 Task: Search one way flight ticket for 2 adults, 4 children and 1 infant on lap in business from Dallas: Dallas Love Field to Evansville: Evansville Regional Airport on 8-3-2023. Number of bags: 8 checked bags. Price is upto 20000. Outbound departure time preference is 6:15.
Action: Mouse moved to (395, 166)
Screenshot: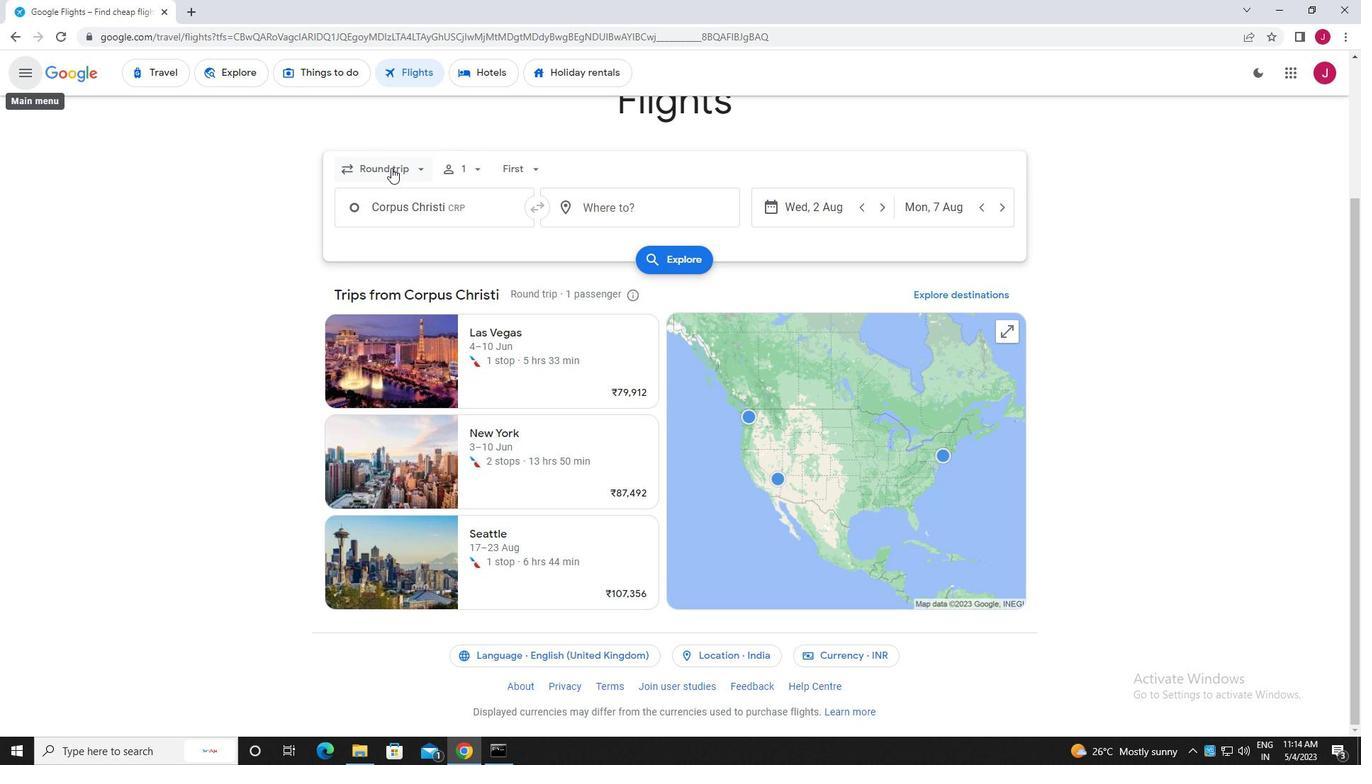 
Action: Mouse pressed left at (395, 166)
Screenshot: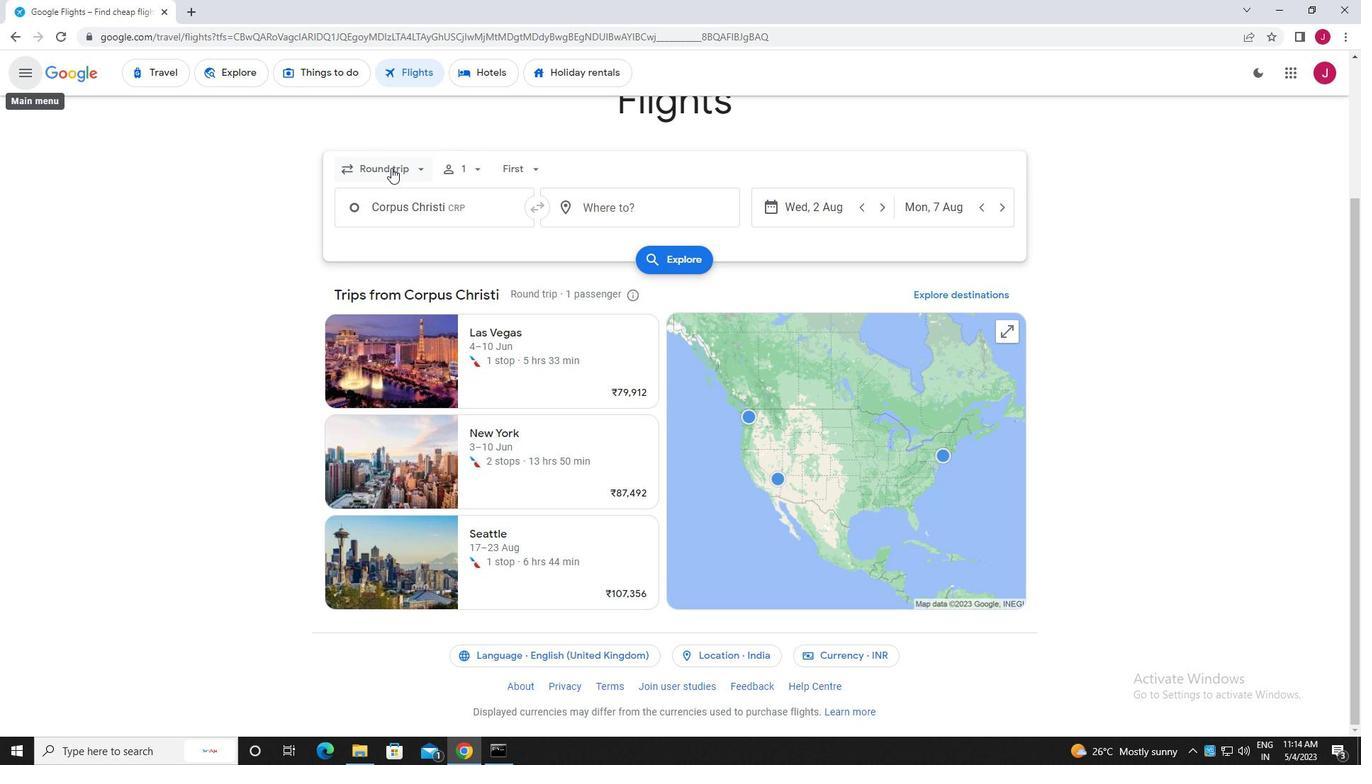 
Action: Mouse moved to (413, 238)
Screenshot: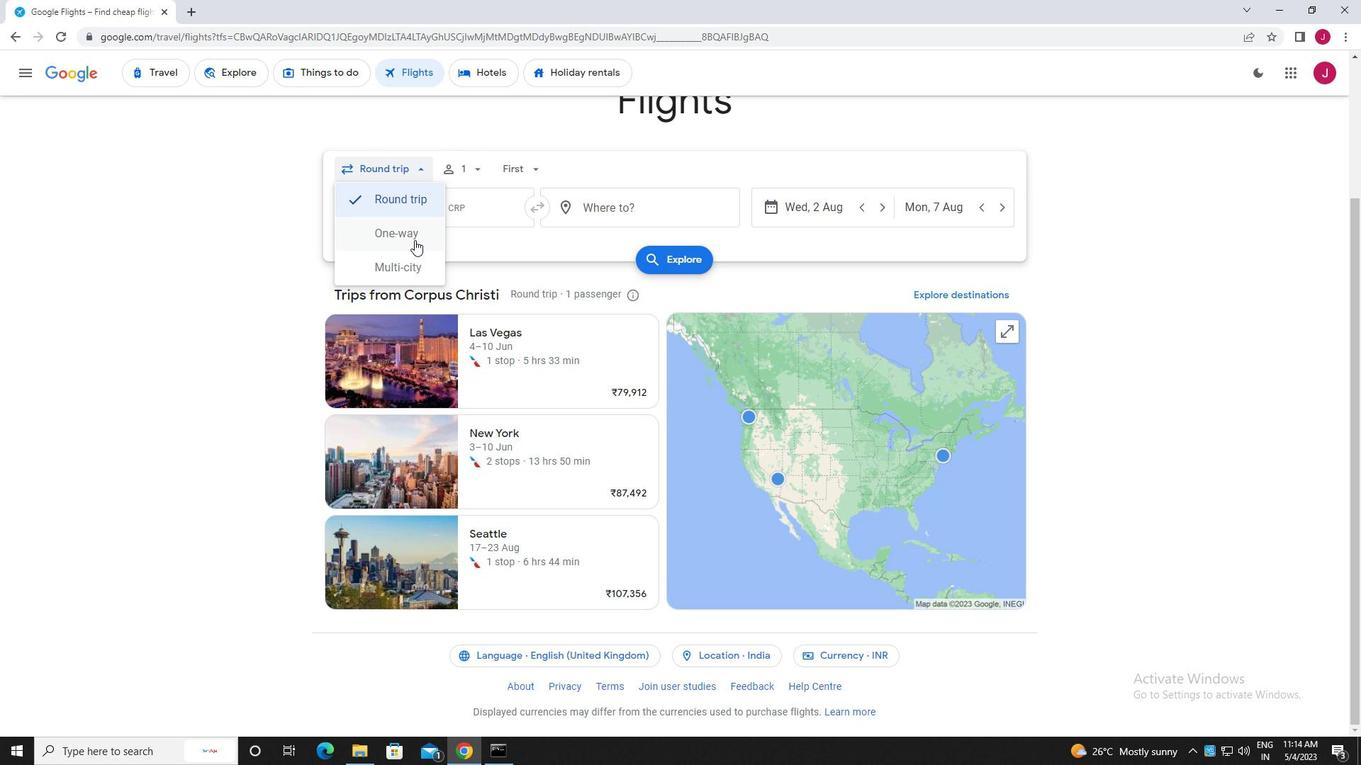 
Action: Mouse pressed left at (413, 238)
Screenshot: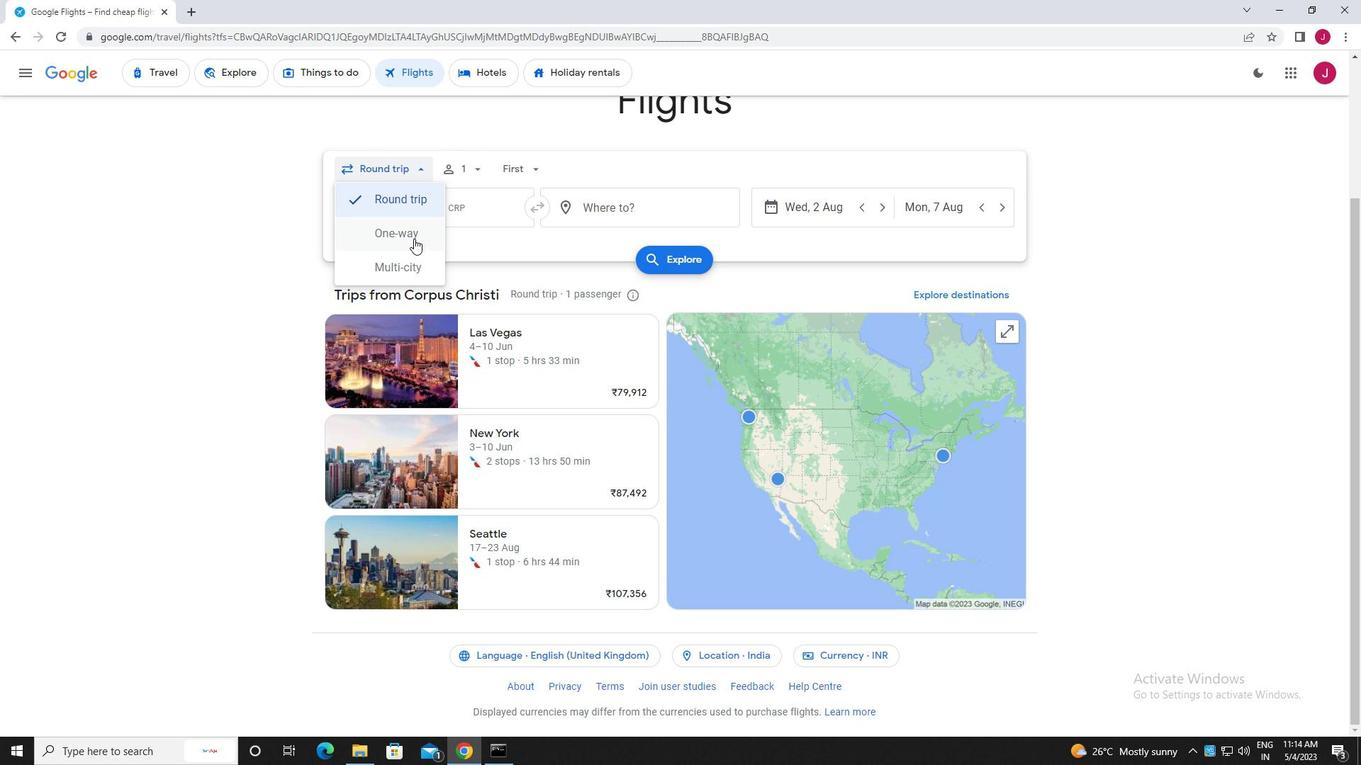 
Action: Mouse moved to (468, 167)
Screenshot: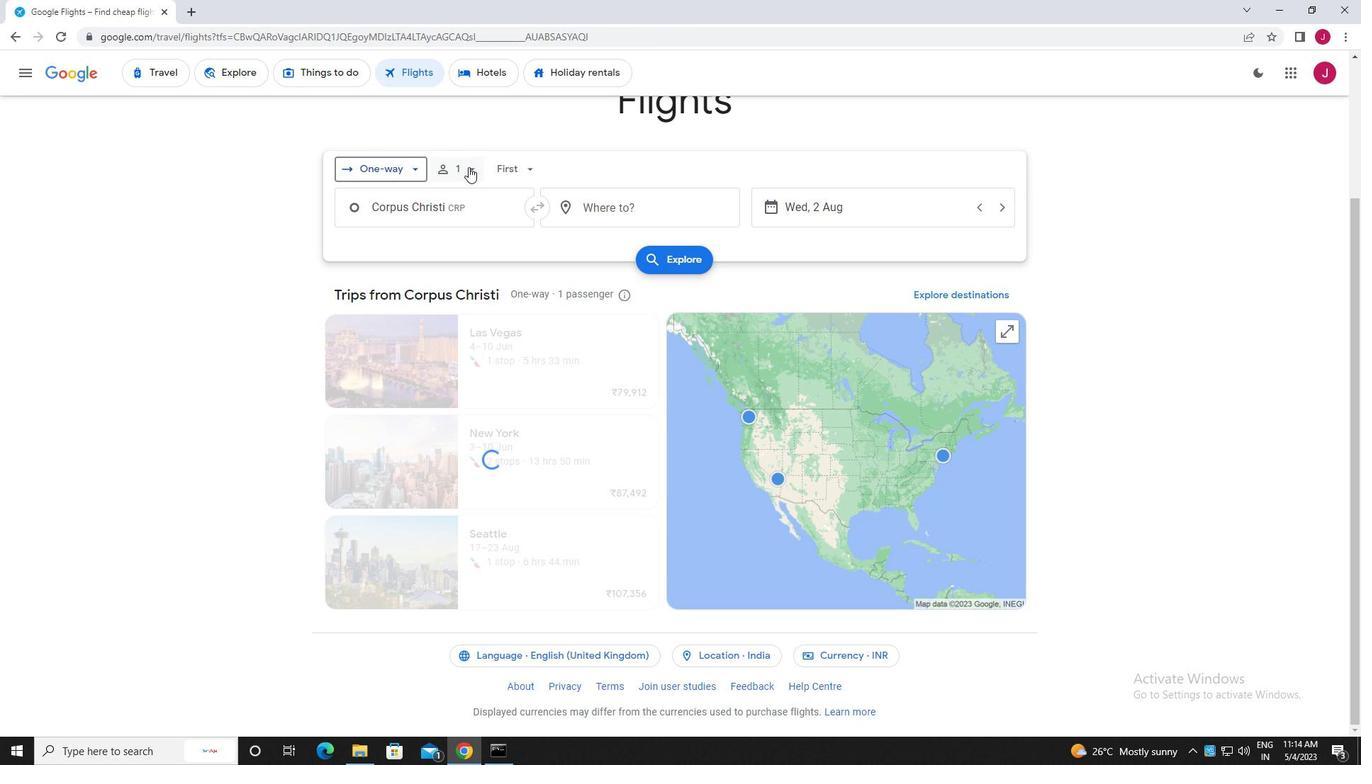 
Action: Mouse pressed left at (468, 167)
Screenshot: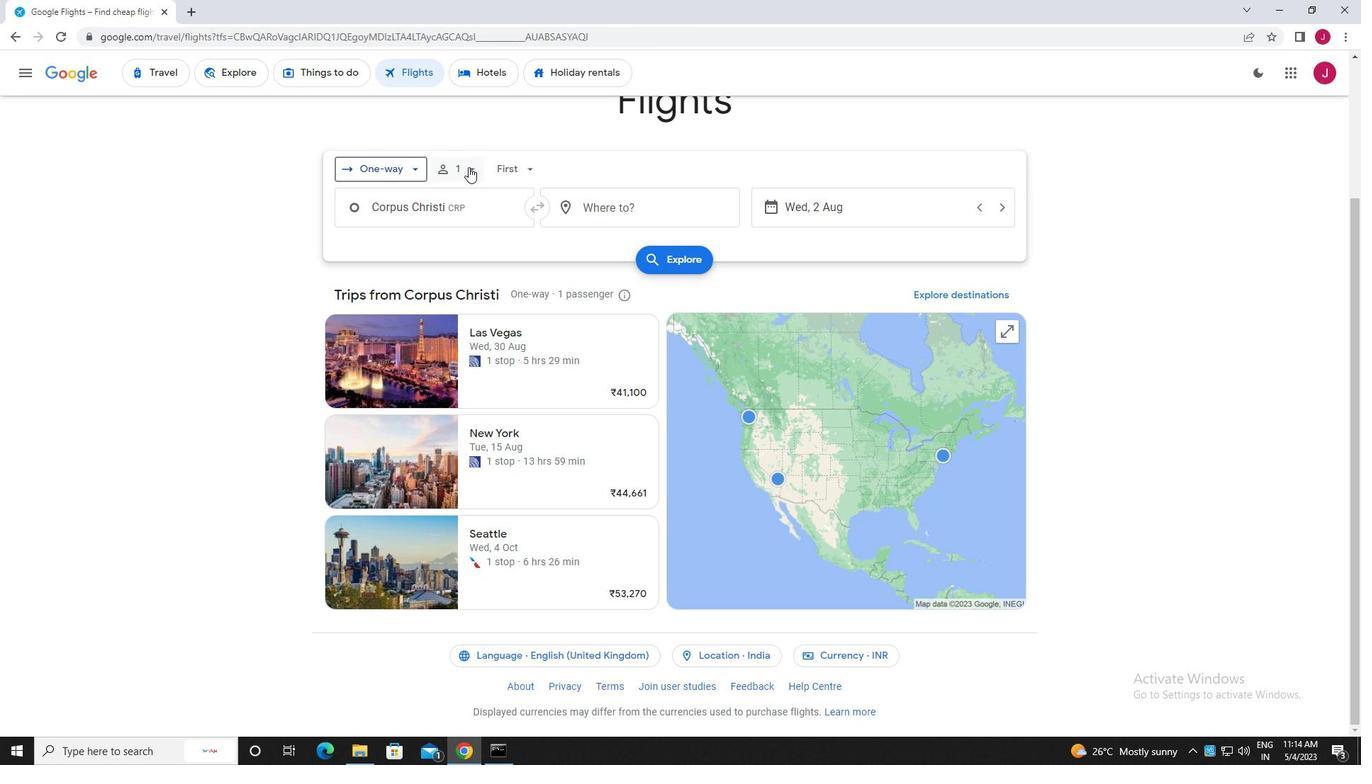 
Action: Mouse moved to (585, 201)
Screenshot: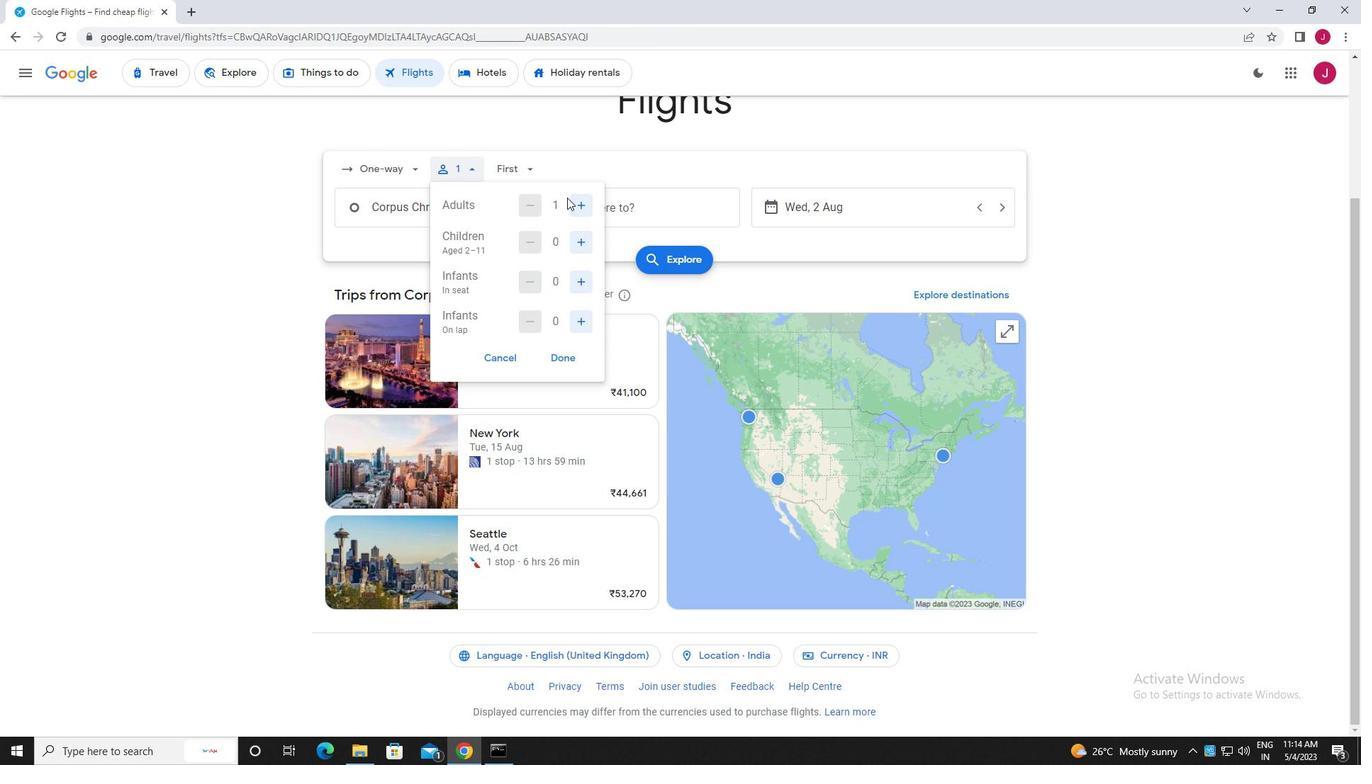 
Action: Mouse pressed left at (585, 201)
Screenshot: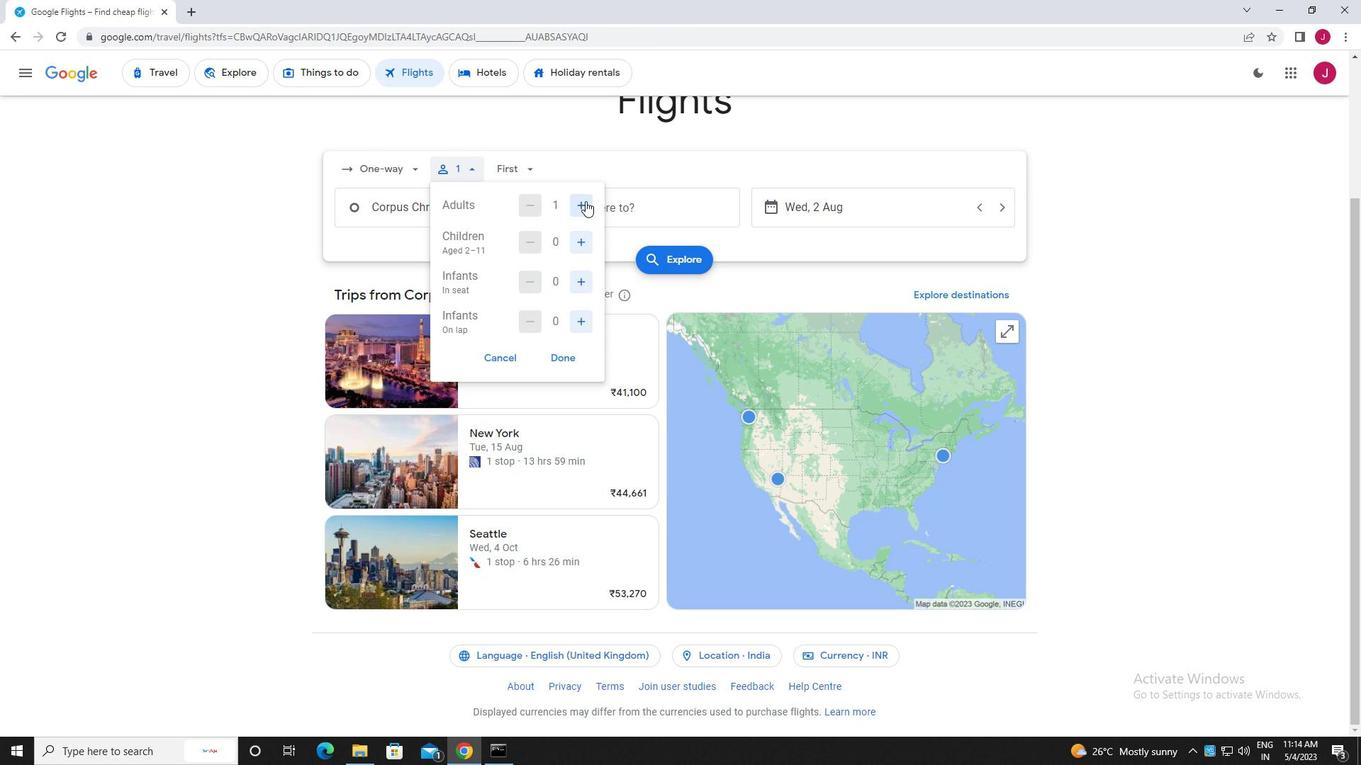 
Action: Mouse moved to (582, 243)
Screenshot: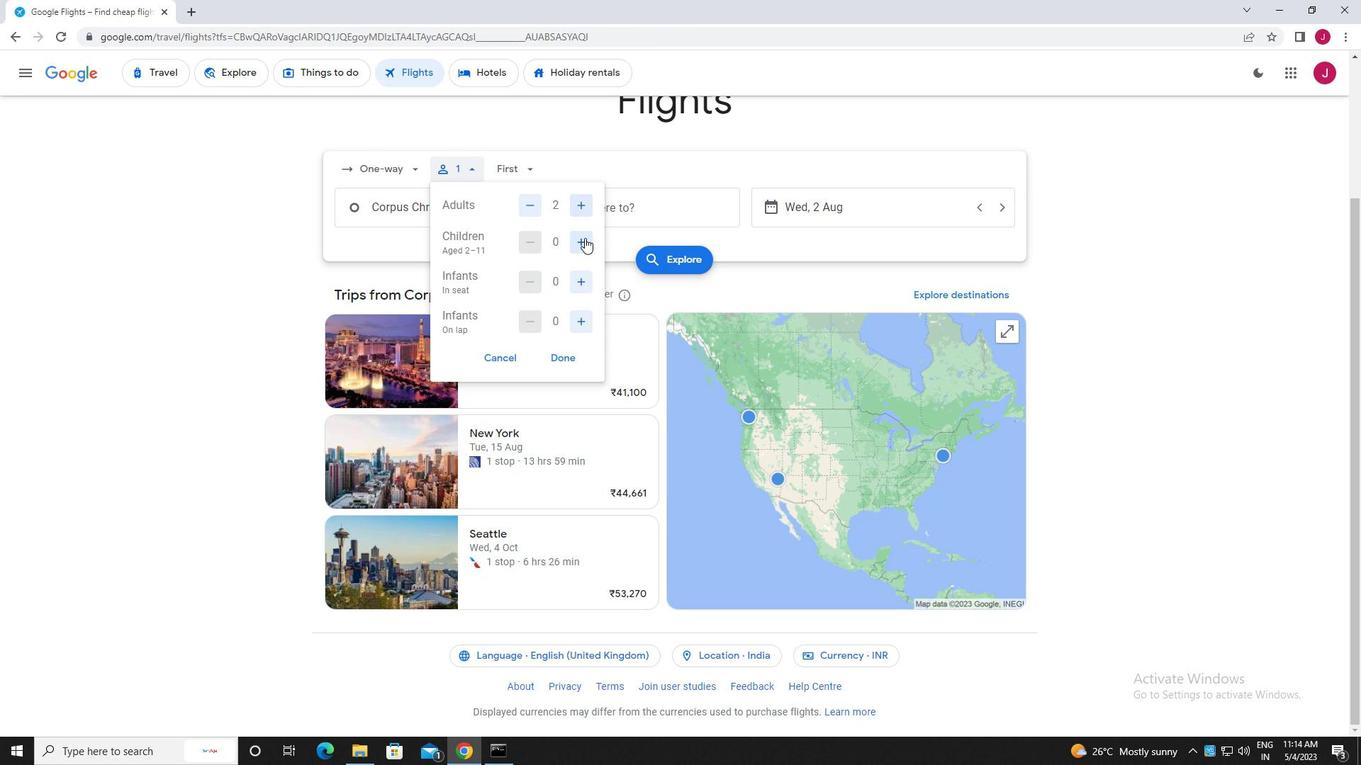 
Action: Mouse pressed left at (582, 243)
Screenshot: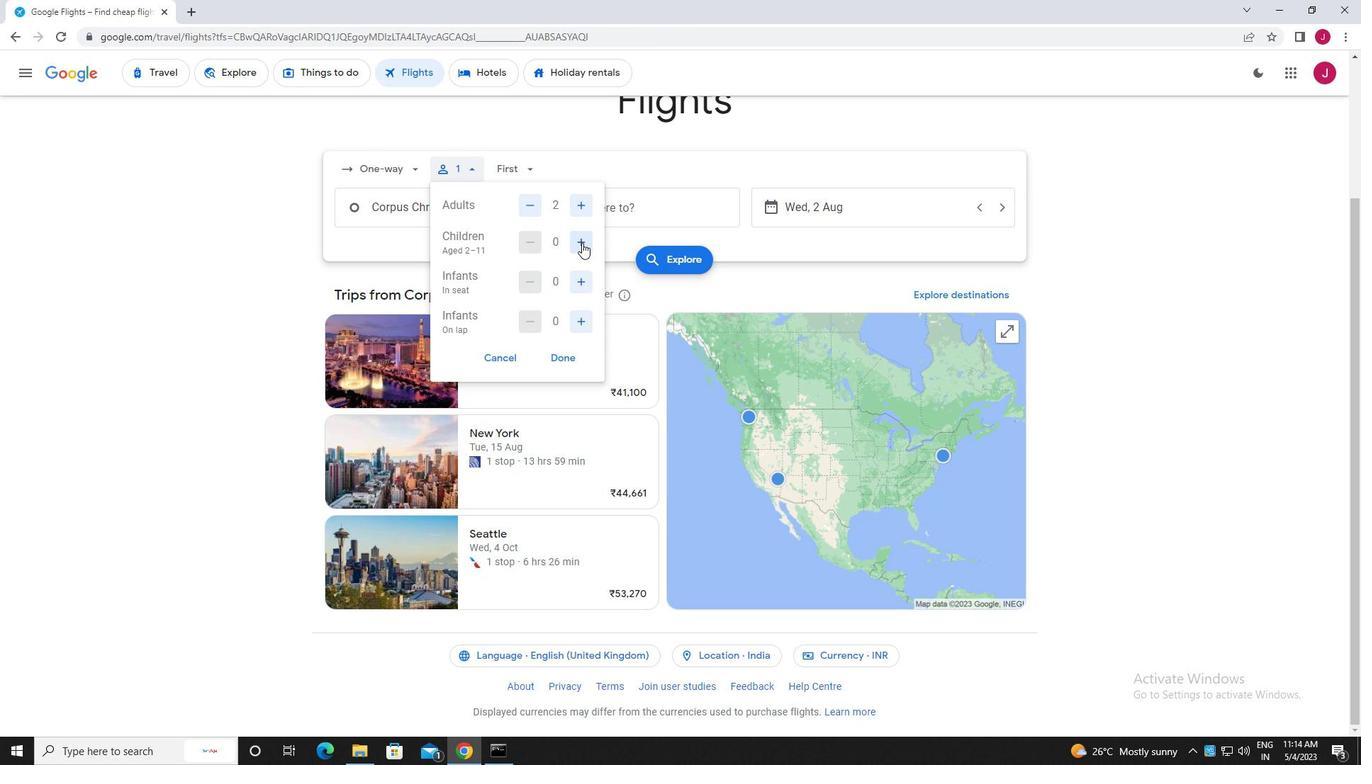
Action: Mouse pressed left at (582, 243)
Screenshot: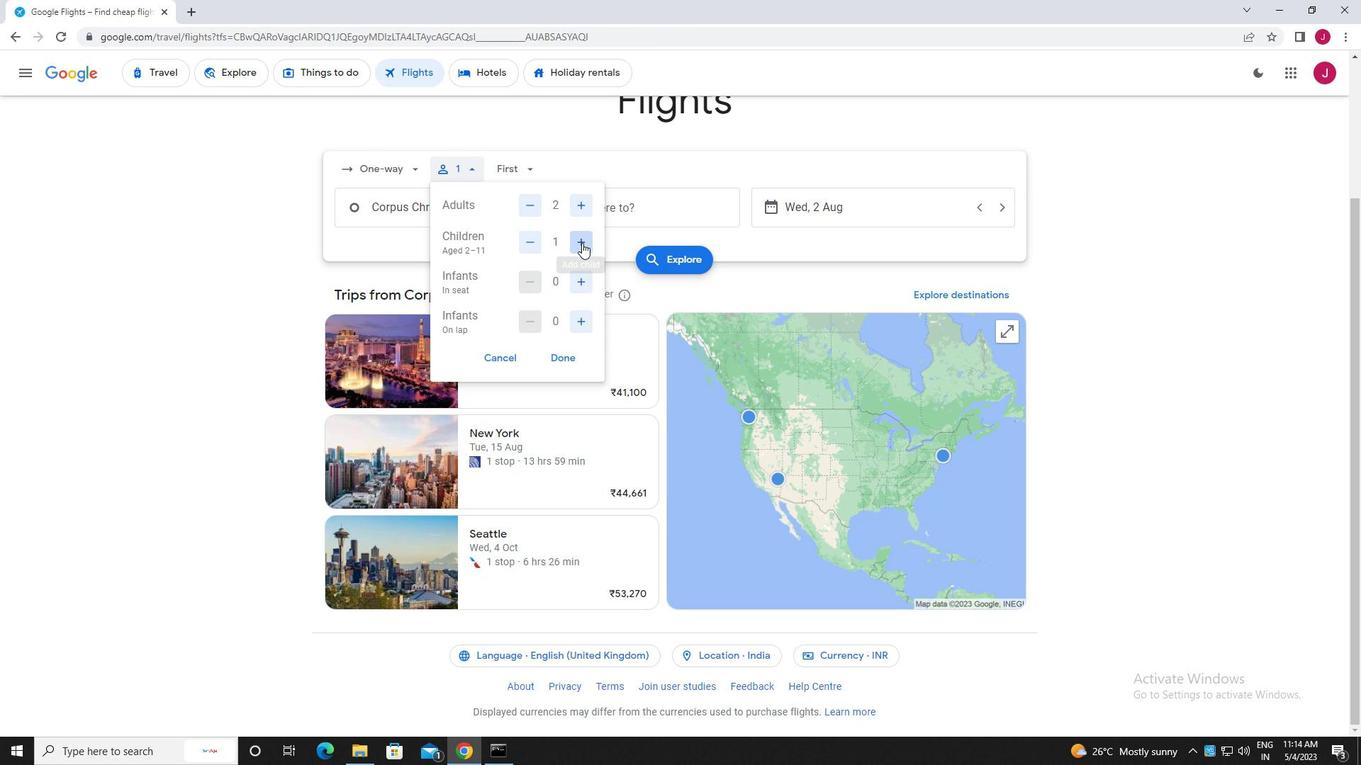
Action: Mouse moved to (582, 243)
Screenshot: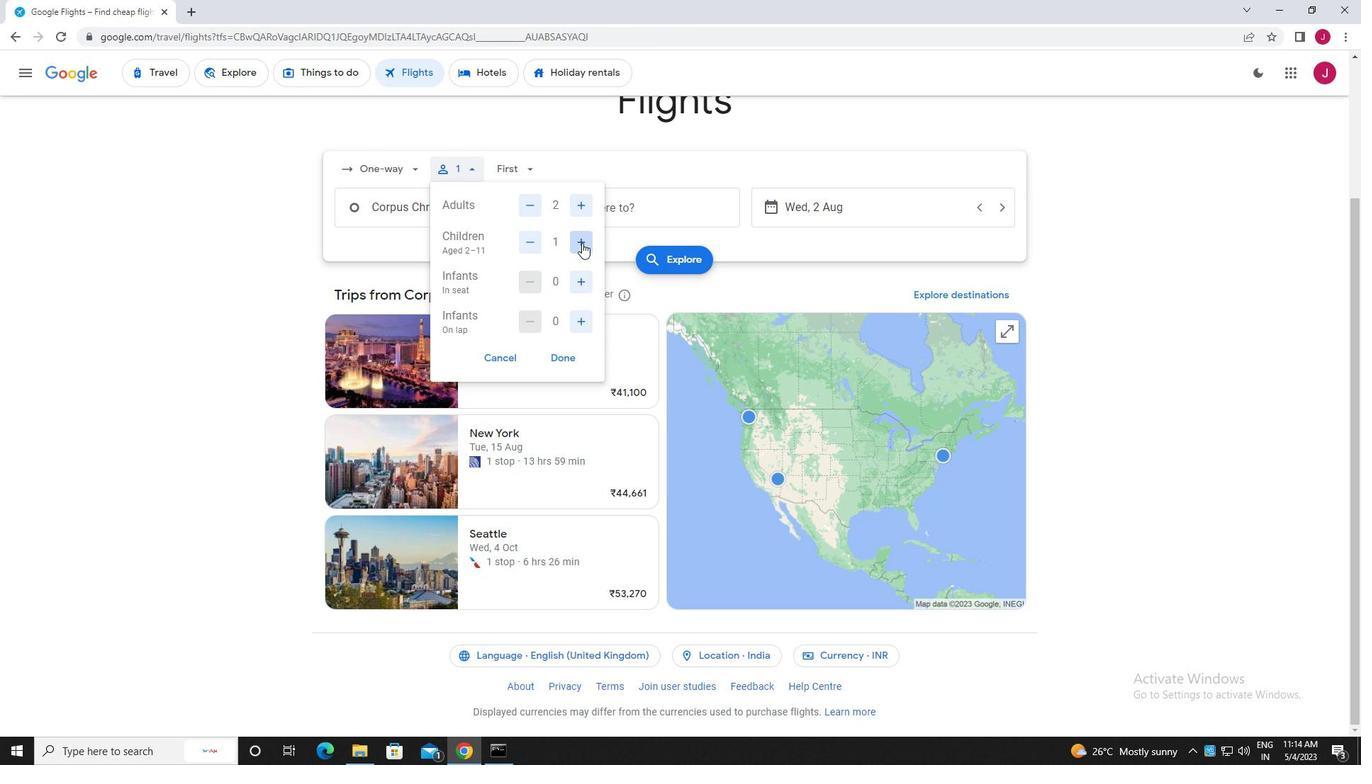 
Action: Mouse pressed left at (582, 243)
Screenshot: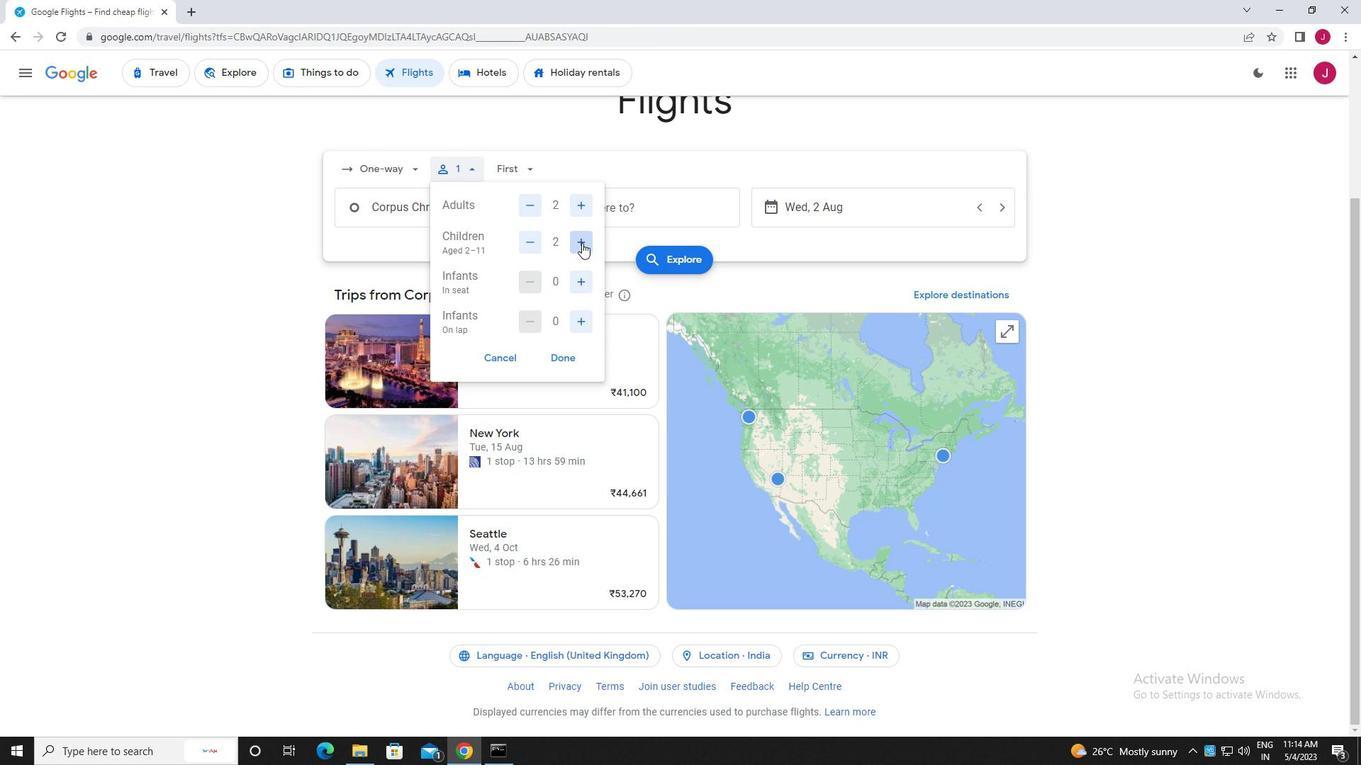 
Action: Mouse pressed left at (582, 243)
Screenshot: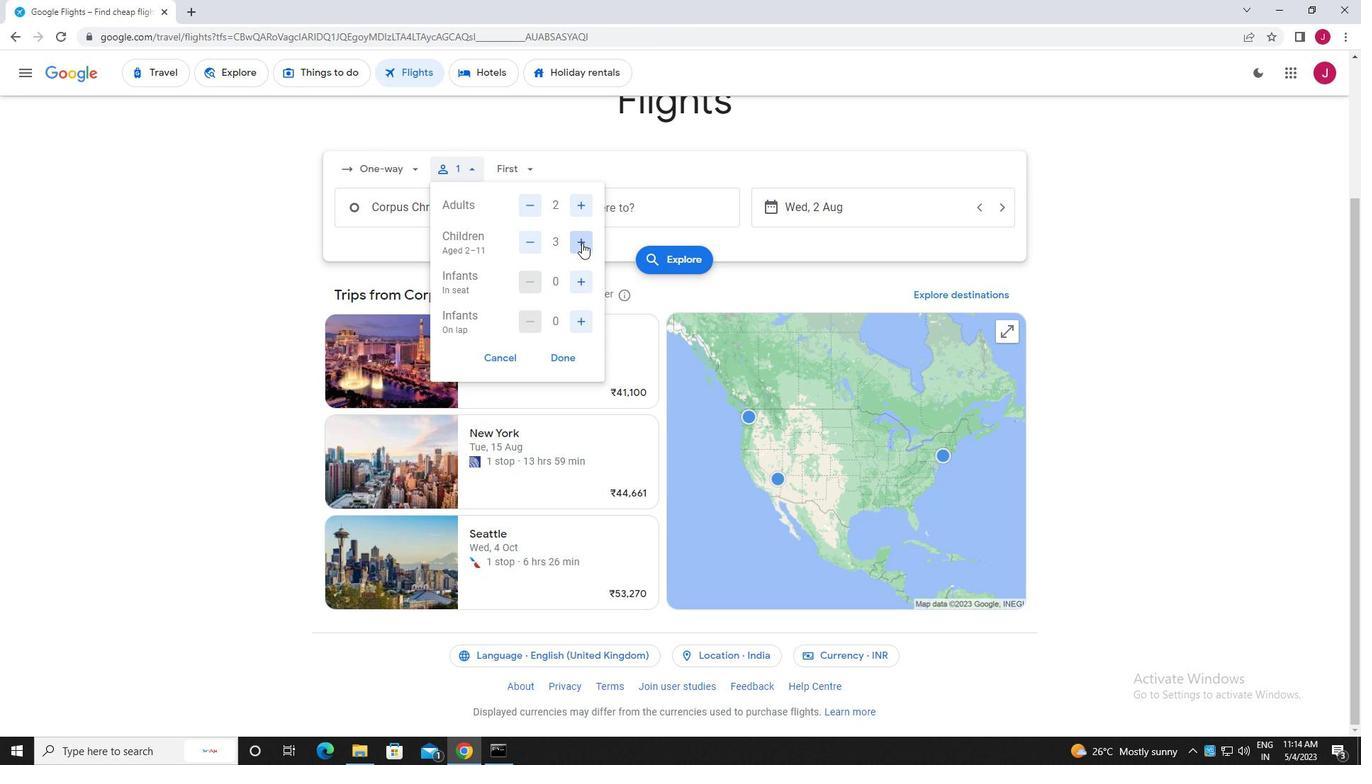 
Action: Mouse moved to (579, 322)
Screenshot: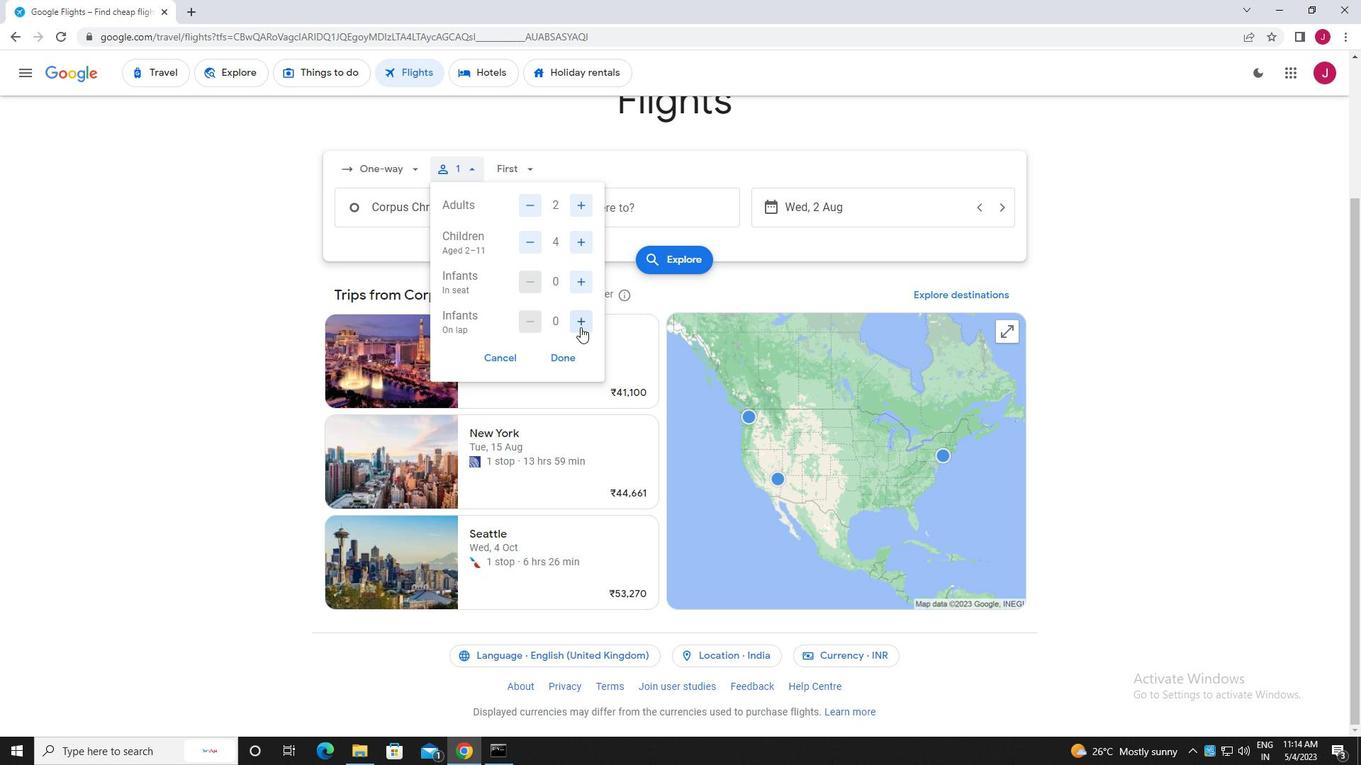 
Action: Mouse pressed left at (579, 322)
Screenshot: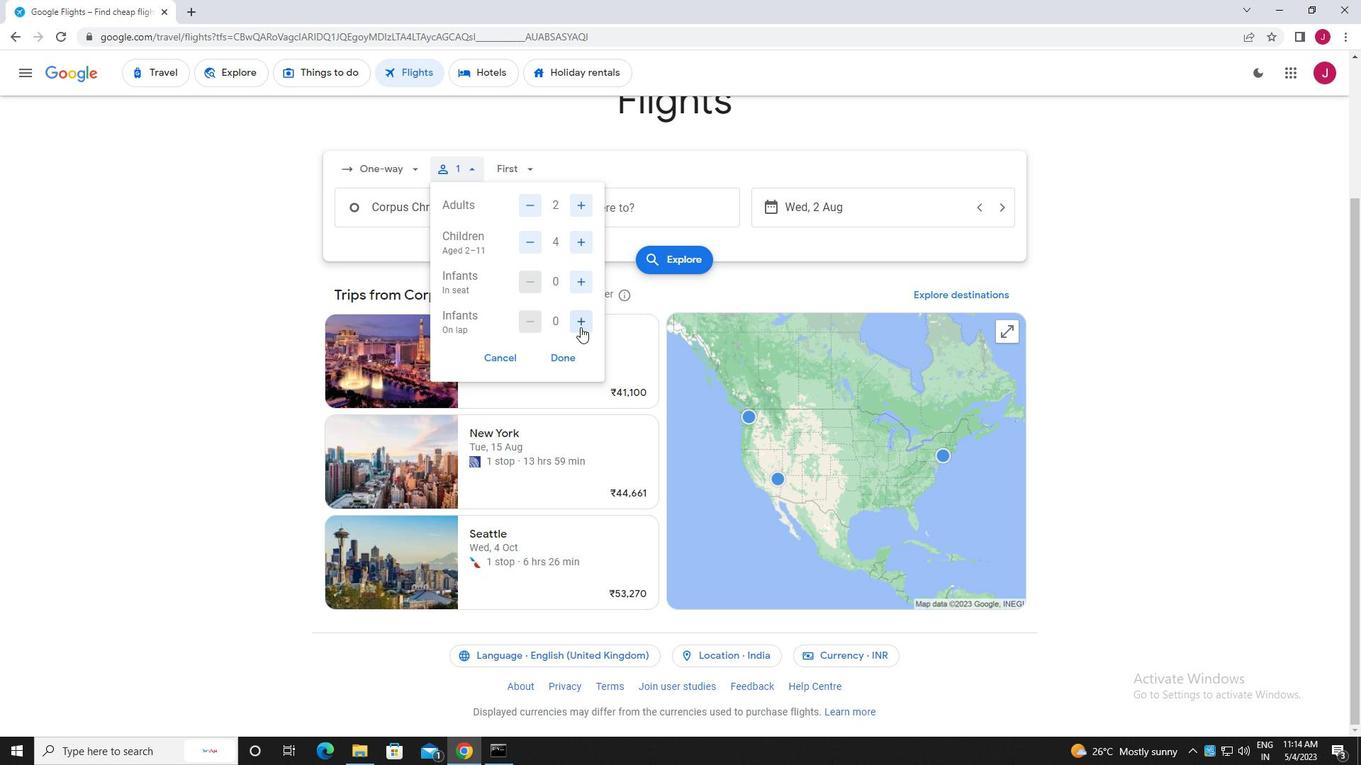 
Action: Mouse moved to (563, 360)
Screenshot: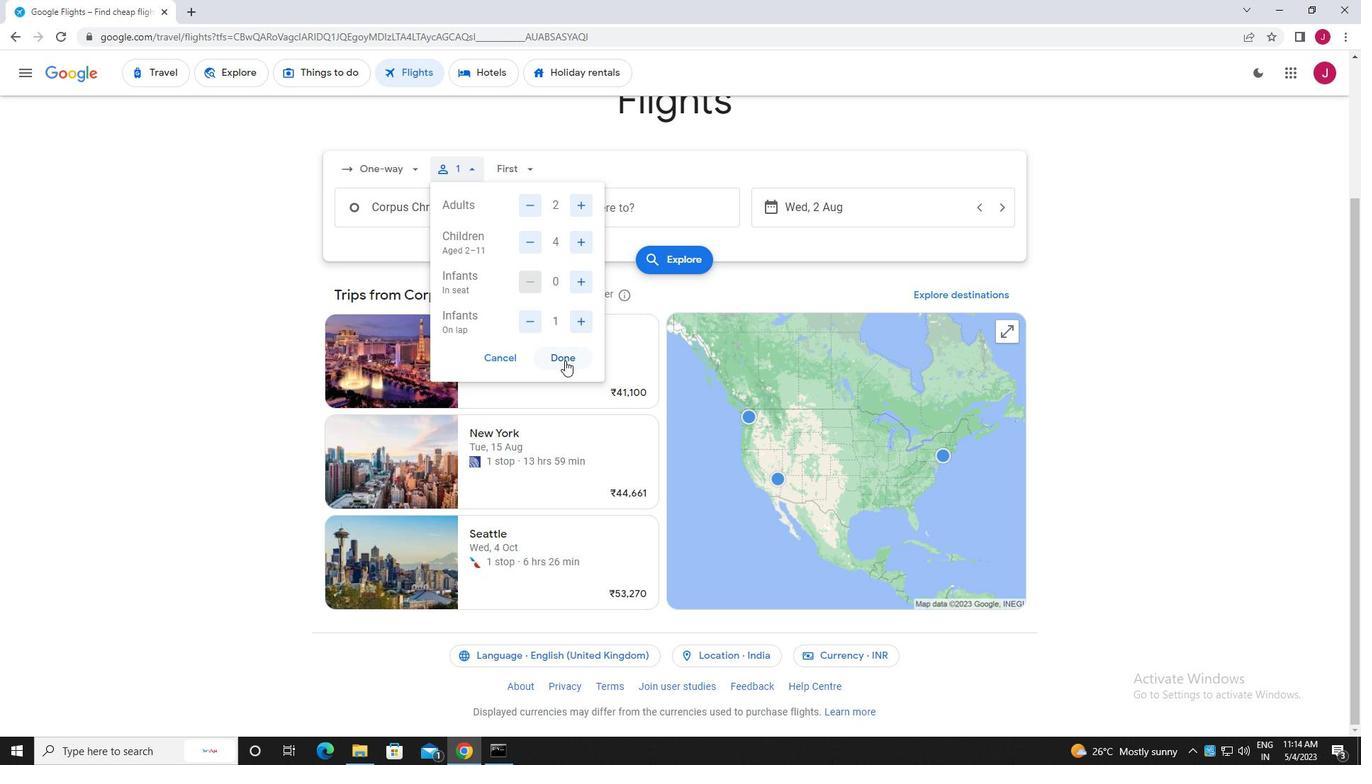 
Action: Mouse pressed left at (563, 360)
Screenshot: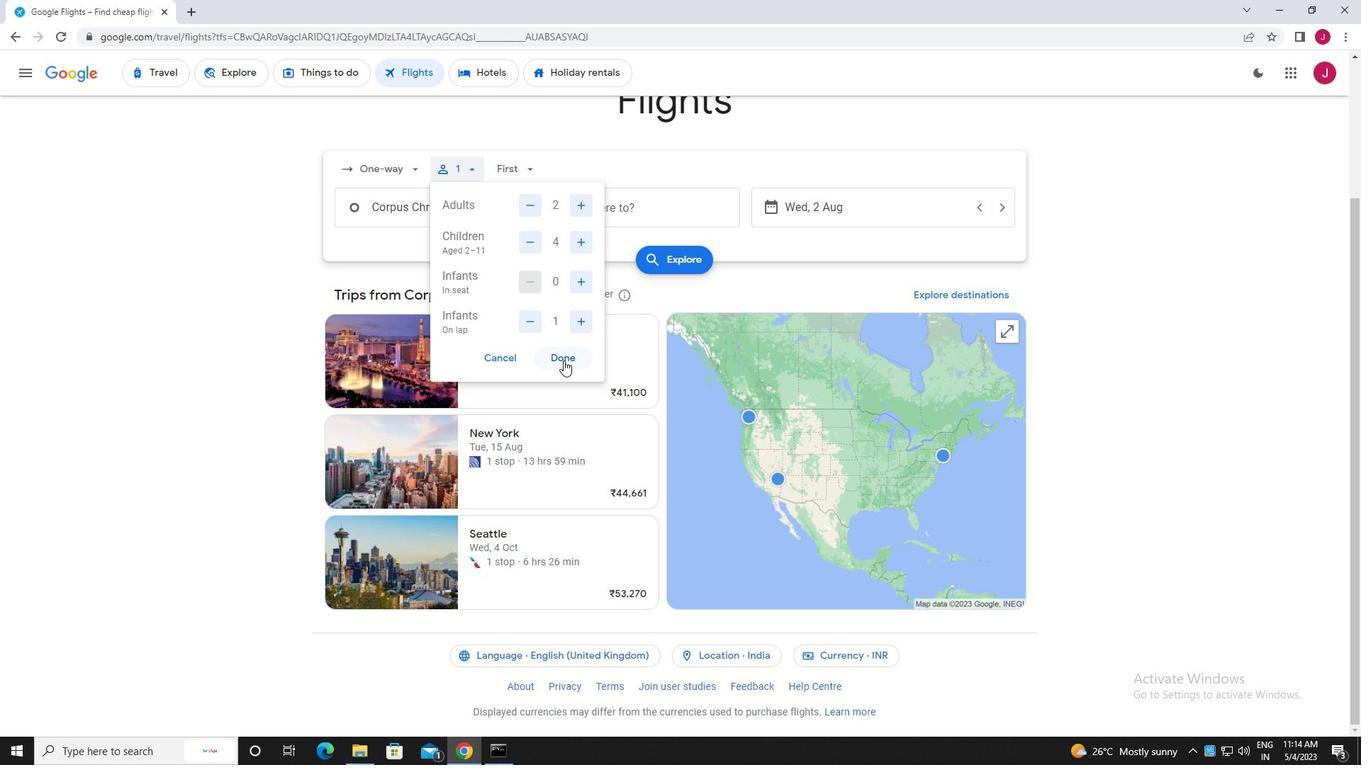 
Action: Mouse moved to (516, 166)
Screenshot: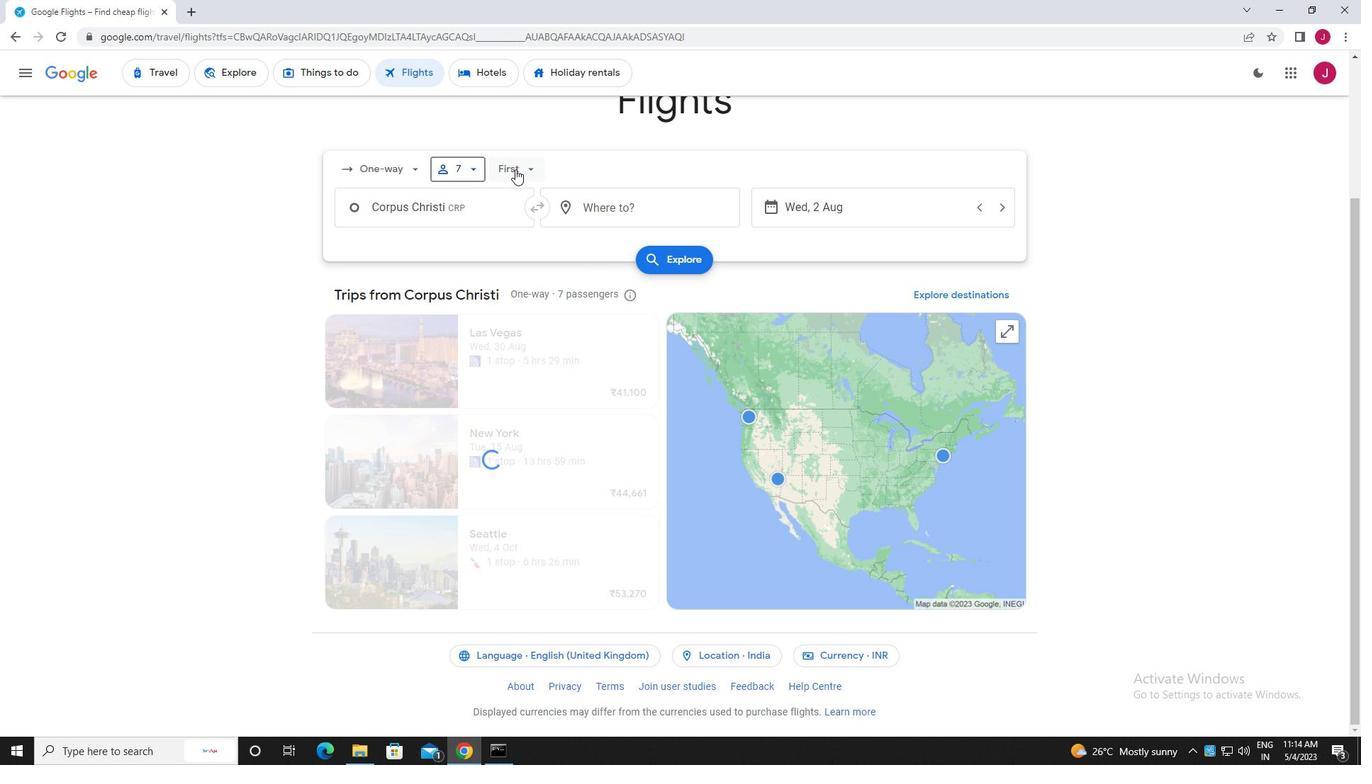 
Action: Mouse pressed left at (516, 166)
Screenshot: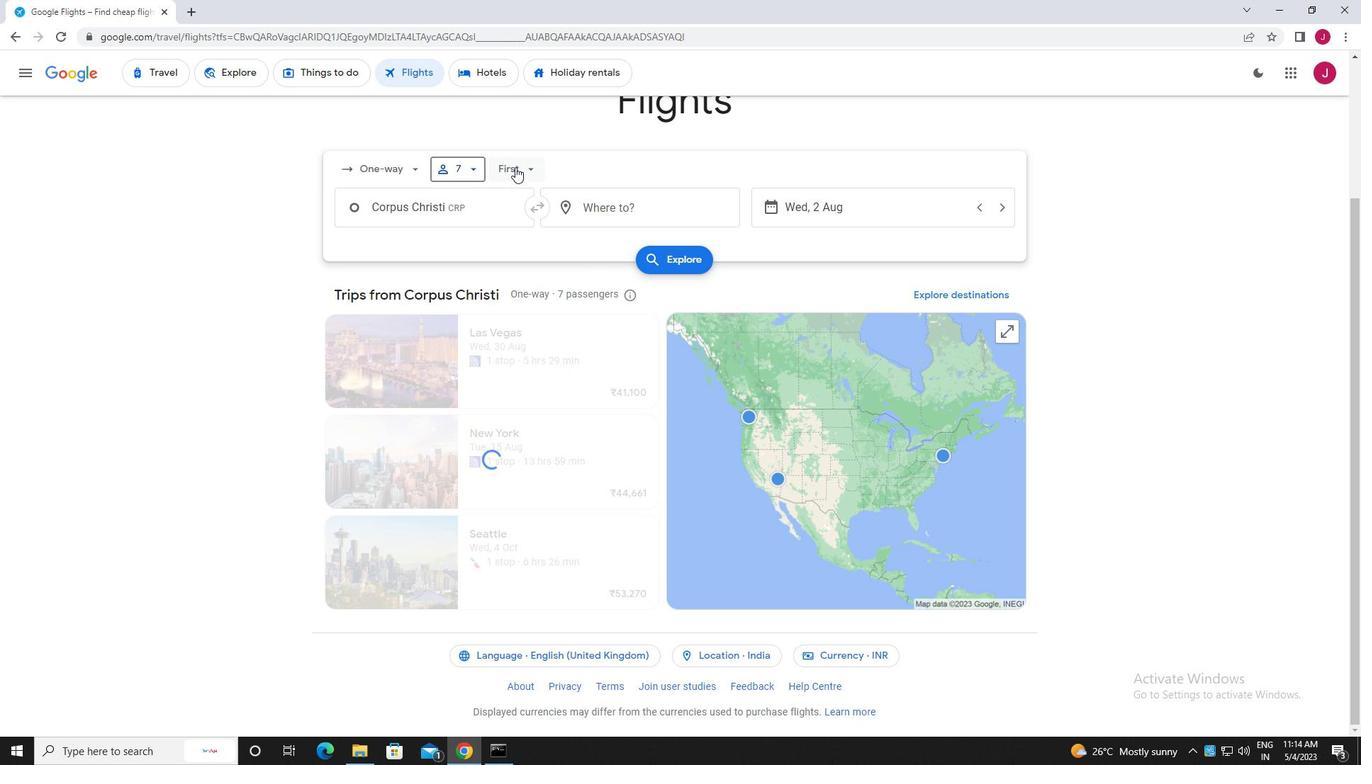 
Action: Mouse moved to (546, 265)
Screenshot: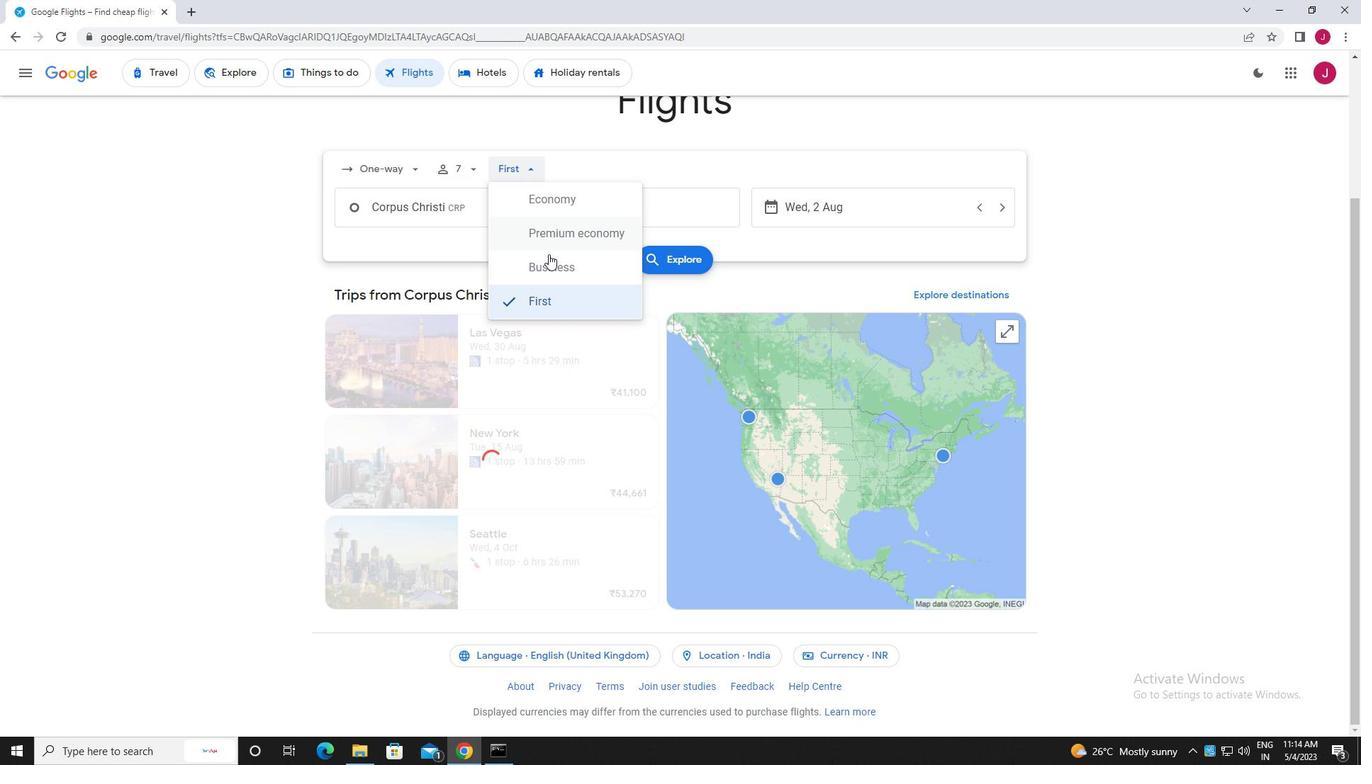 
Action: Mouse pressed left at (546, 265)
Screenshot: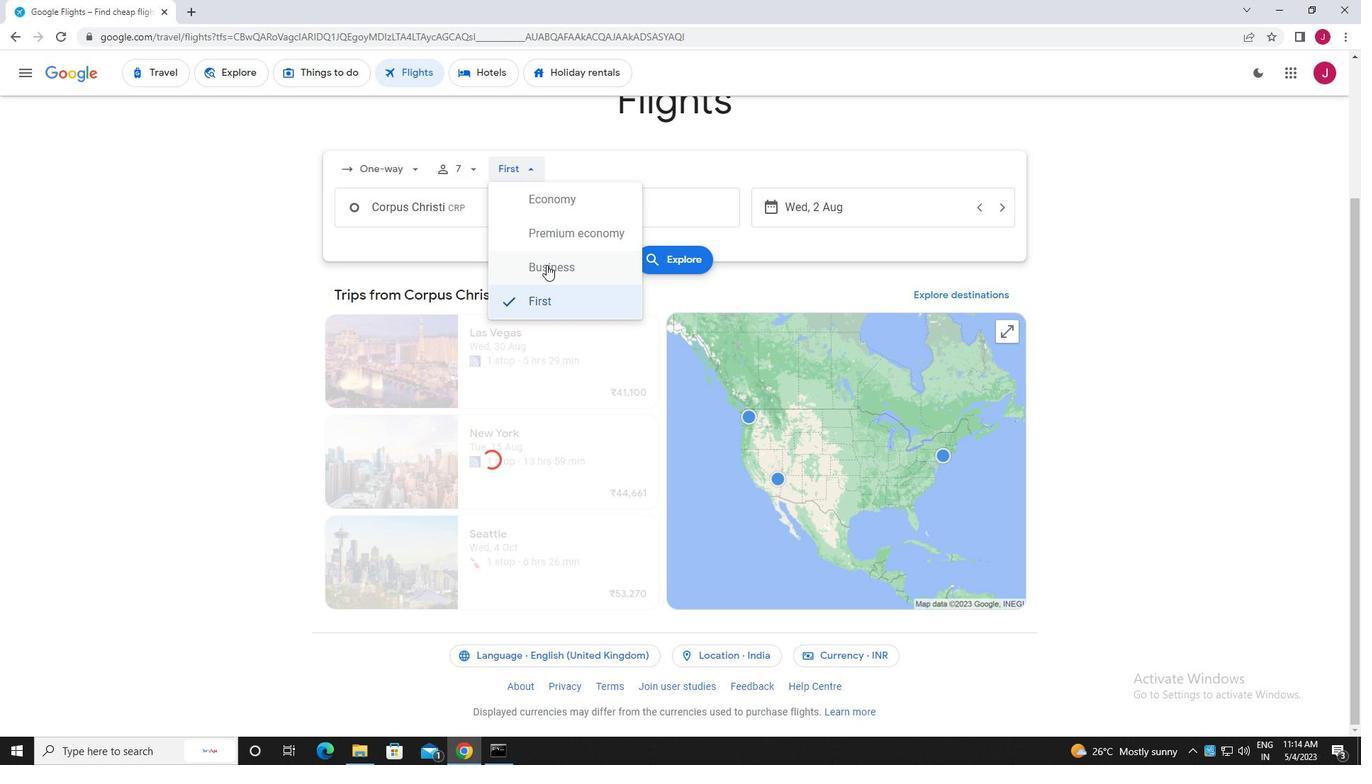 
Action: Mouse moved to (473, 209)
Screenshot: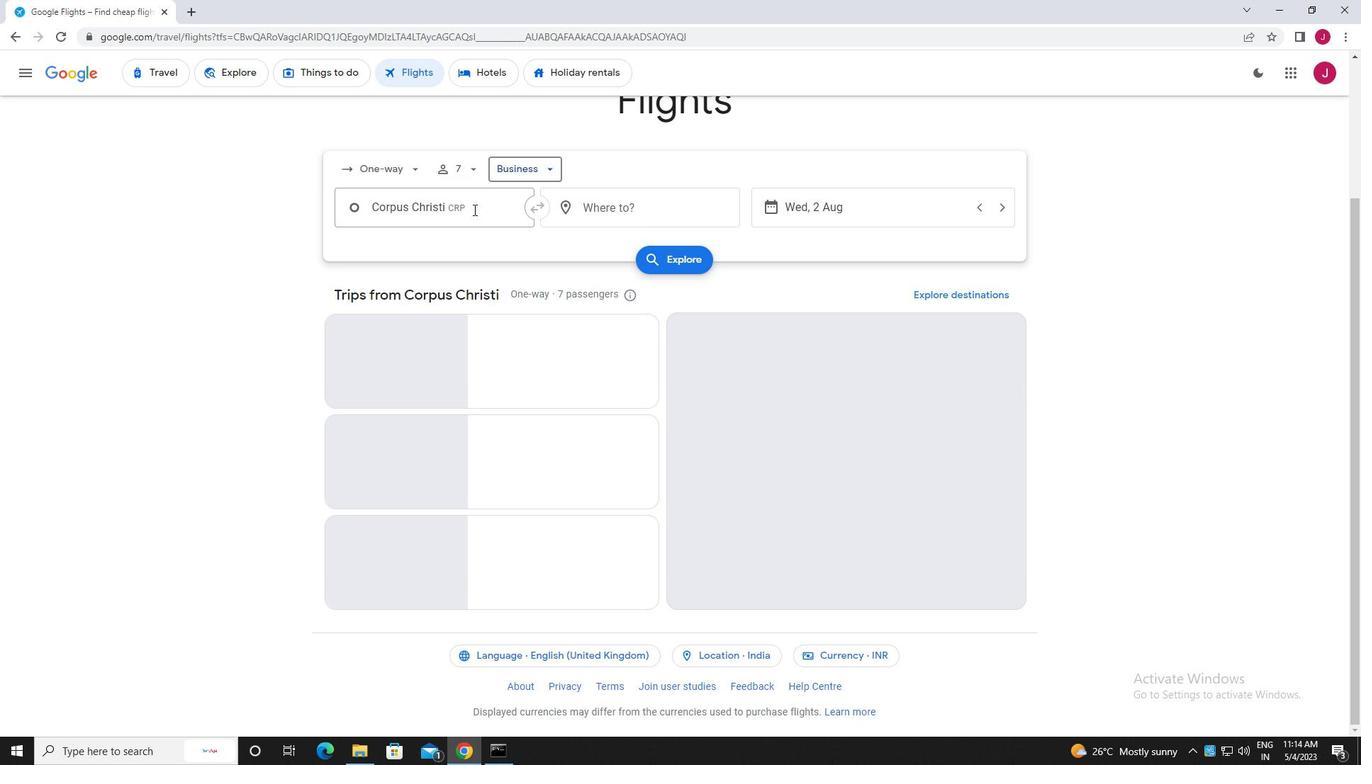 
Action: Mouse pressed left at (473, 209)
Screenshot: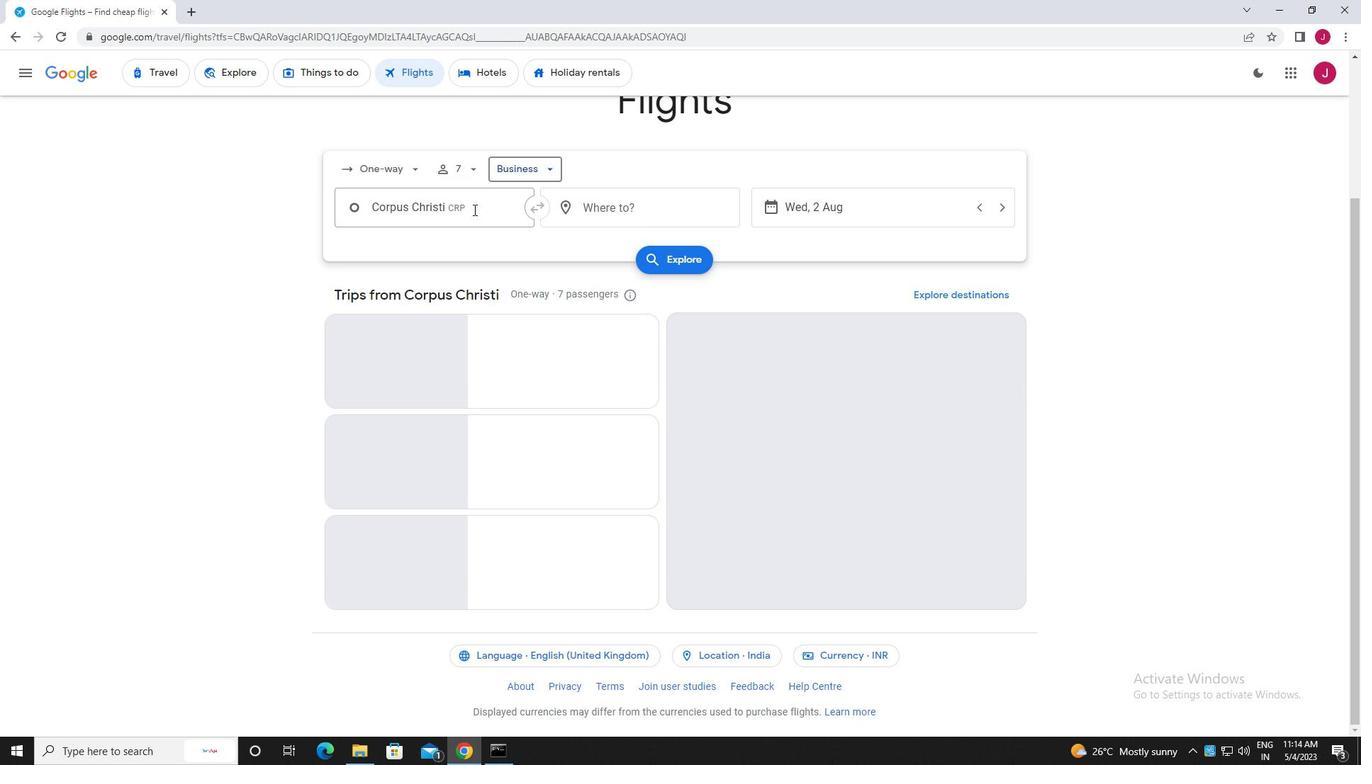 
Action: Mouse moved to (485, 206)
Screenshot: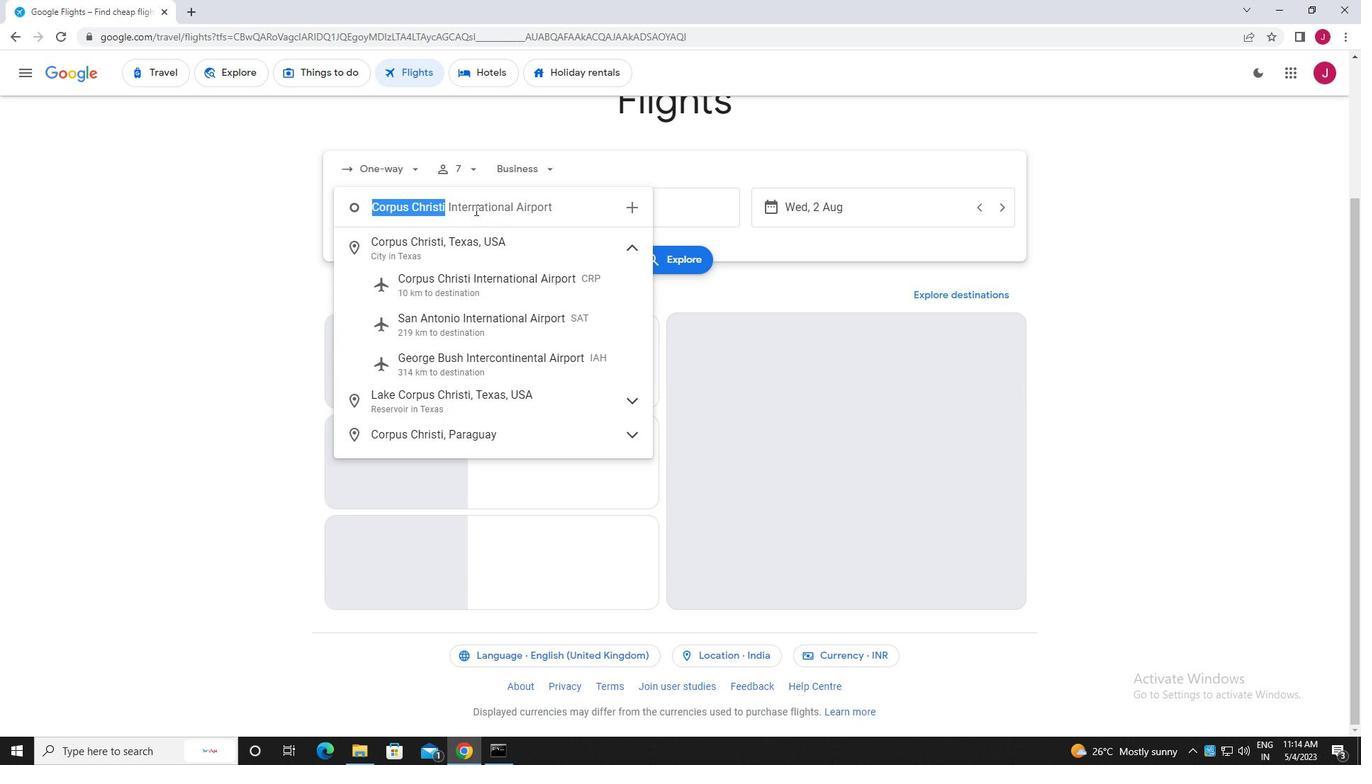 
Action: Key pressed dallas
Screenshot: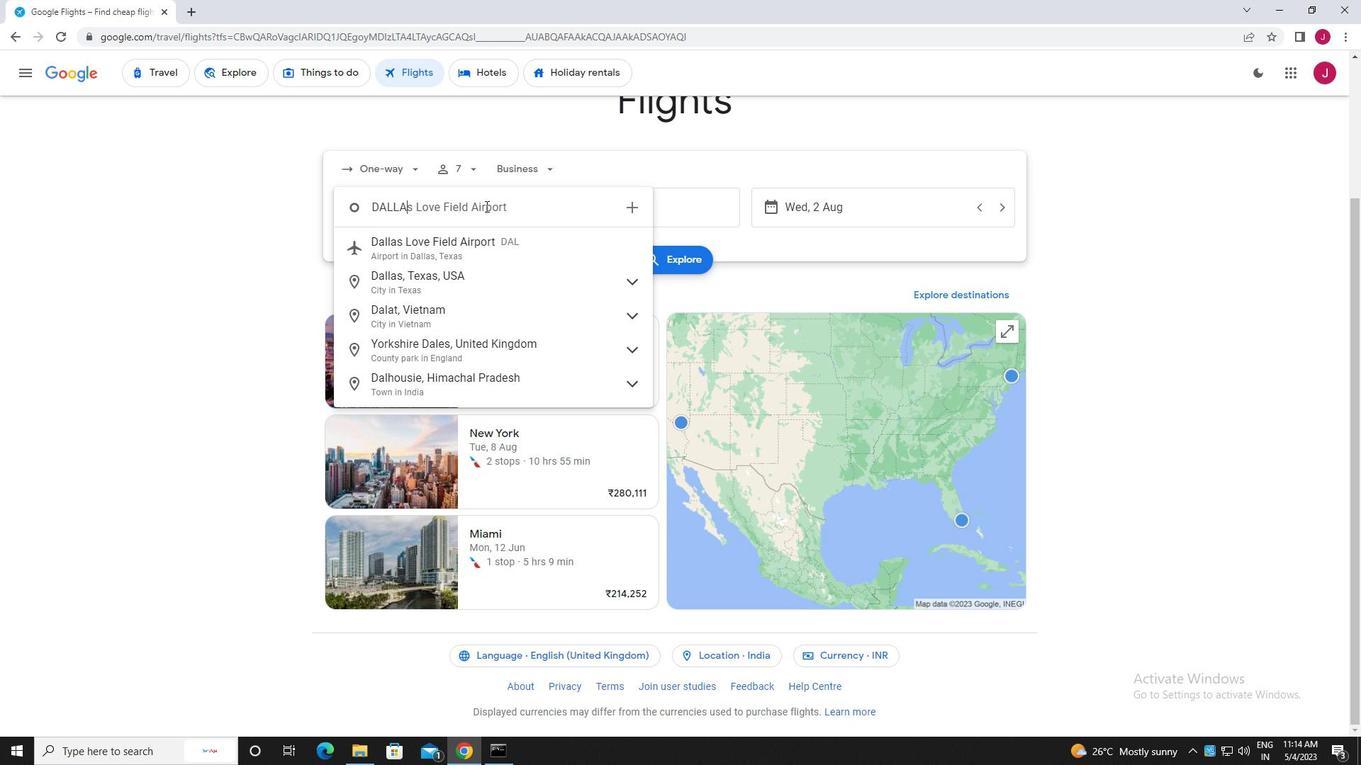 
Action: Mouse moved to (490, 331)
Screenshot: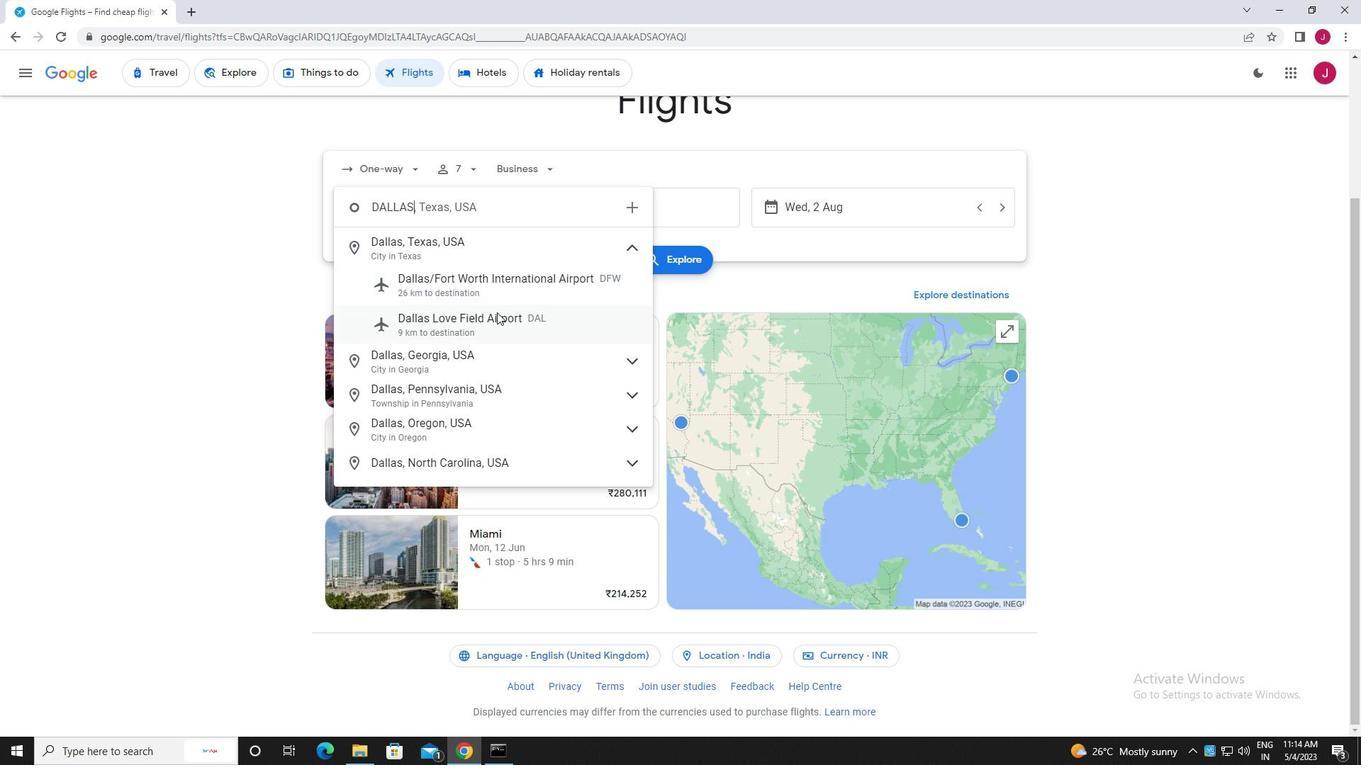 
Action: Mouse pressed left at (490, 331)
Screenshot: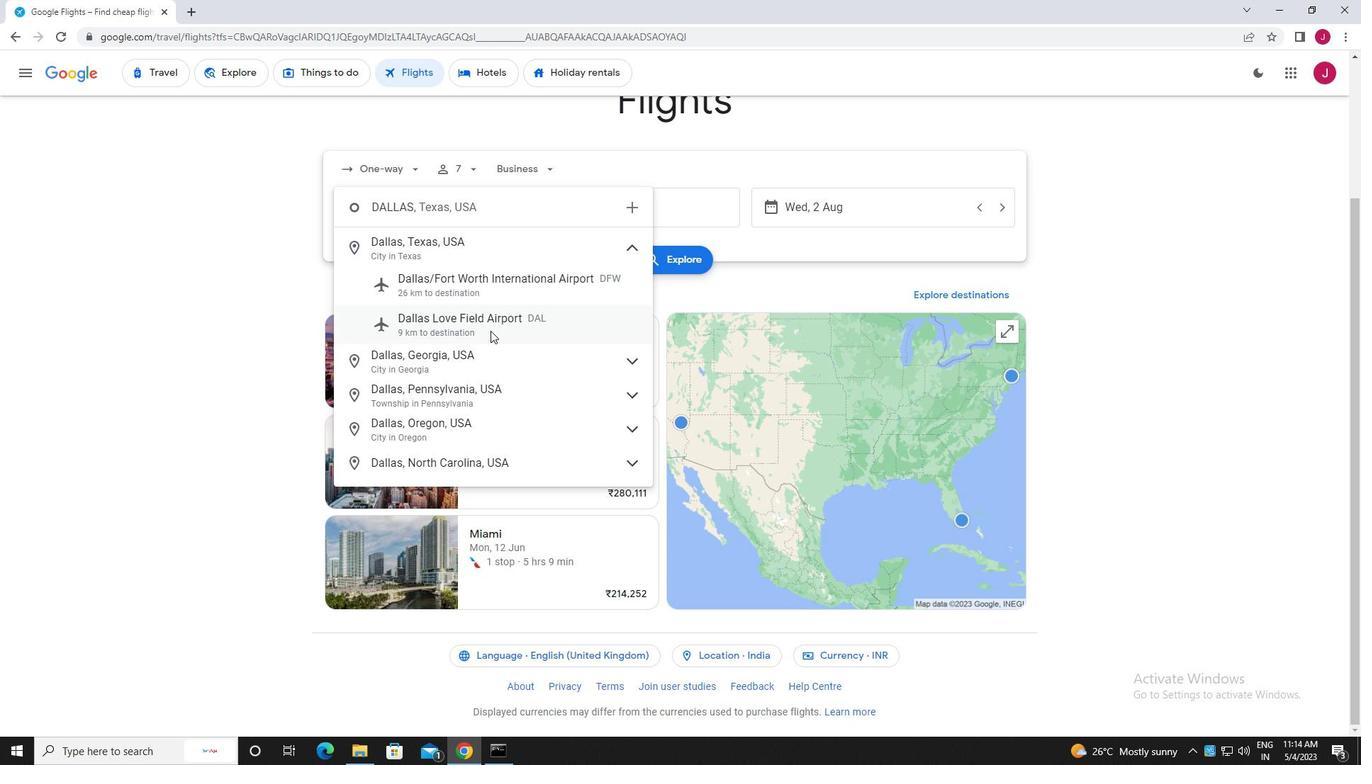 
Action: Mouse moved to (623, 212)
Screenshot: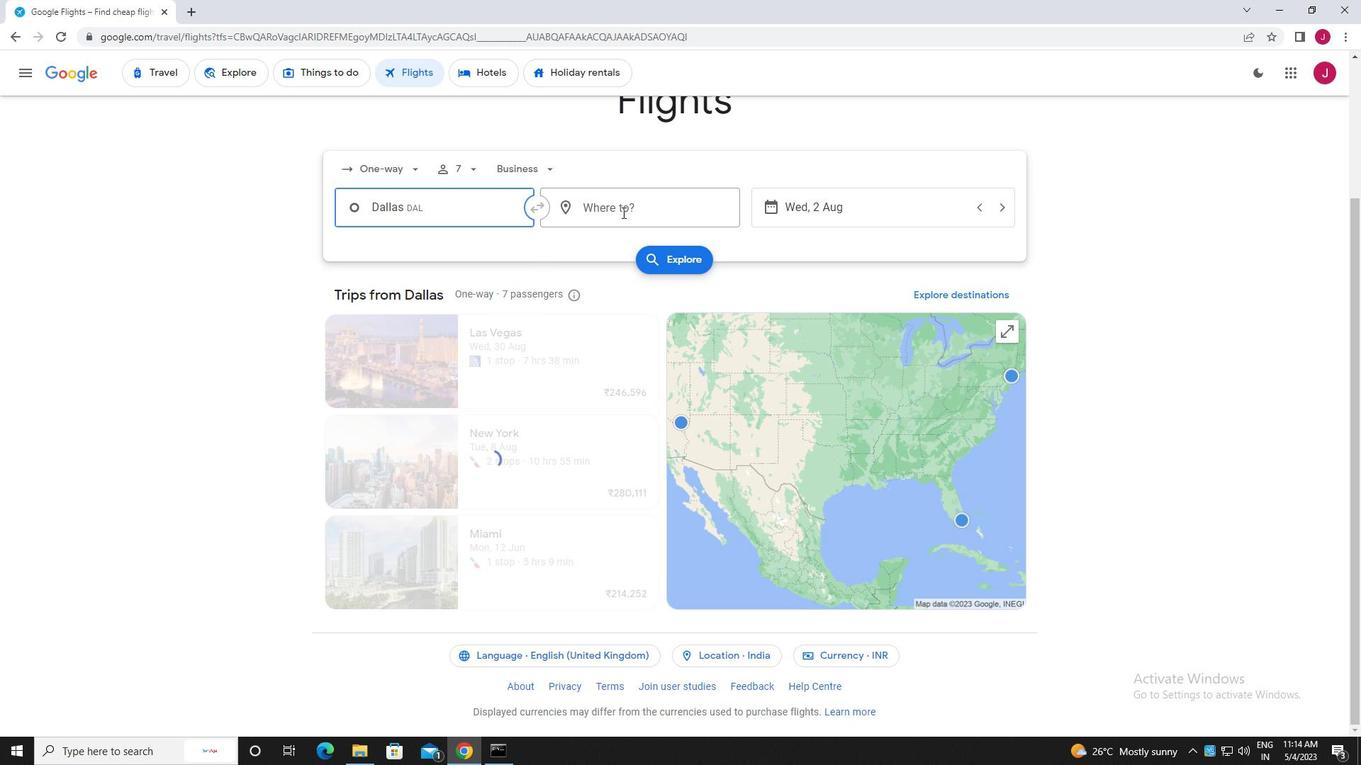 
Action: Mouse pressed left at (623, 212)
Screenshot: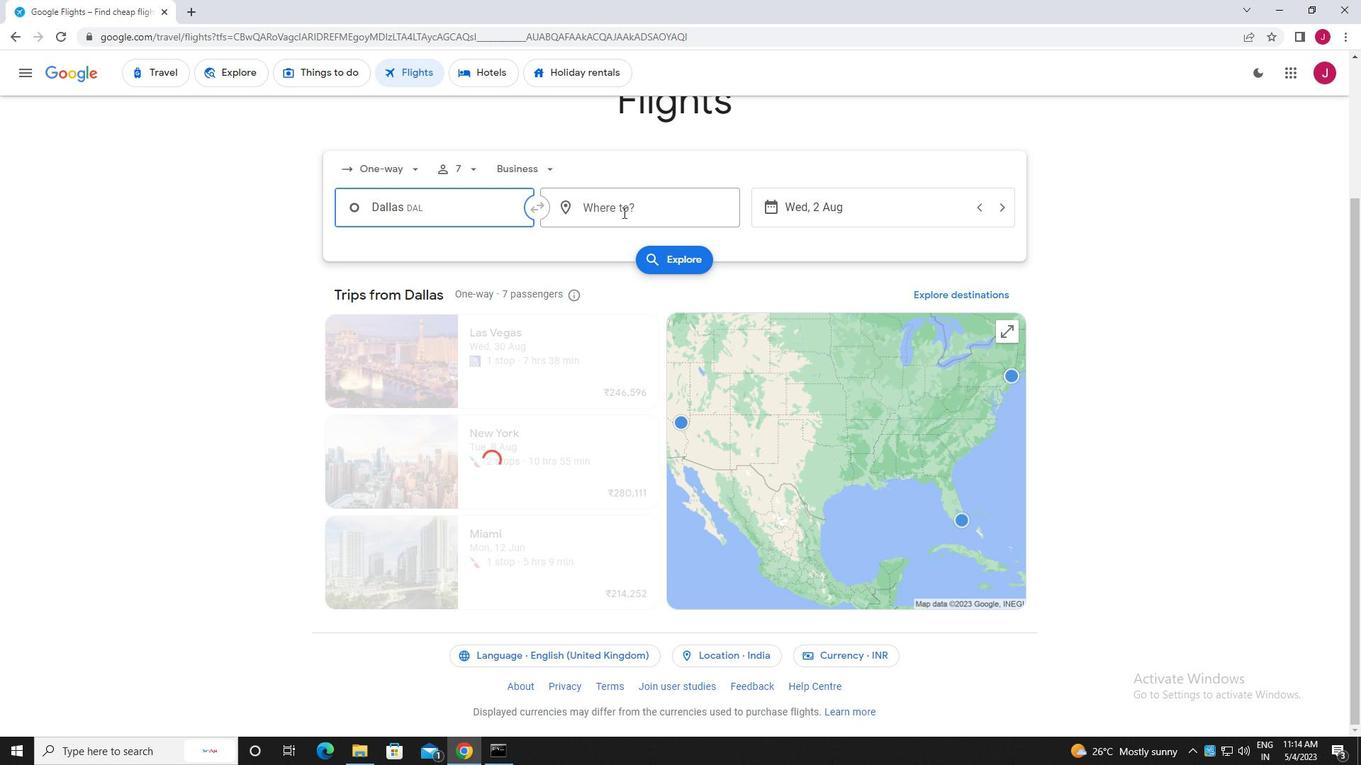 
Action: Mouse moved to (616, 212)
Screenshot: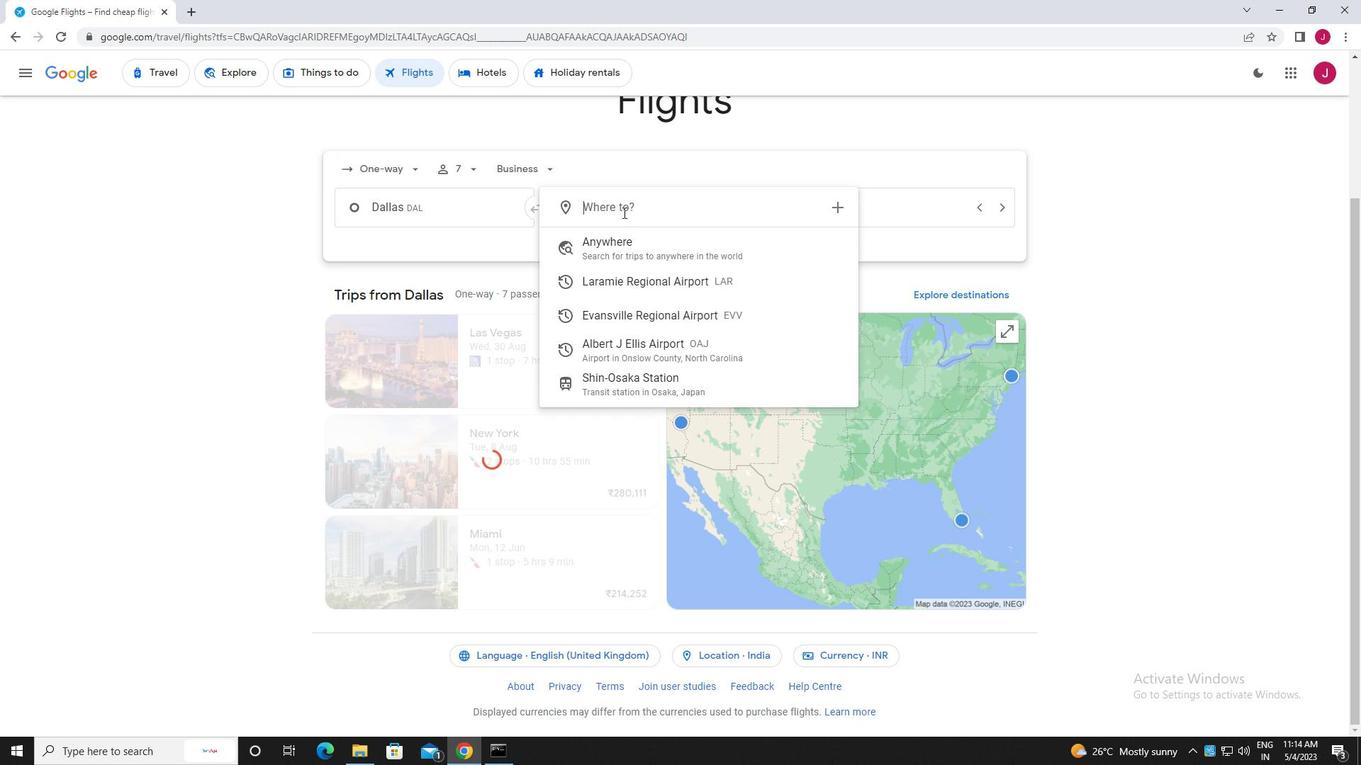 
Action: Key pressed a<Key.backspace>evans
Screenshot: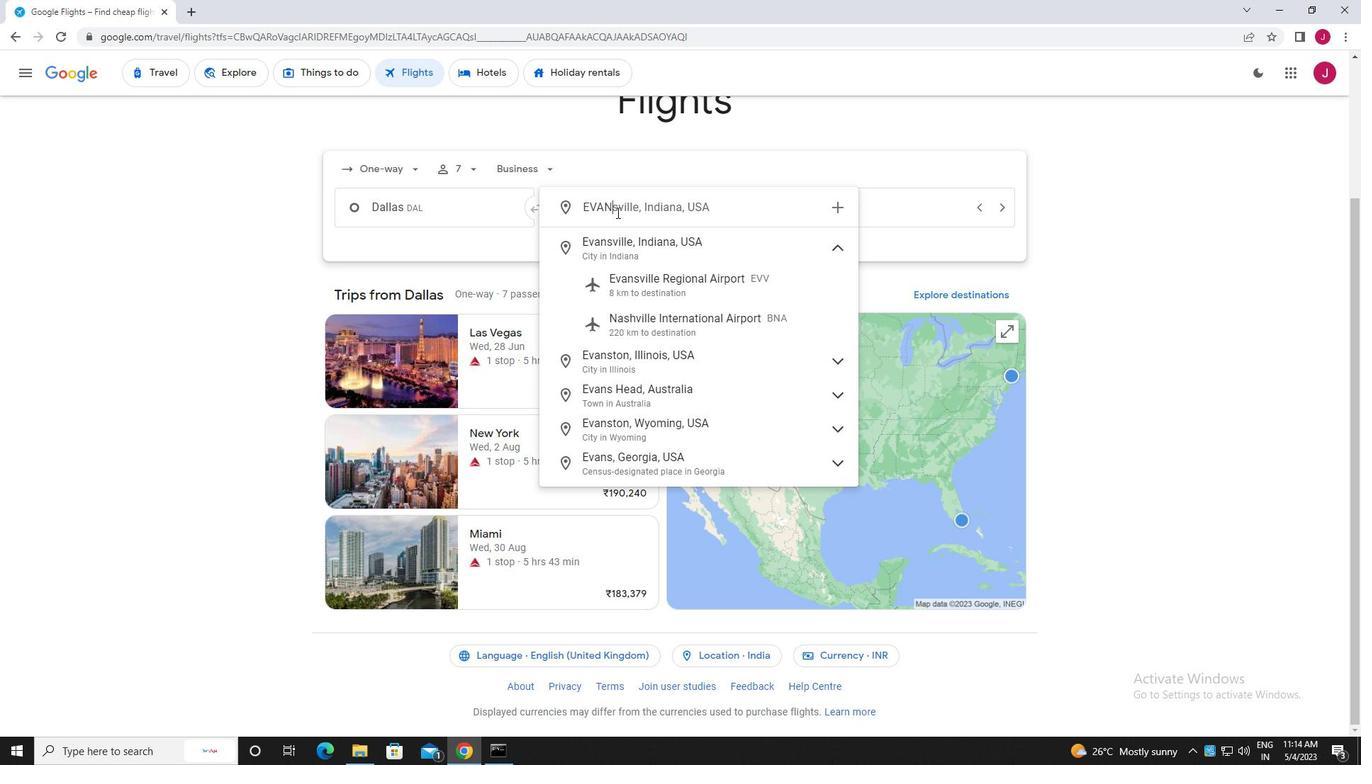 
Action: Mouse moved to (677, 275)
Screenshot: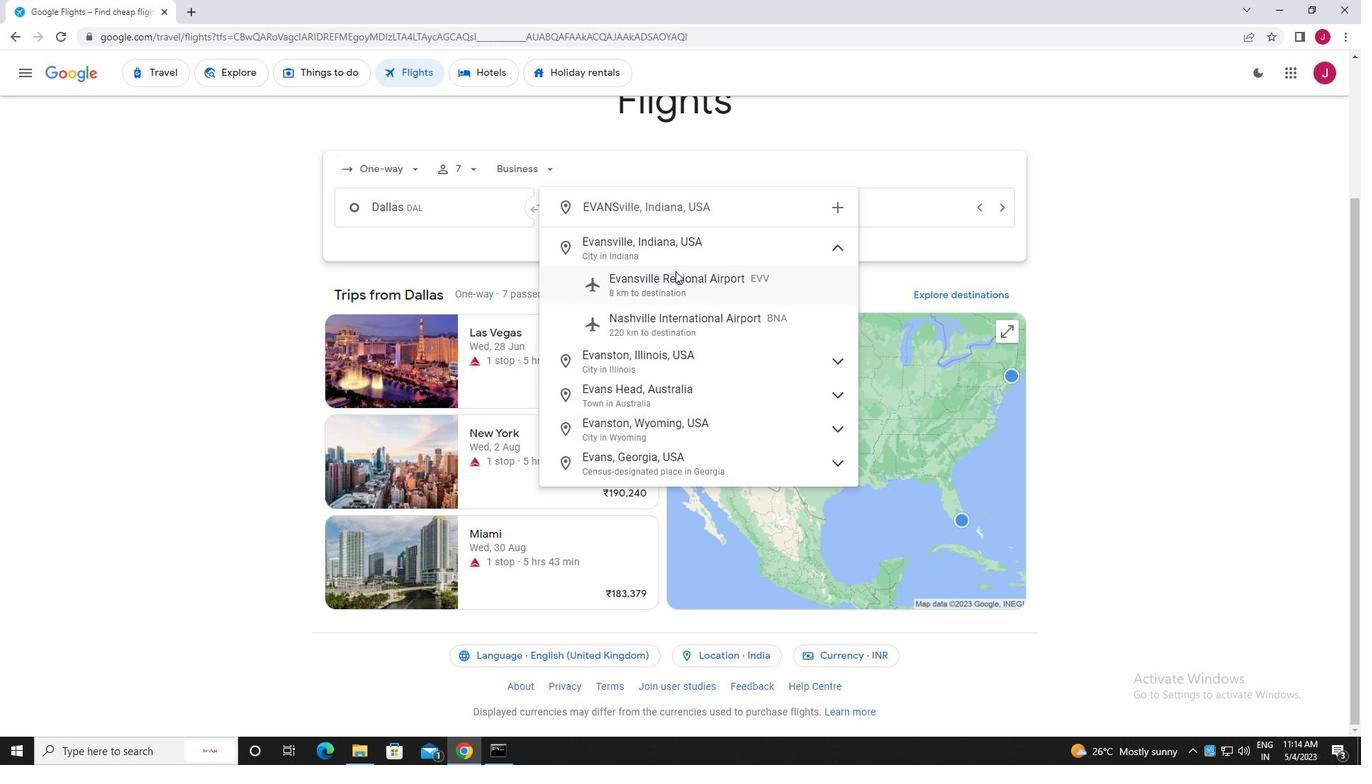 
Action: Mouse pressed left at (677, 275)
Screenshot: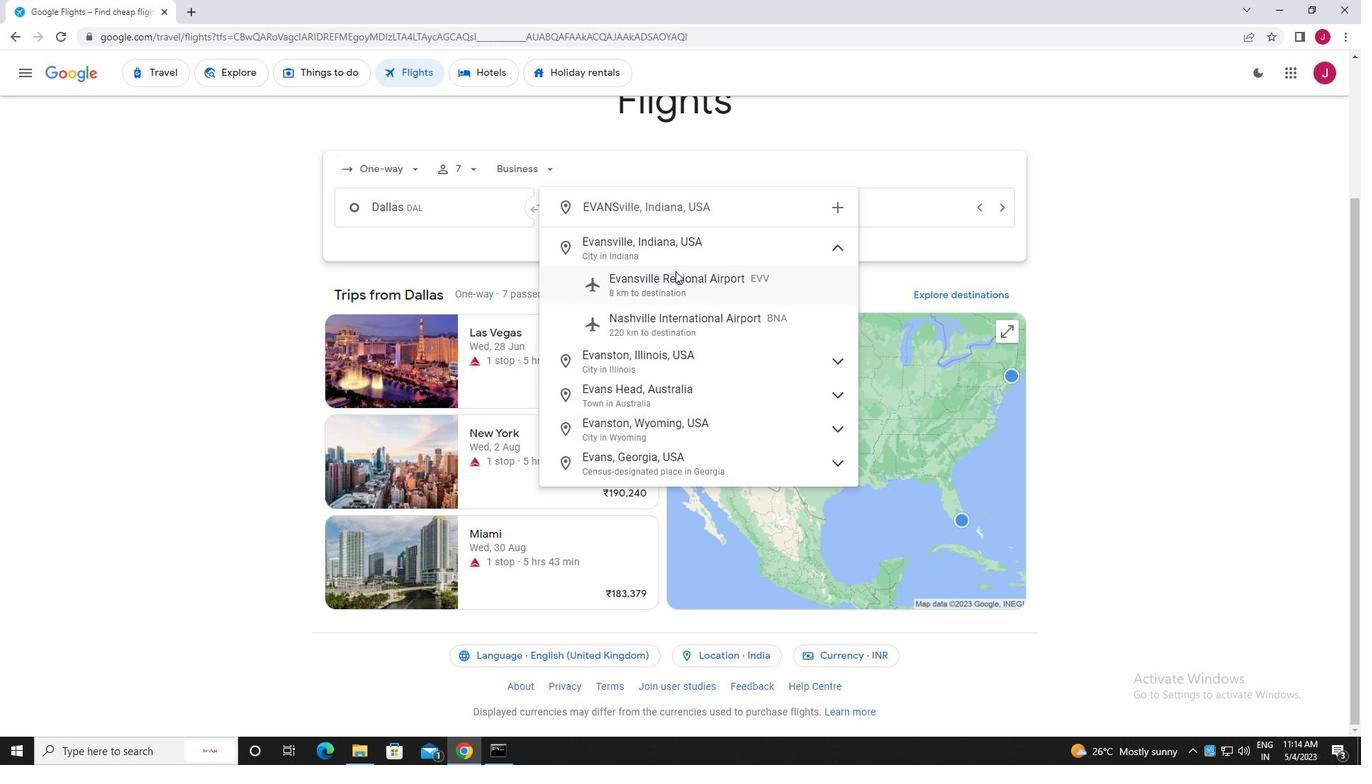 
Action: Mouse moved to (825, 210)
Screenshot: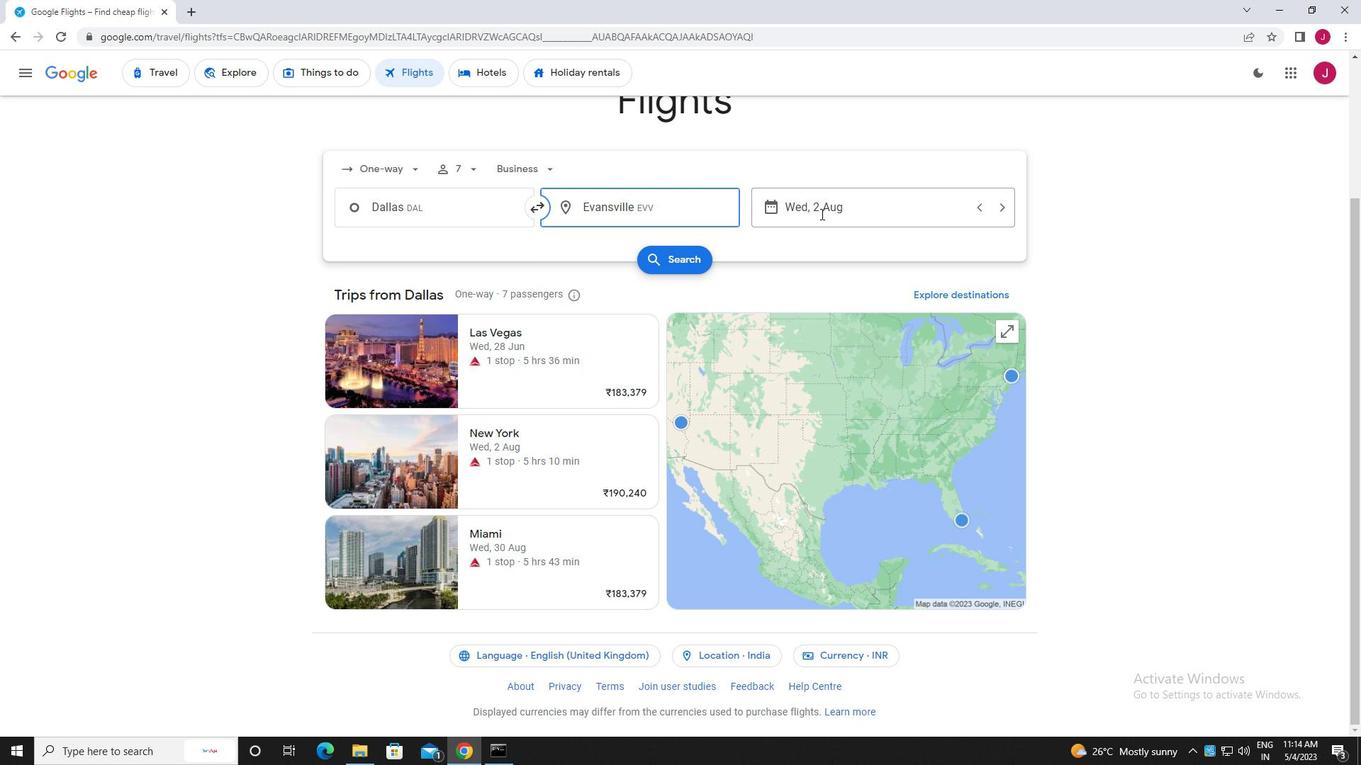 
Action: Mouse pressed left at (825, 210)
Screenshot: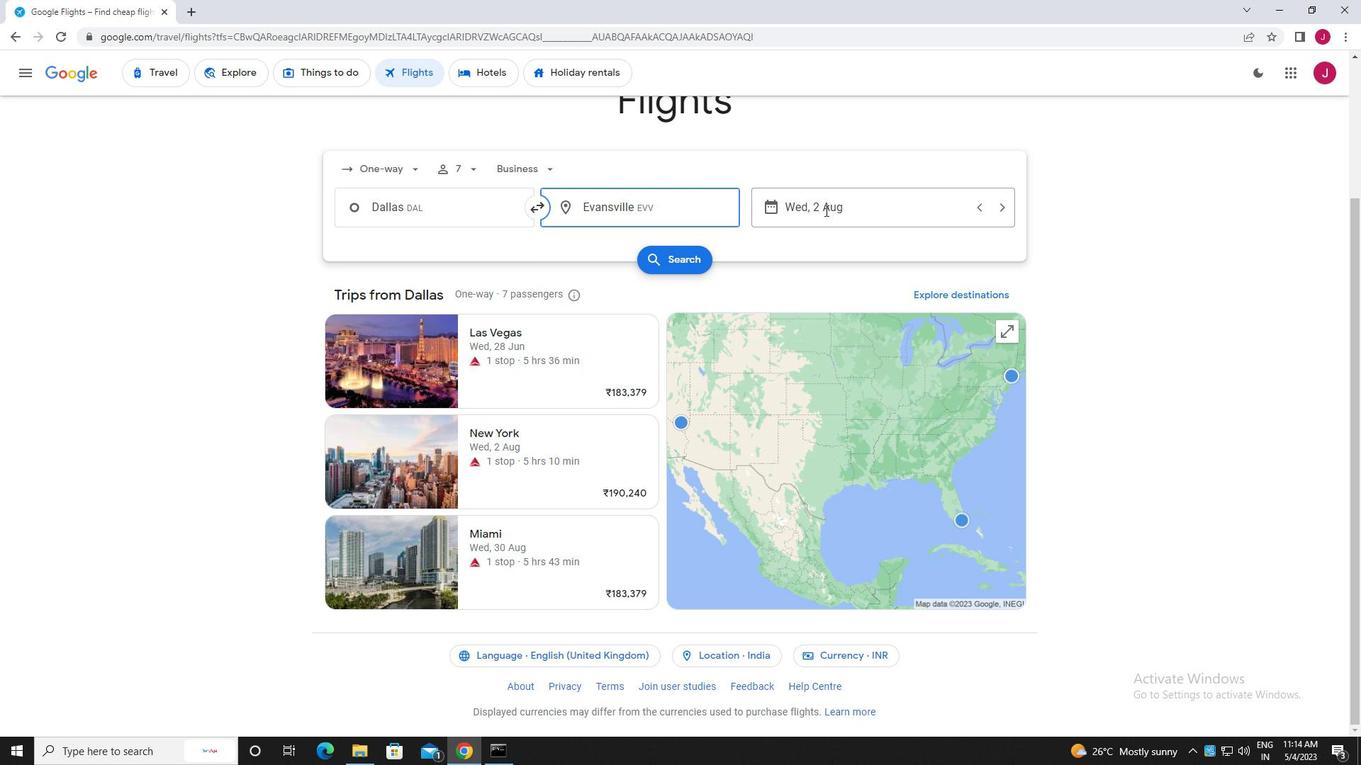 
Action: Mouse moved to (647, 316)
Screenshot: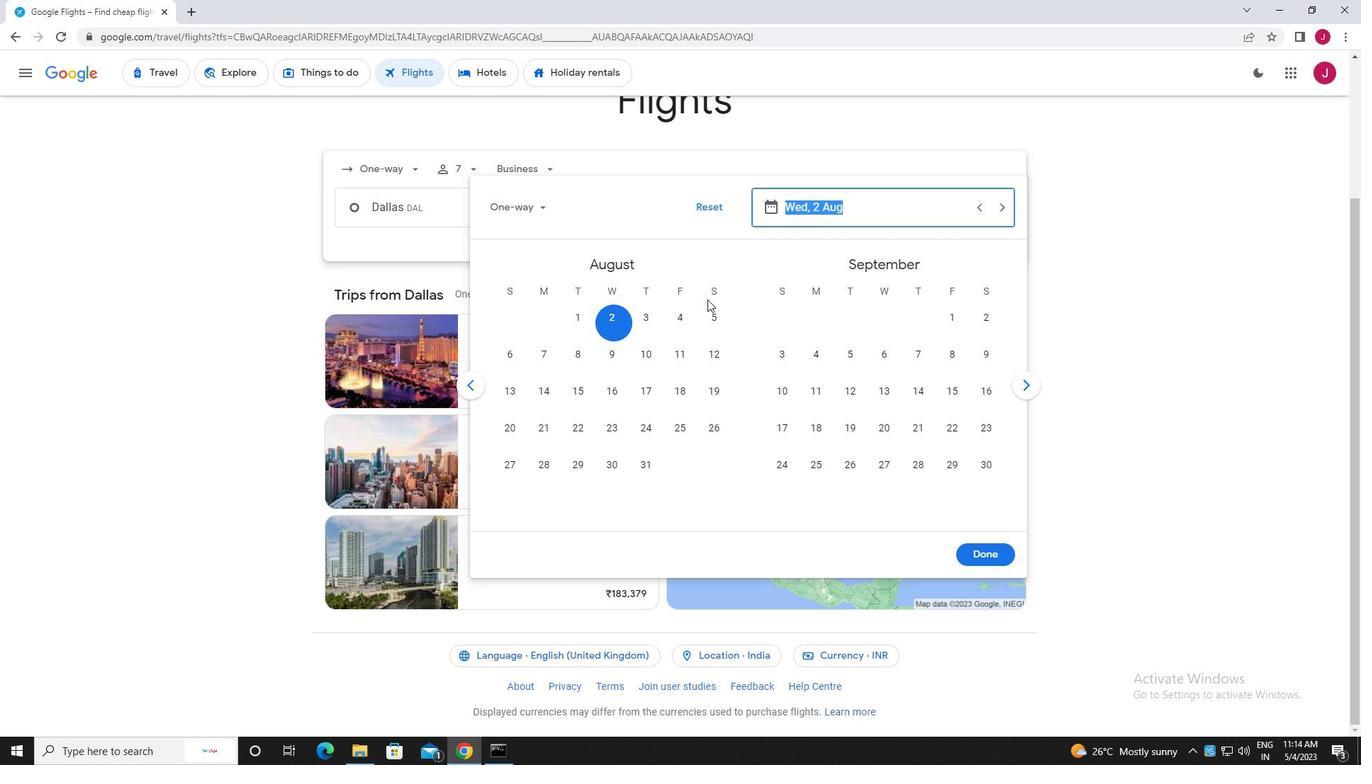 
Action: Mouse pressed left at (647, 316)
Screenshot: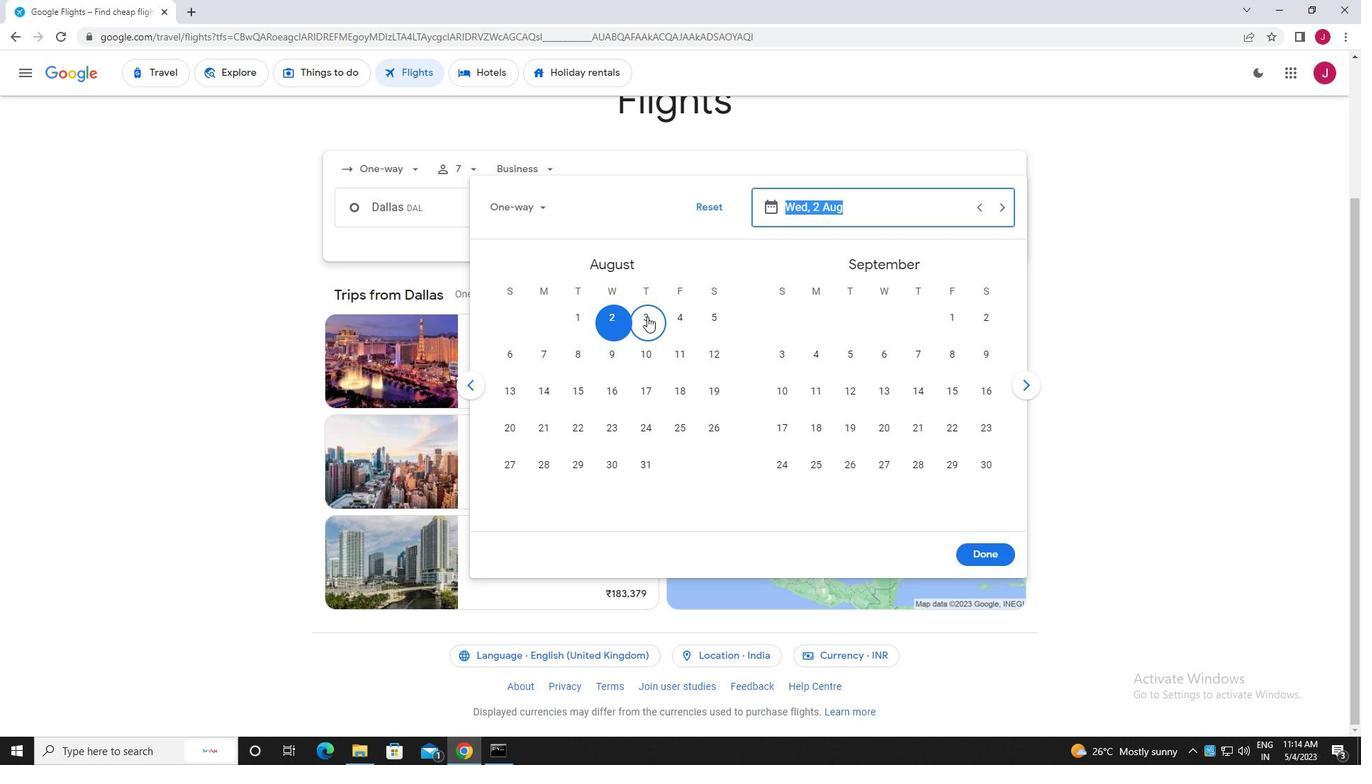 
Action: Mouse moved to (979, 555)
Screenshot: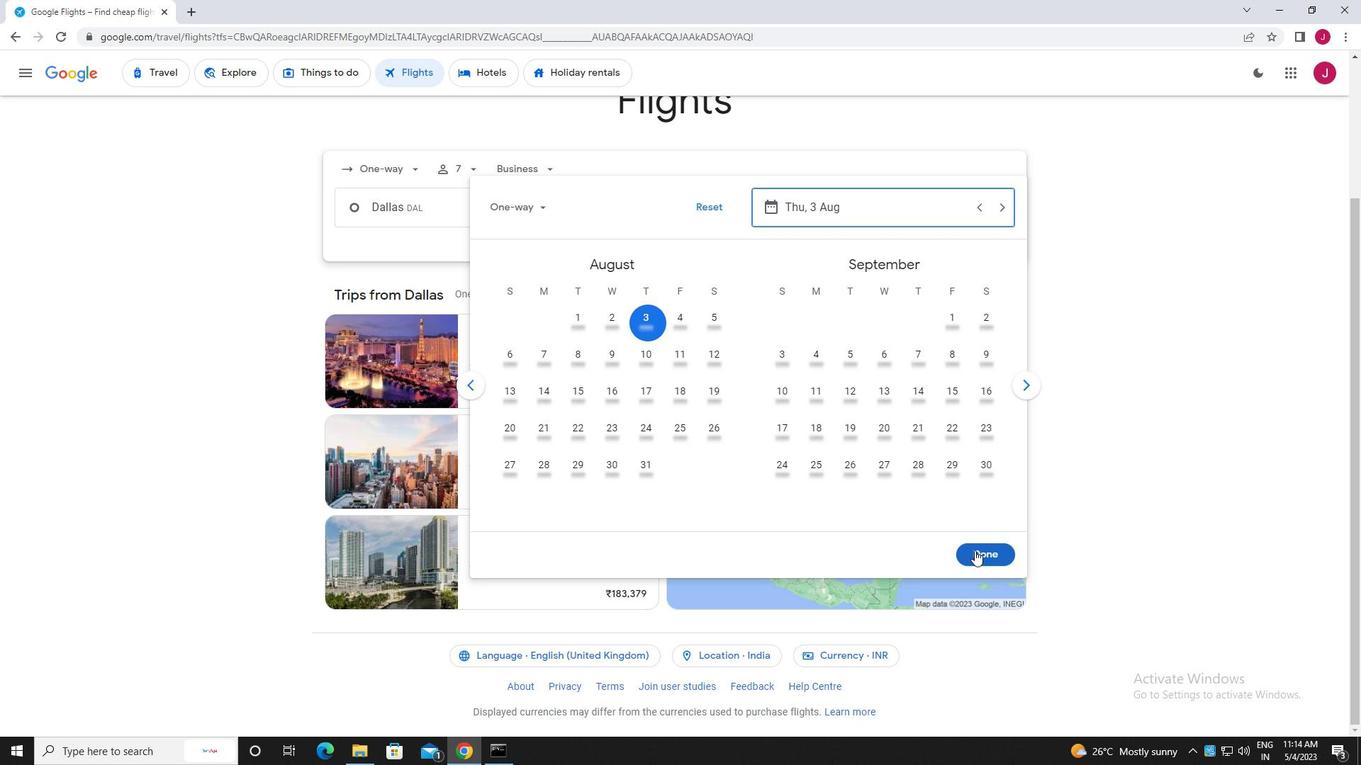 
Action: Mouse pressed left at (979, 555)
Screenshot: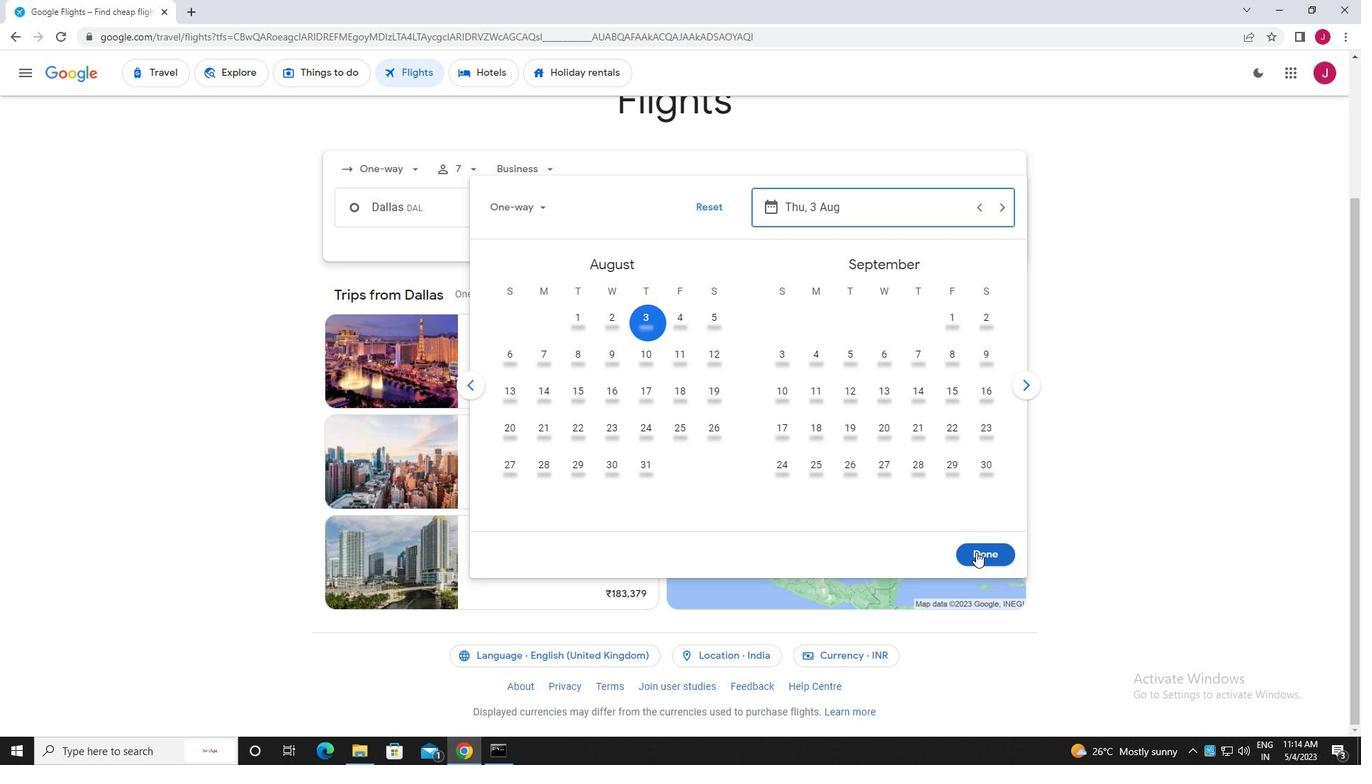 
Action: Mouse moved to (684, 263)
Screenshot: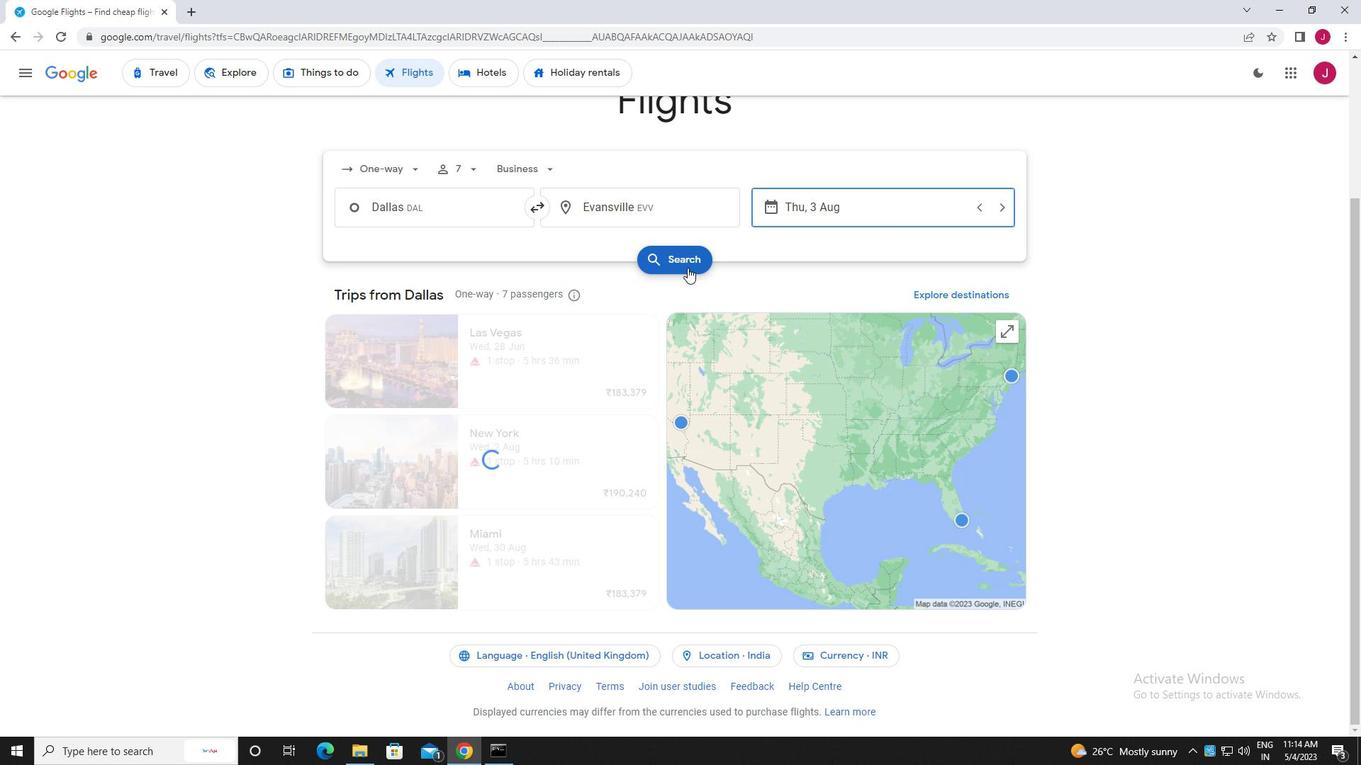 
Action: Mouse pressed left at (684, 263)
Screenshot: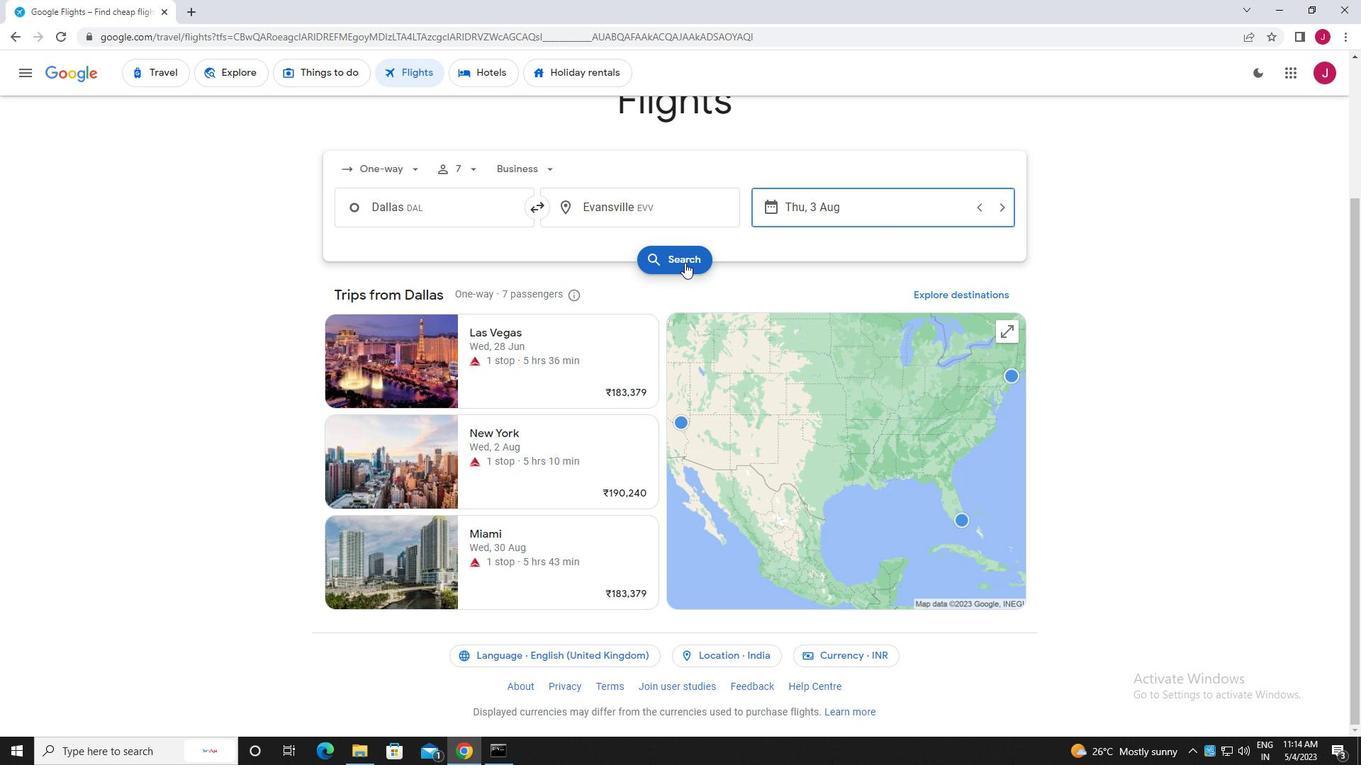 
Action: Mouse moved to (350, 202)
Screenshot: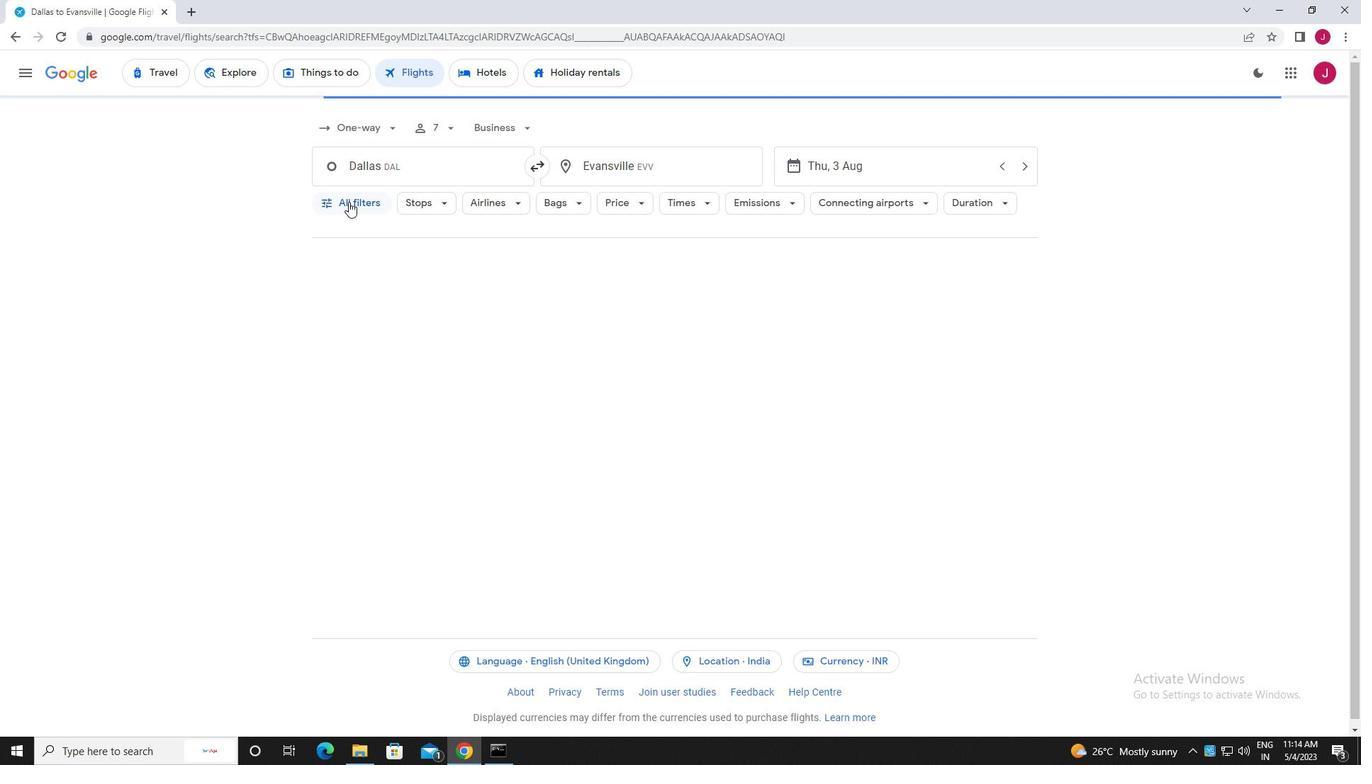
Action: Mouse pressed left at (350, 202)
Screenshot: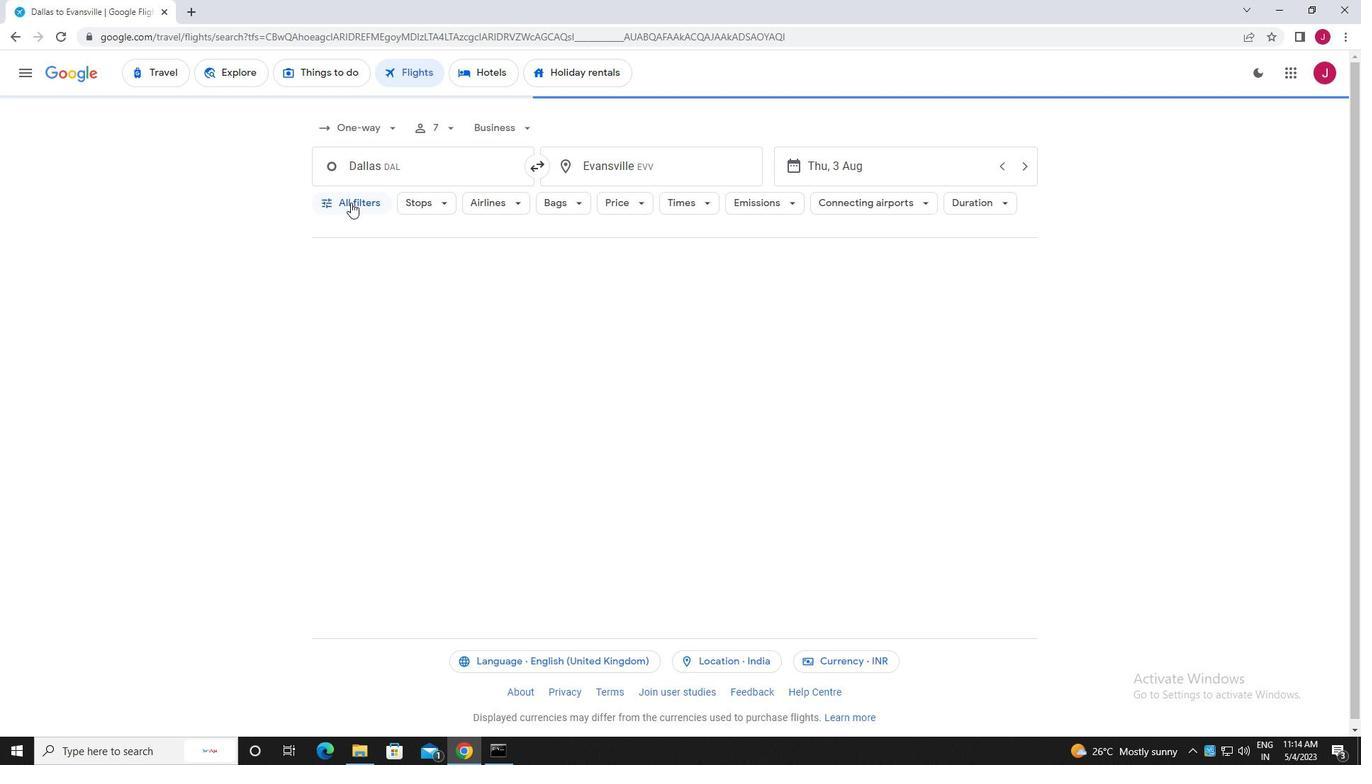 
Action: Mouse moved to (410, 309)
Screenshot: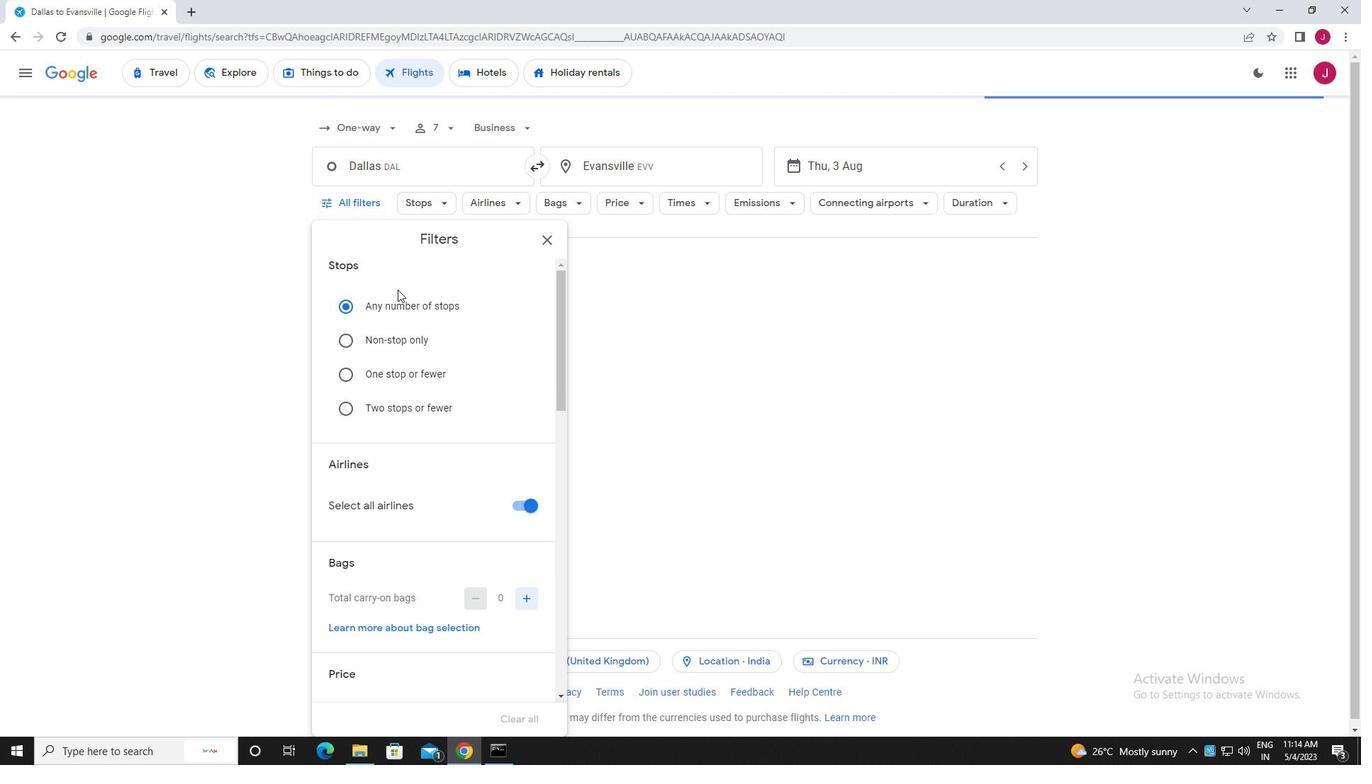
Action: Mouse scrolled (410, 308) with delta (0, 0)
Screenshot: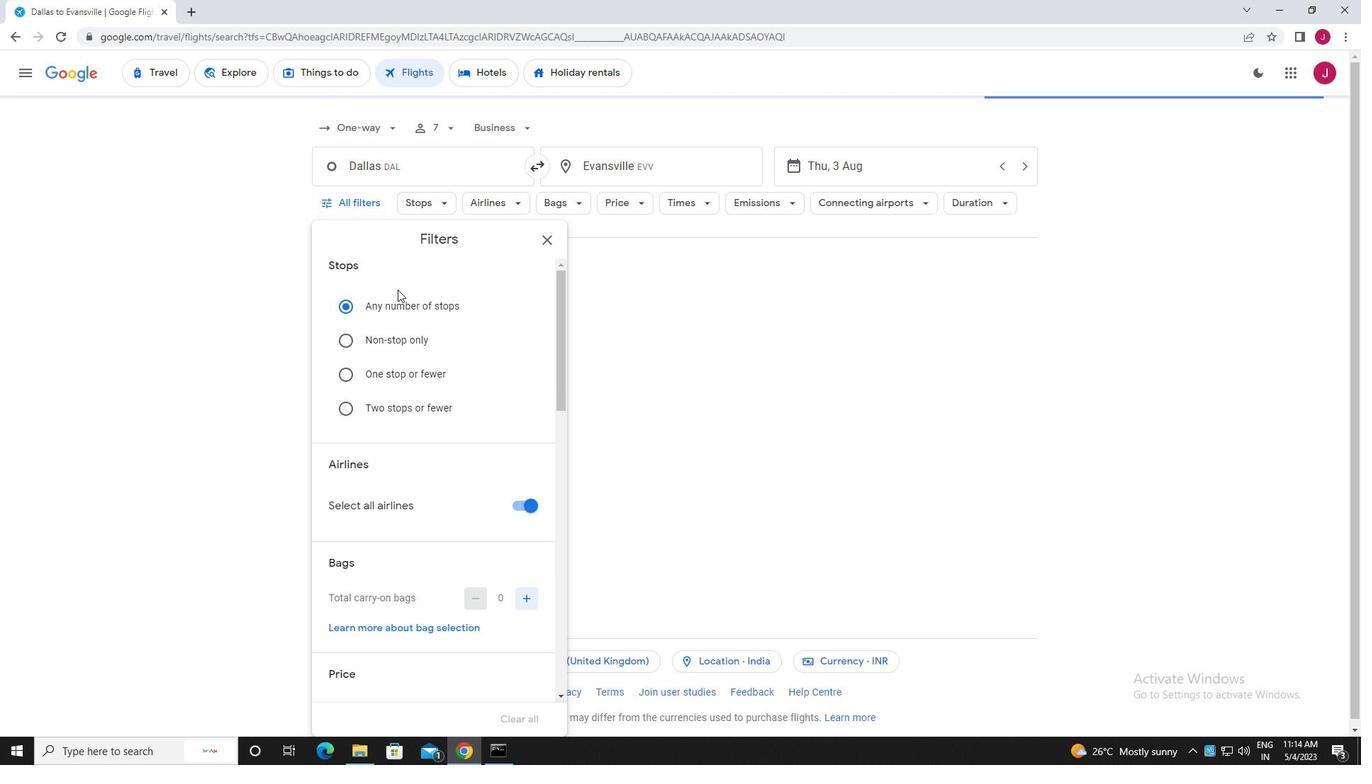 
Action: Mouse scrolled (410, 308) with delta (0, 0)
Screenshot: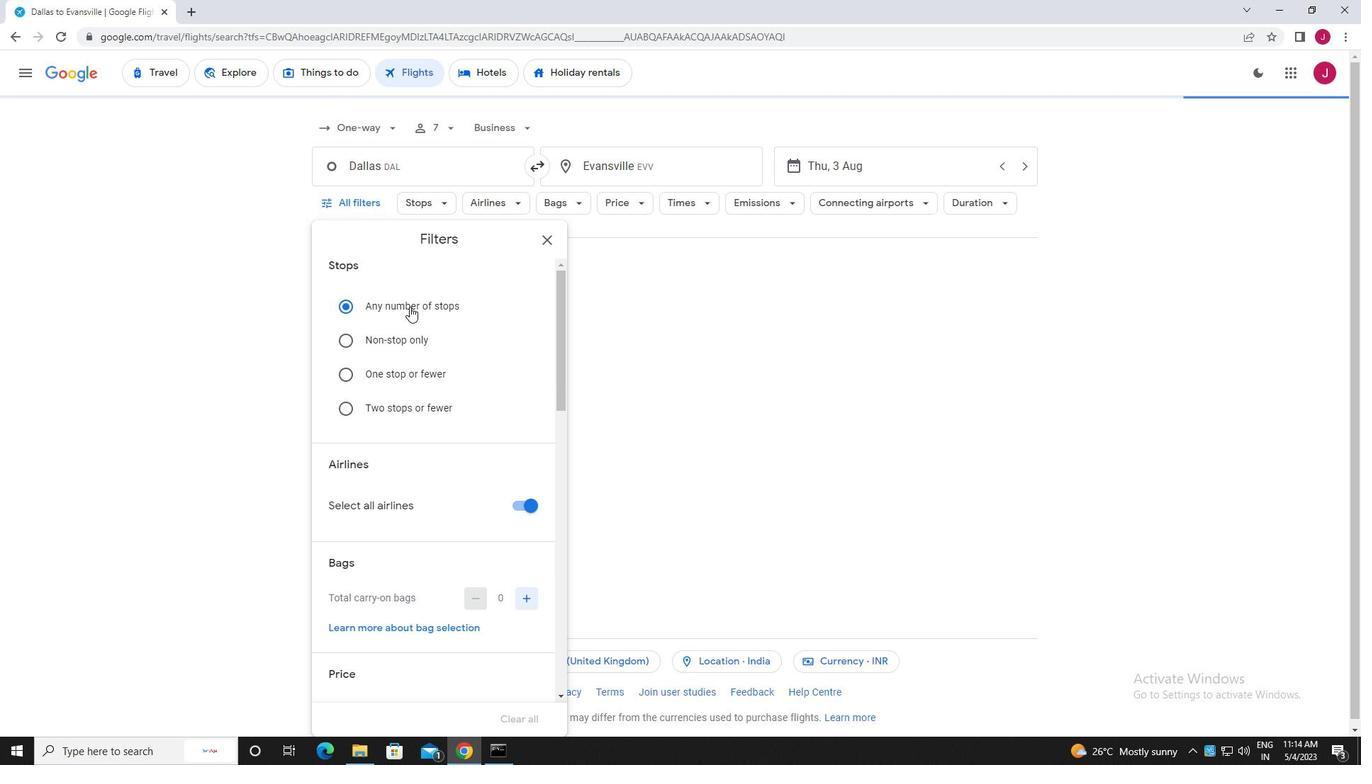 
Action: Mouse moved to (518, 367)
Screenshot: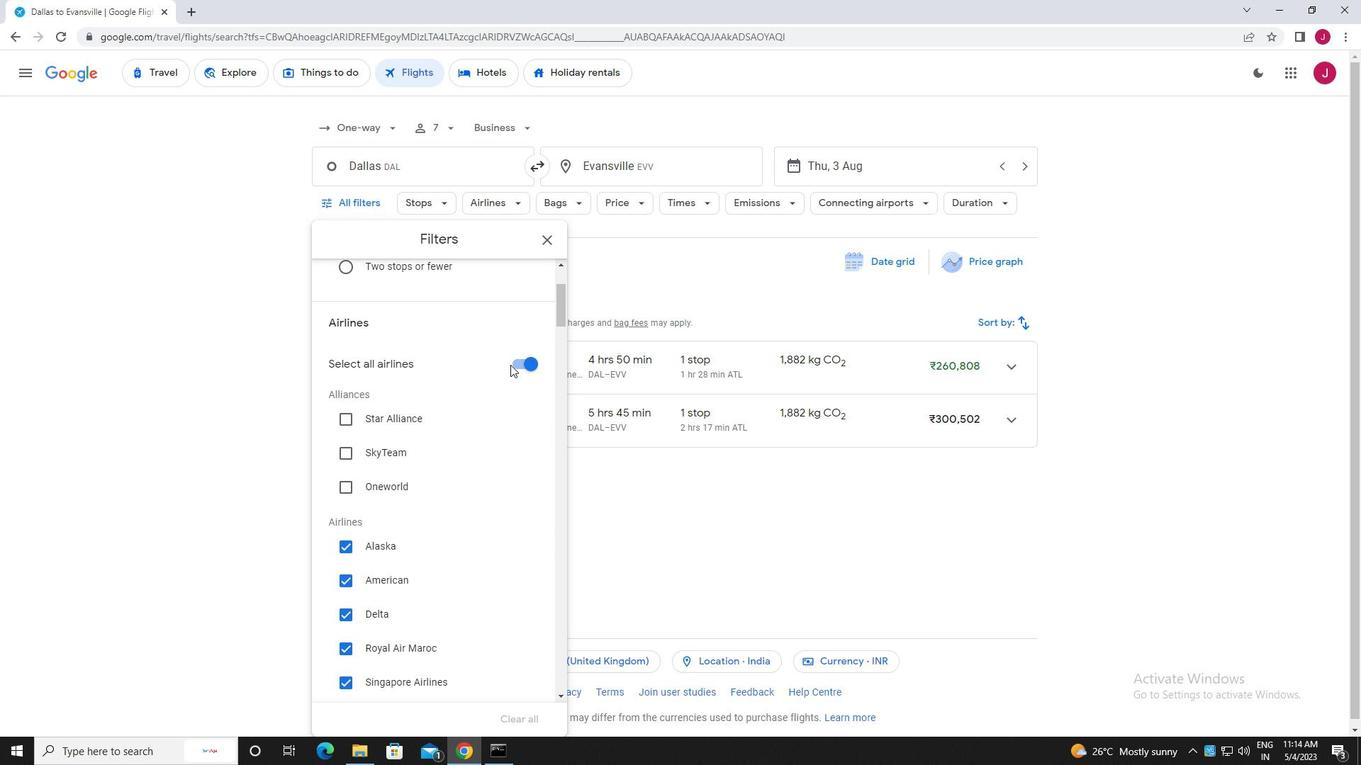
Action: Mouse pressed left at (518, 367)
Screenshot: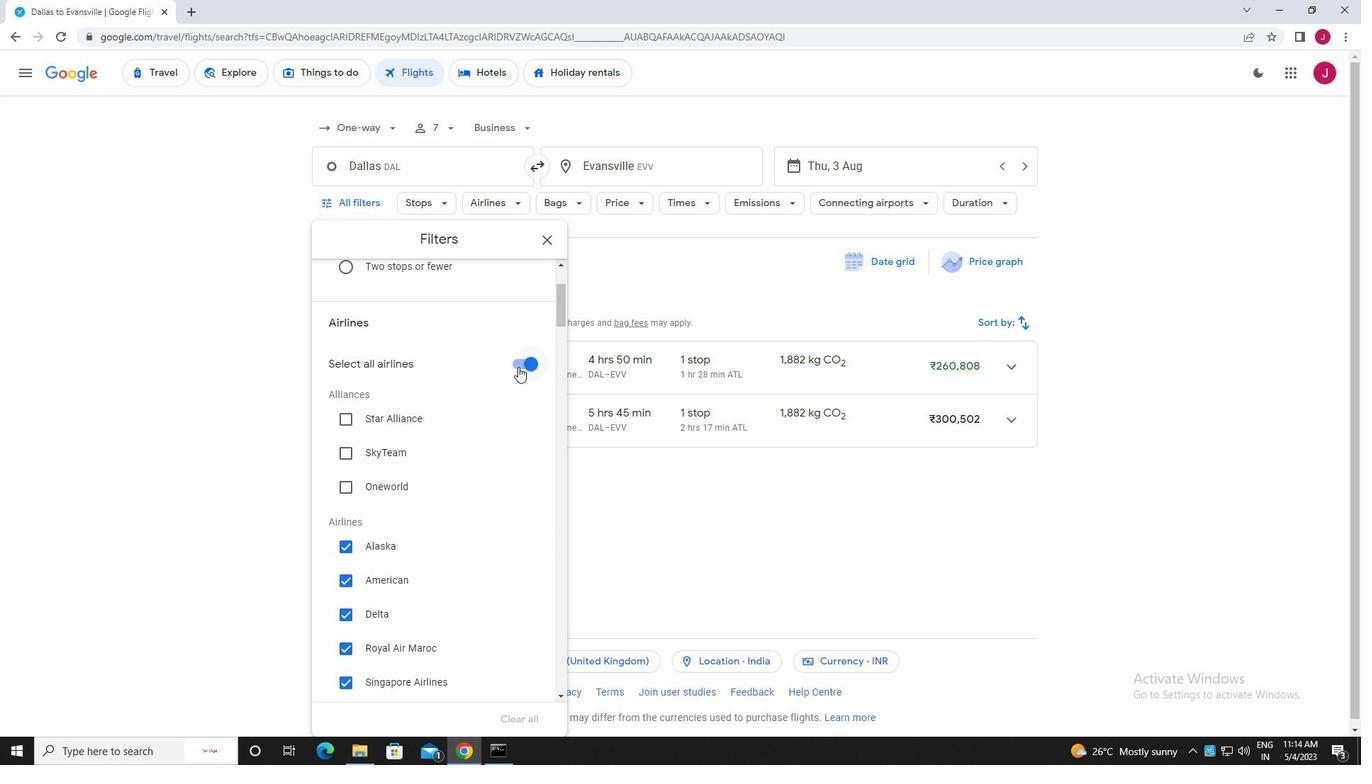 
Action: Mouse moved to (414, 363)
Screenshot: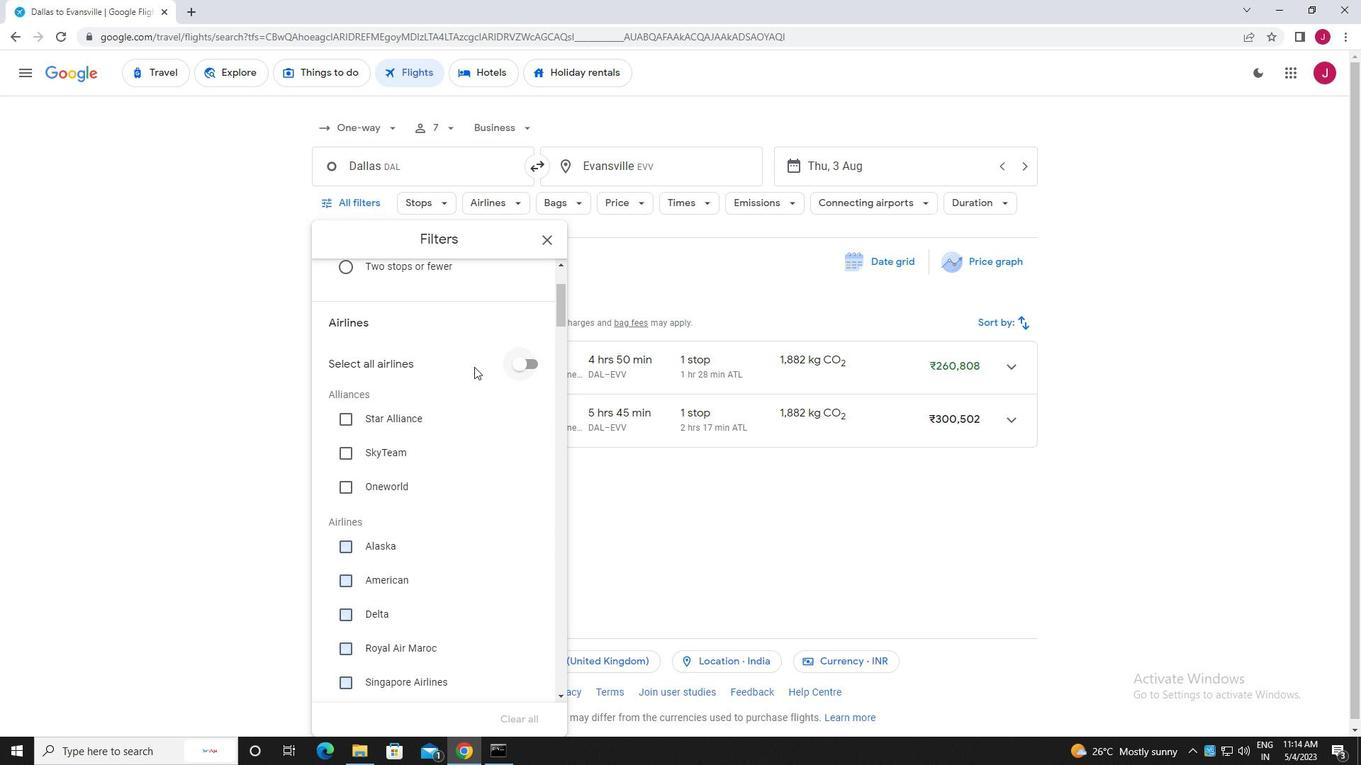 
Action: Mouse scrolled (414, 362) with delta (0, 0)
Screenshot: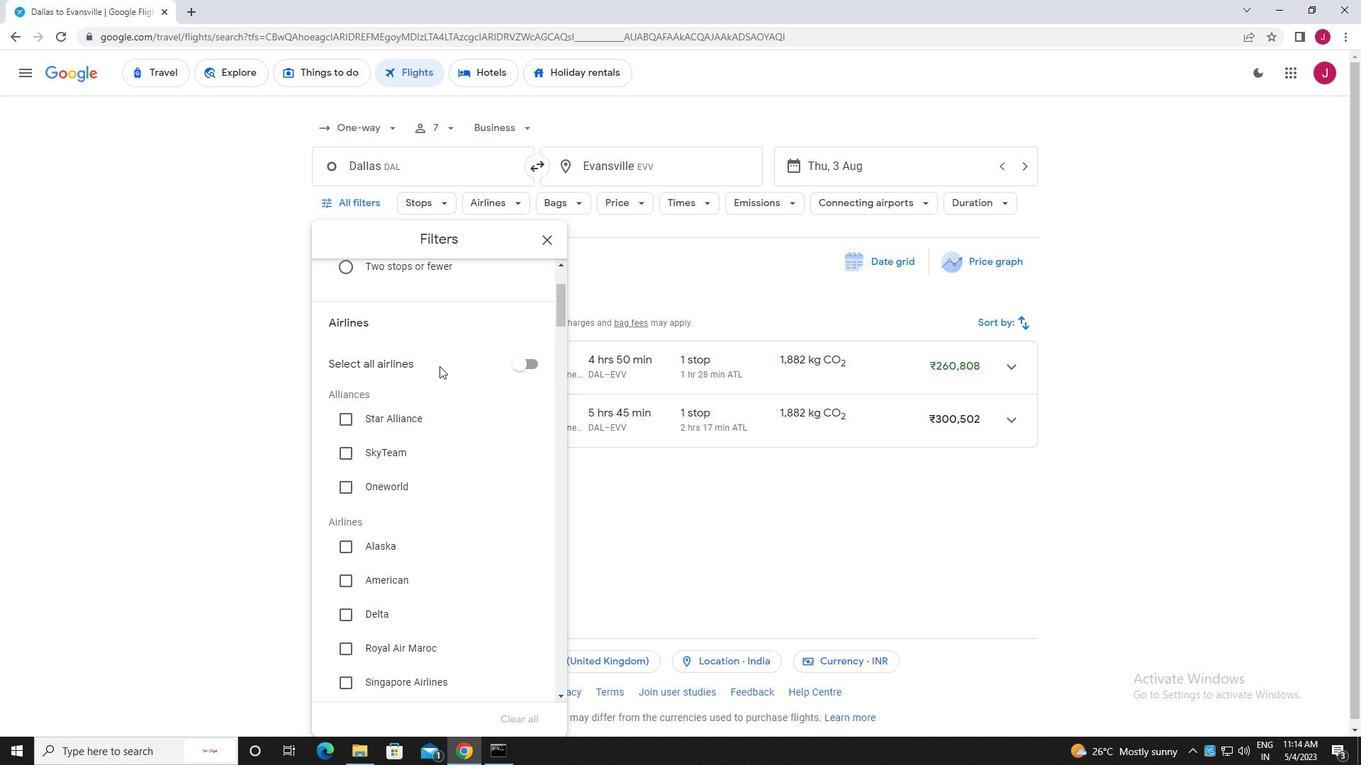 
Action: Mouse scrolled (414, 362) with delta (0, 0)
Screenshot: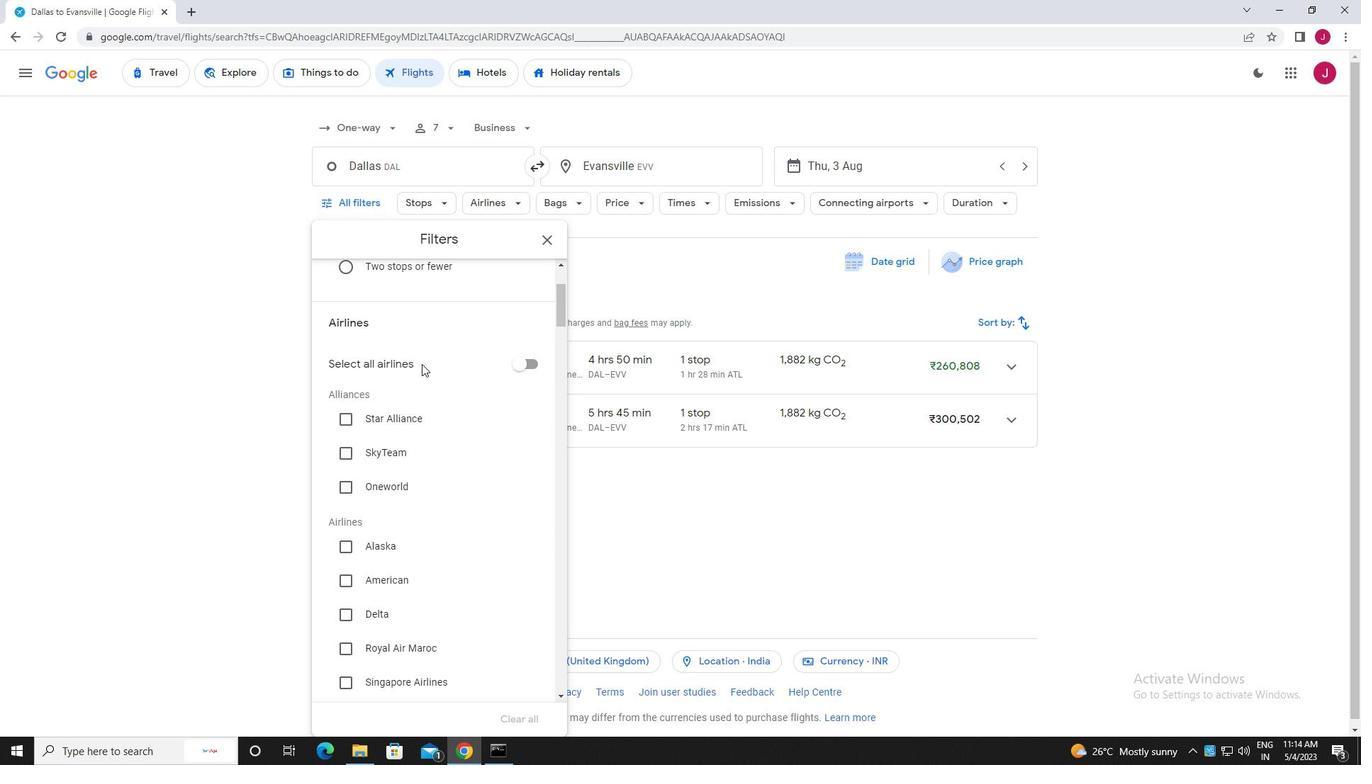 
Action: Mouse moved to (350, 403)
Screenshot: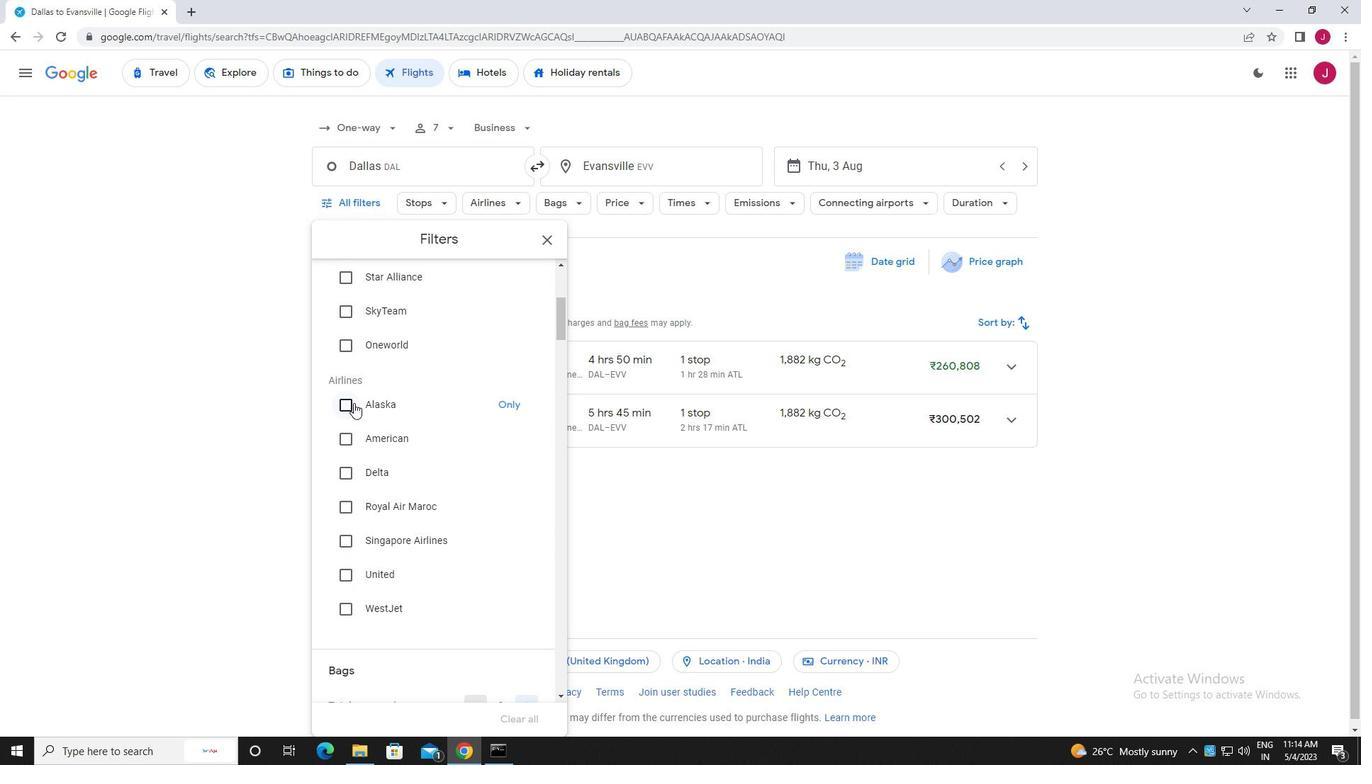
Action: Mouse pressed left at (350, 403)
Screenshot: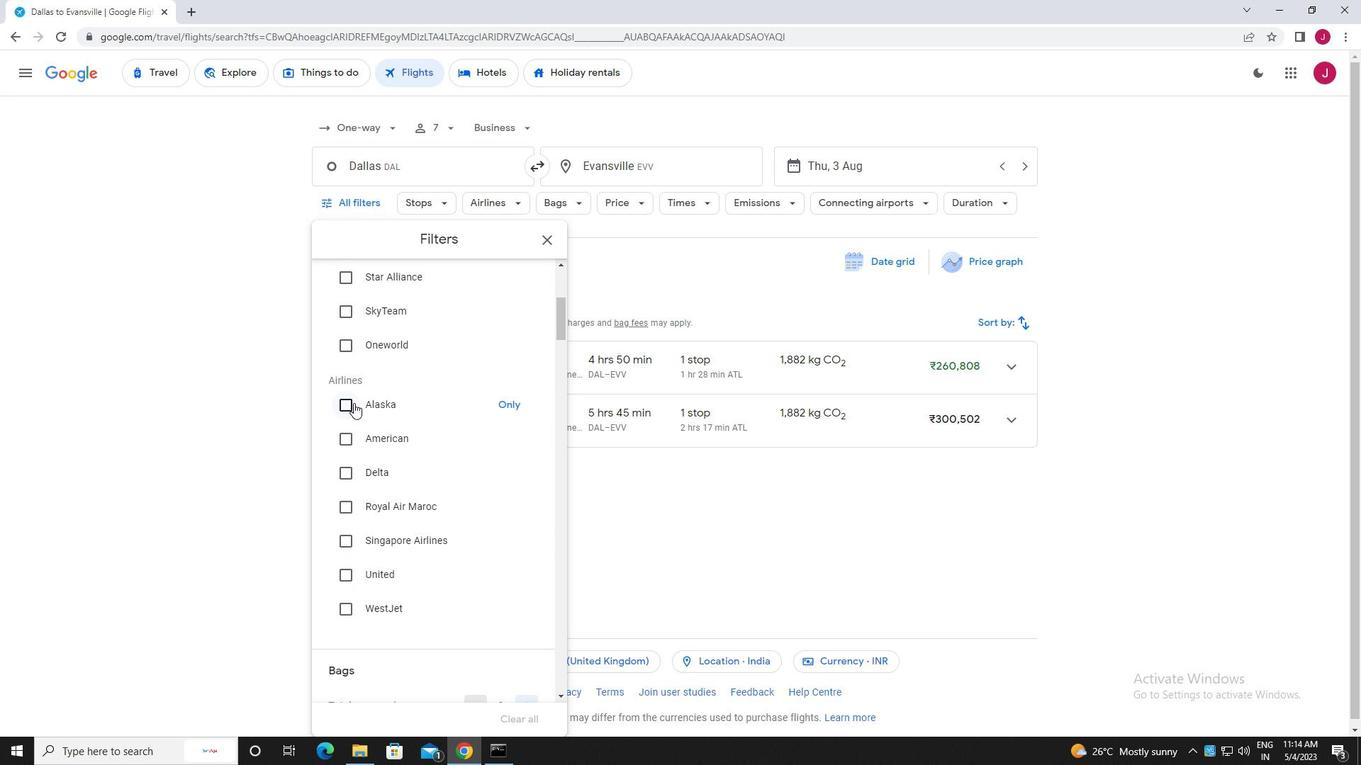 
Action: Mouse moved to (467, 375)
Screenshot: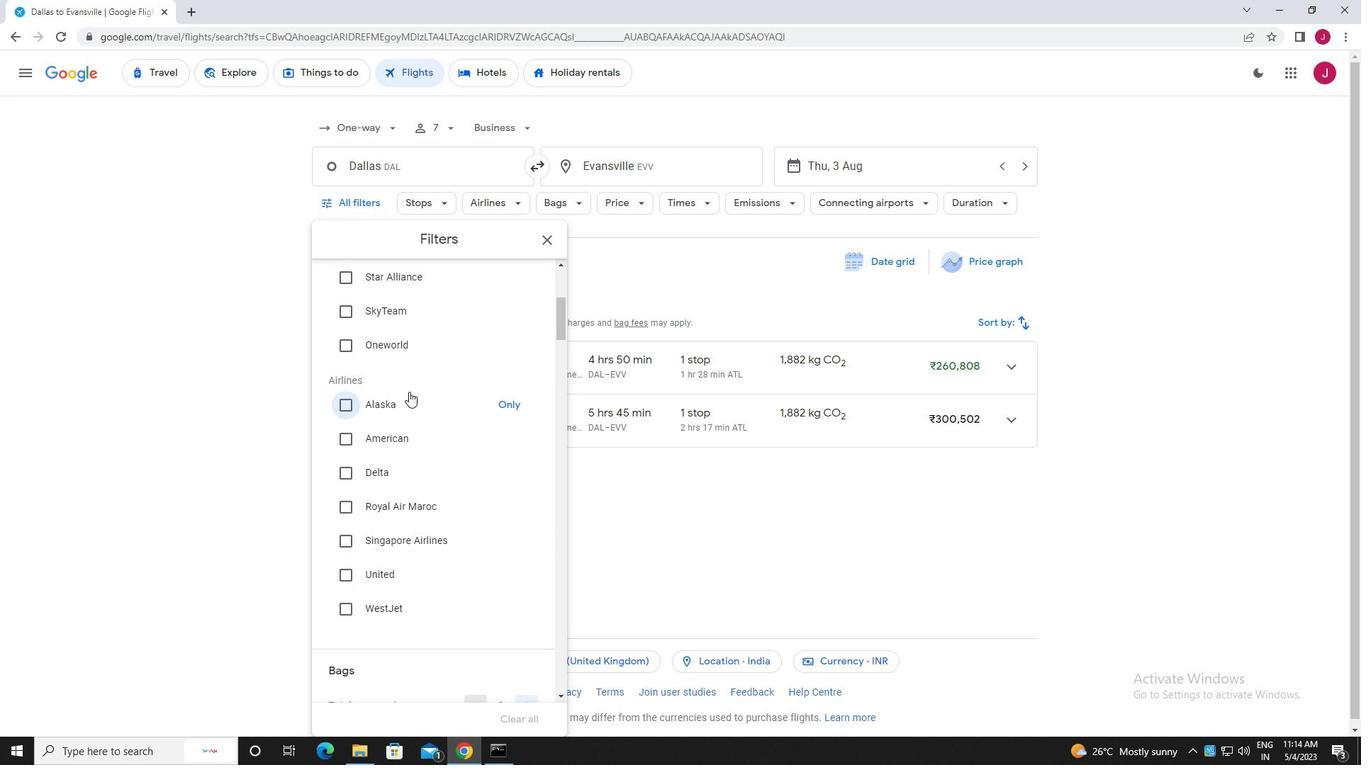 
Action: Mouse scrolled (467, 374) with delta (0, 0)
Screenshot: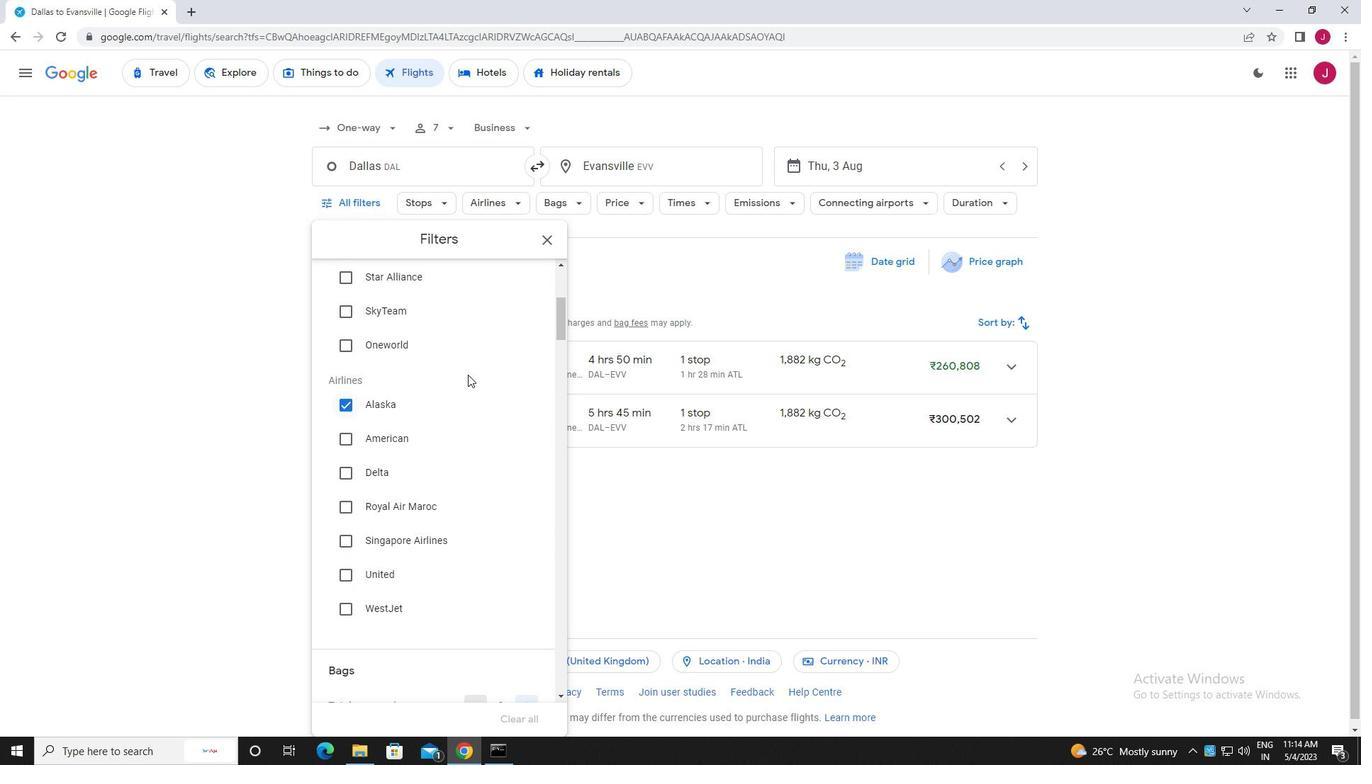 
Action: Mouse scrolled (467, 374) with delta (0, 0)
Screenshot: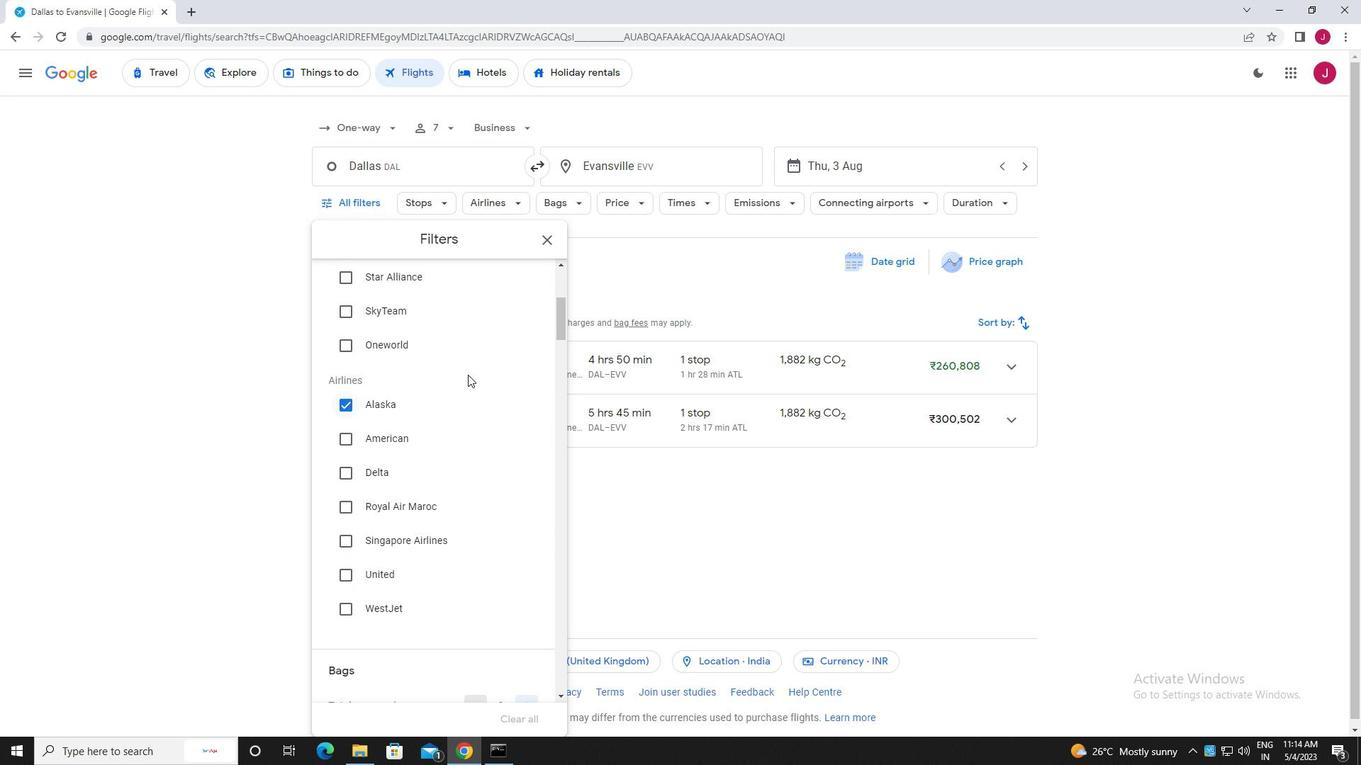 
Action: Mouse scrolled (467, 374) with delta (0, 0)
Screenshot: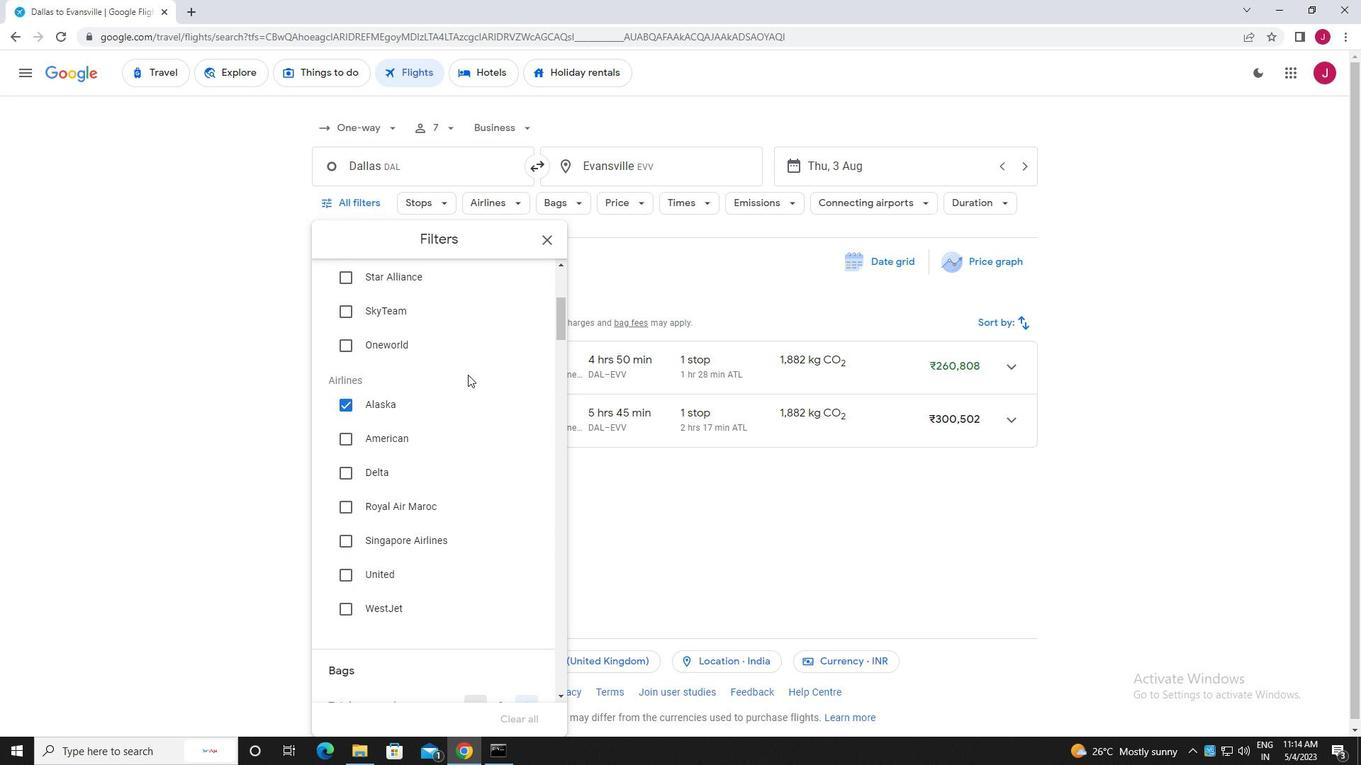 
Action: Mouse scrolled (467, 374) with delta (0, 0)
Screenshot: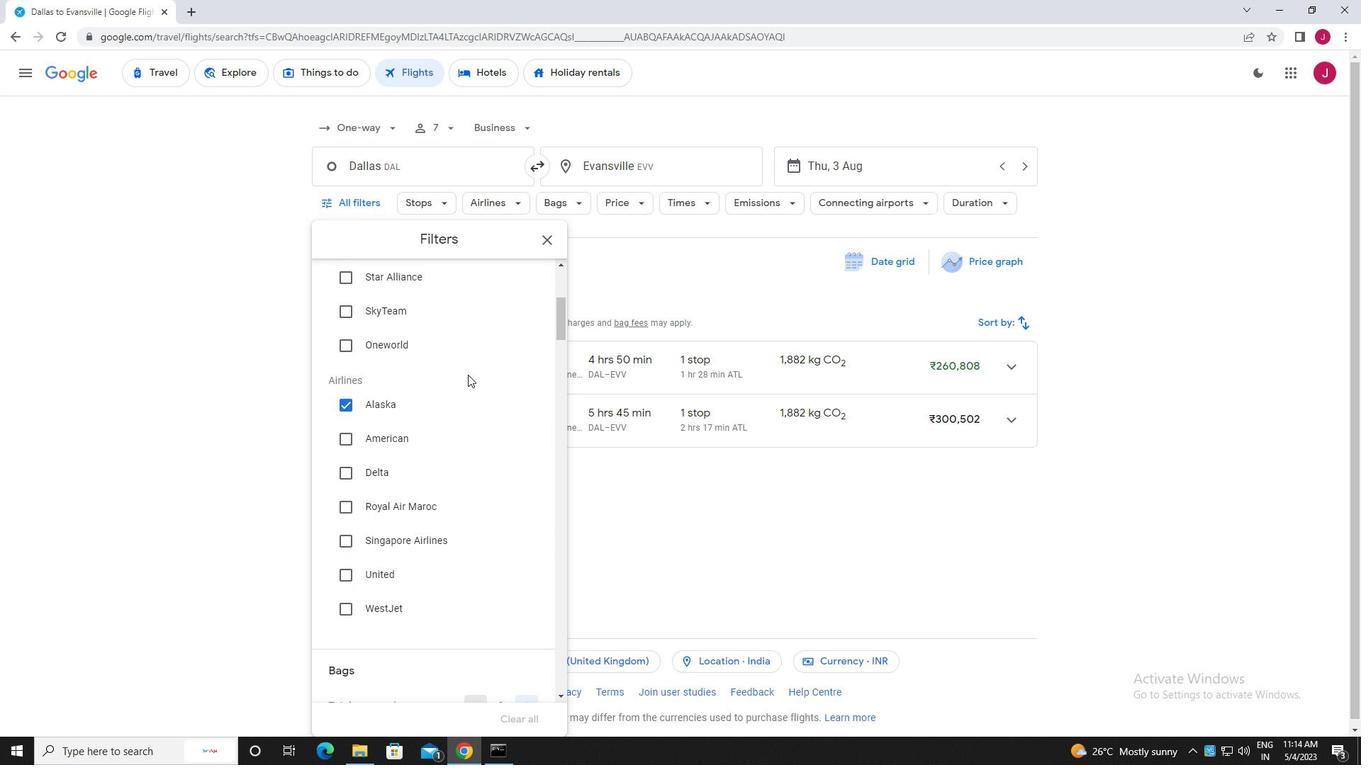 
Action: Mouse scrolled (467, 374) with delta (0, 0)
Screenshot: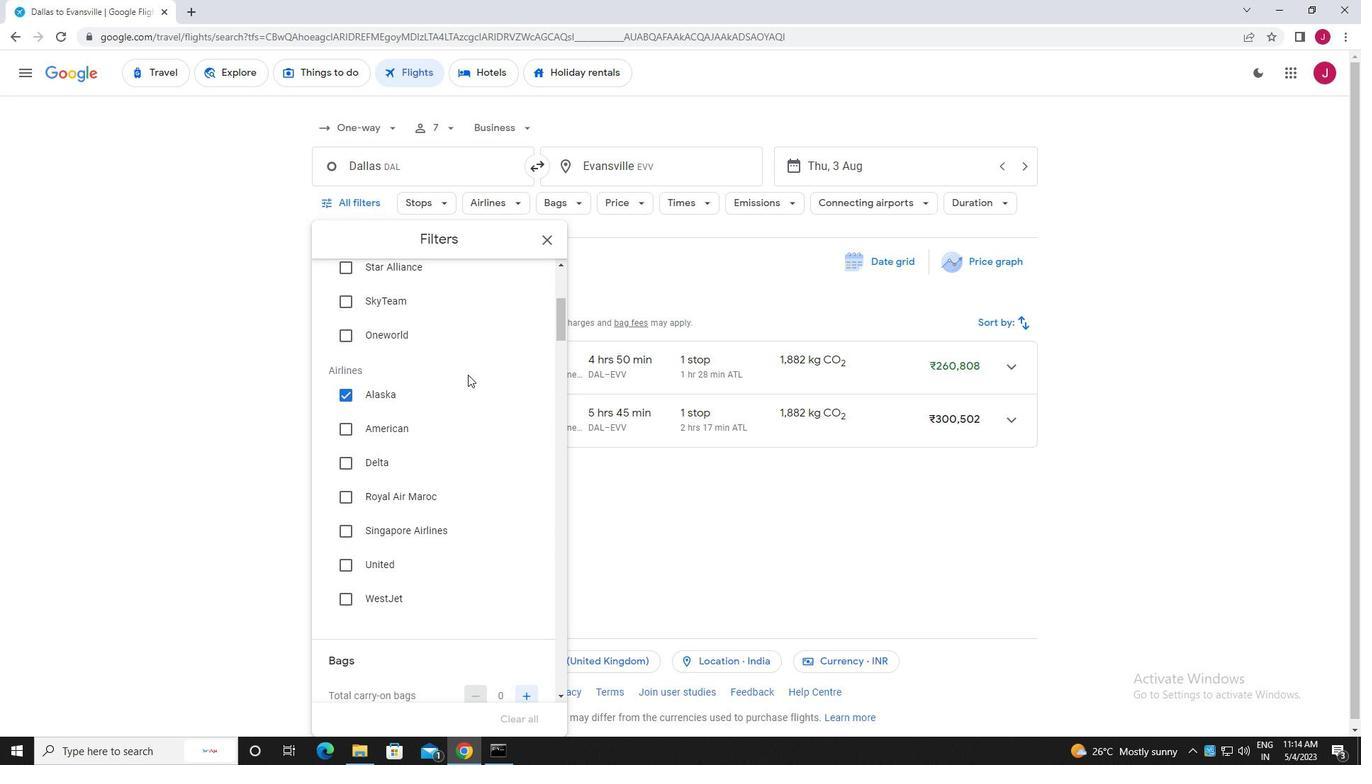 
Action: Mouse moved to (524, 387)
Screenshot: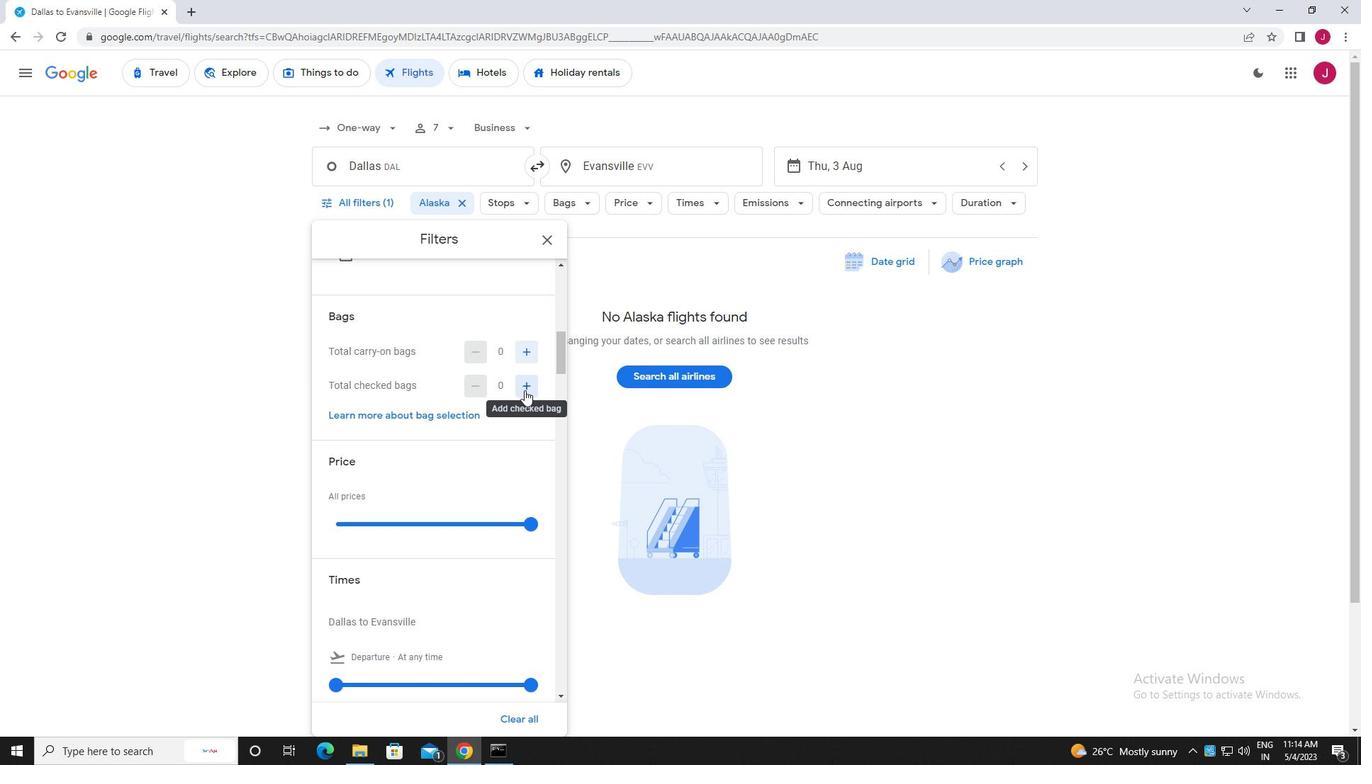 
Action: Mouse pressed left at (524, 387)
Screenshot: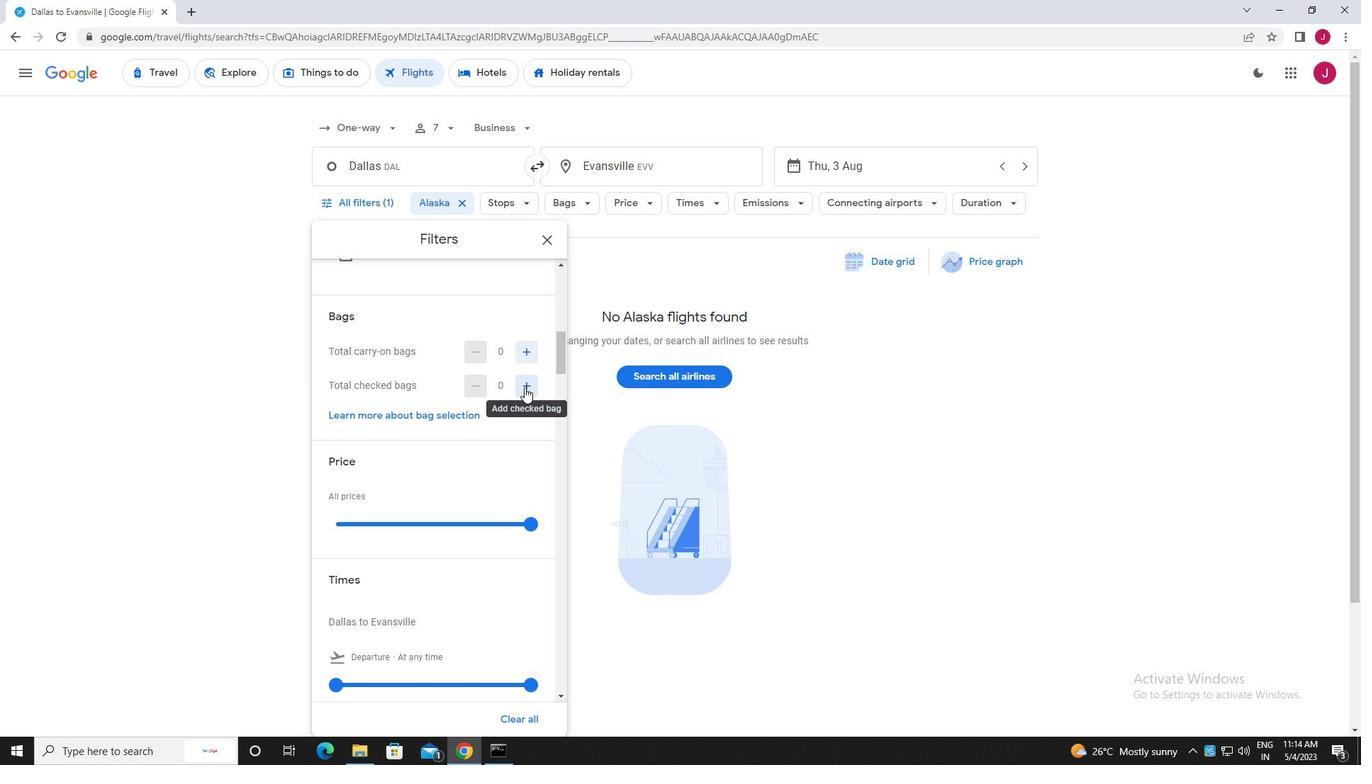 
Action: Mouse pressed left at (524, 387)
Screenshot: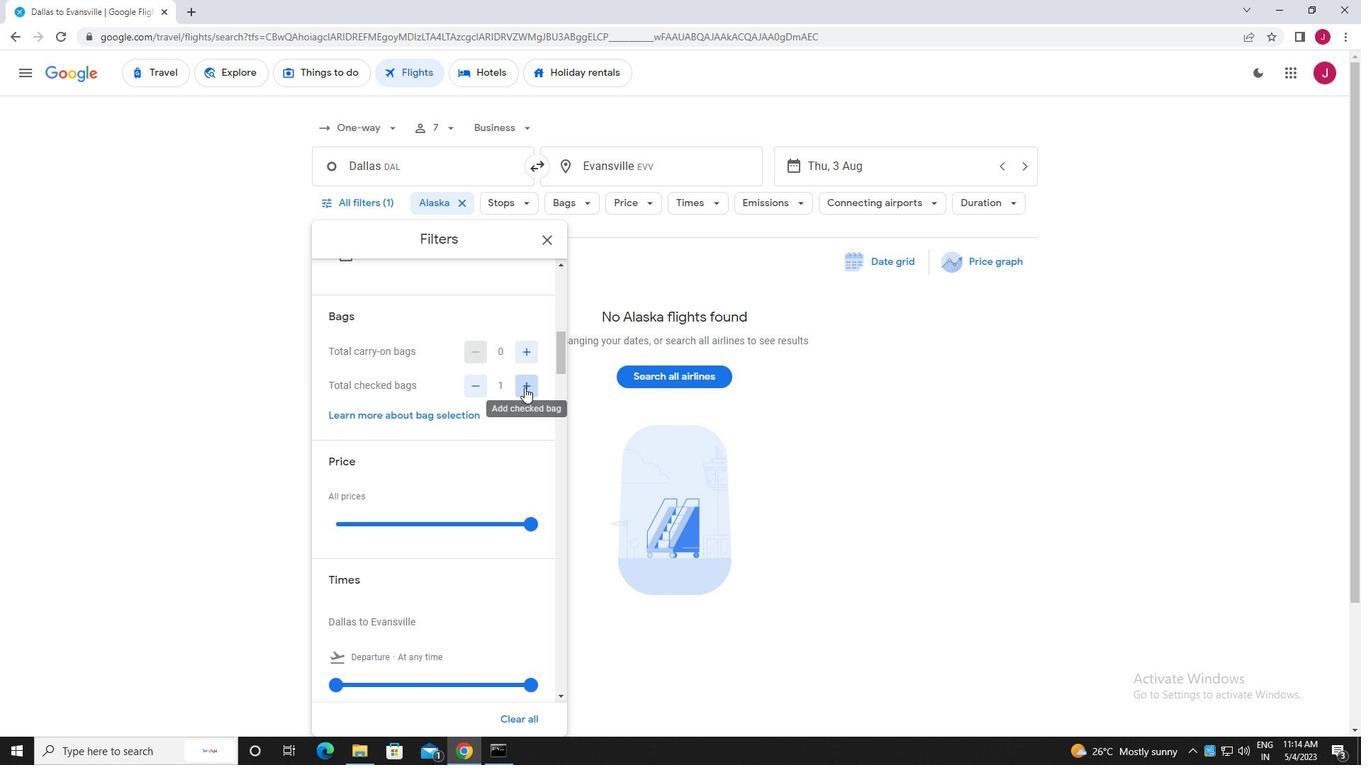 
Action: Mouse pressed left at (524, 387)
Screenshot: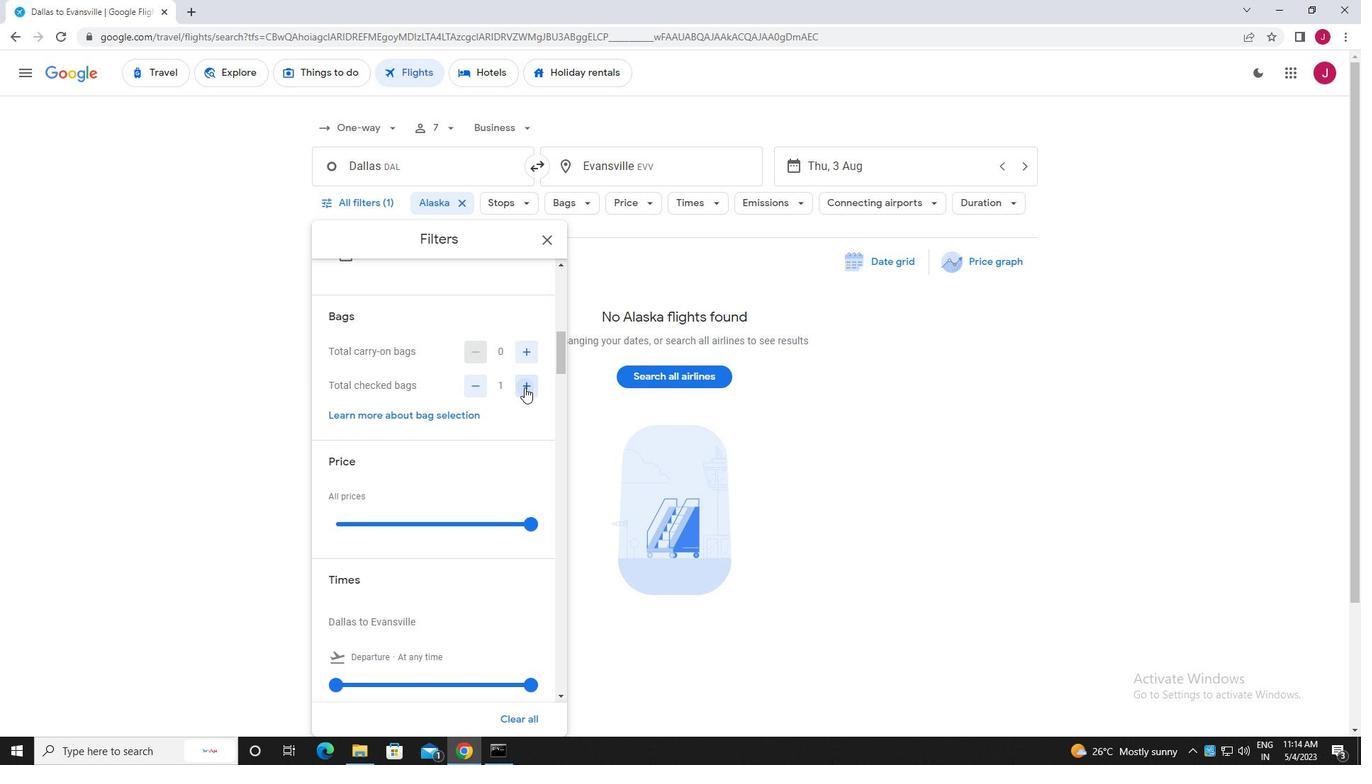 
Action: Mouse pressed left at (524, 387)
Screenshot: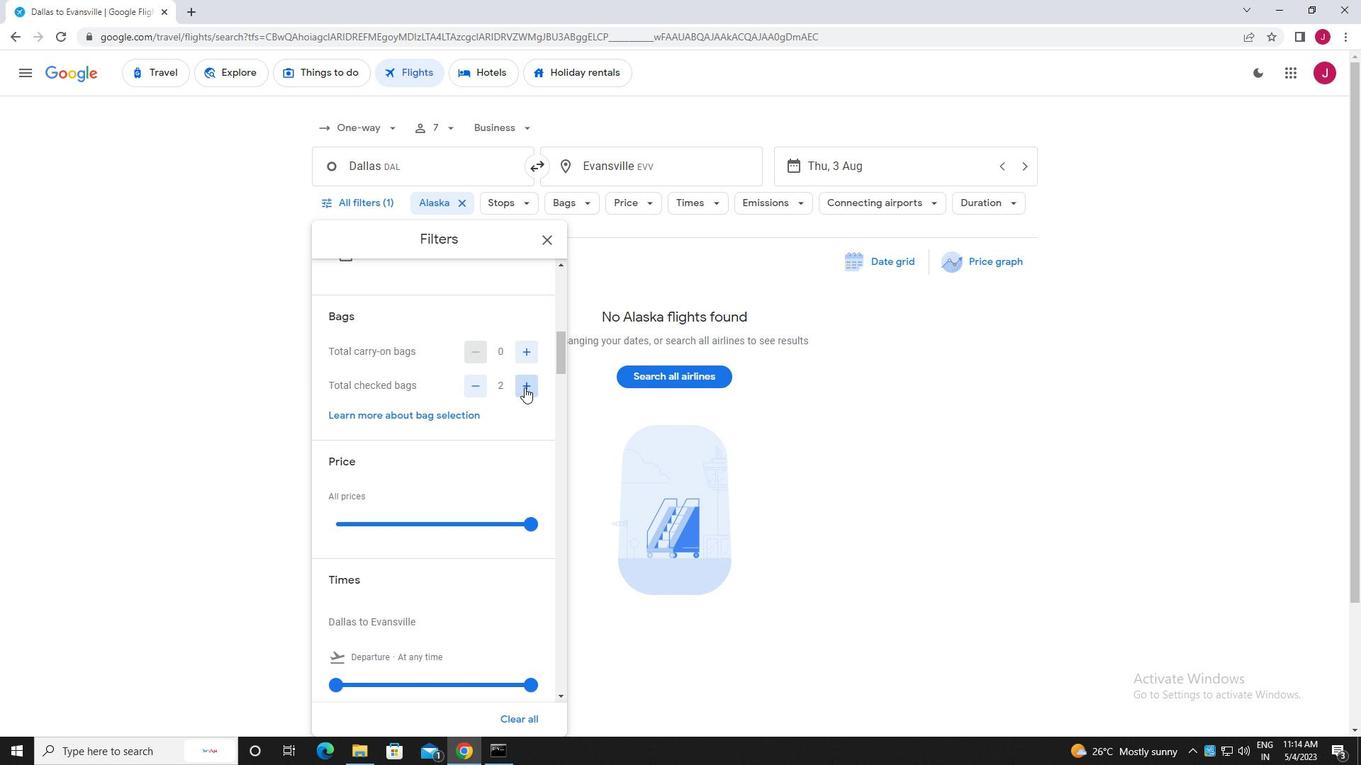 
Action: Mouse pressed left at (524, 387)
Screenshot: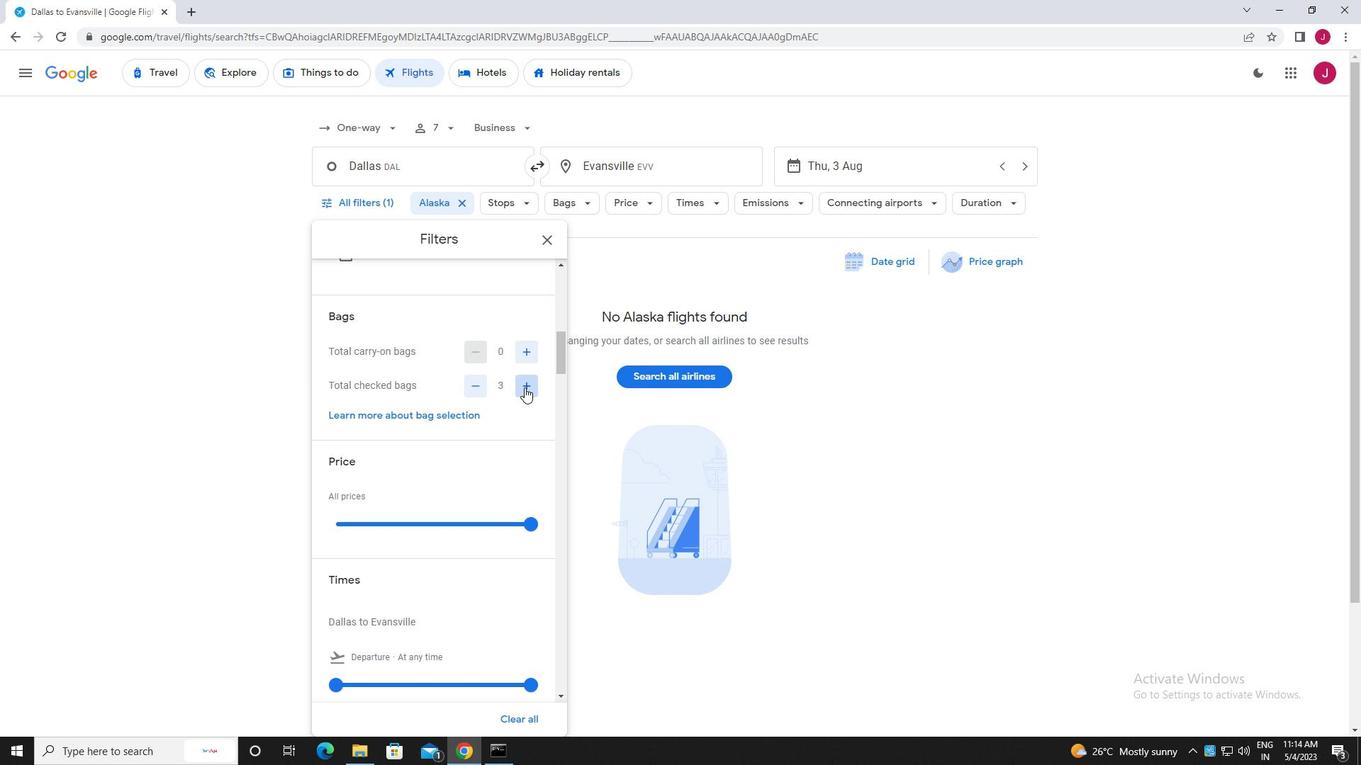 
Action: Mouse pressed left at (524, 387)
Screenshot: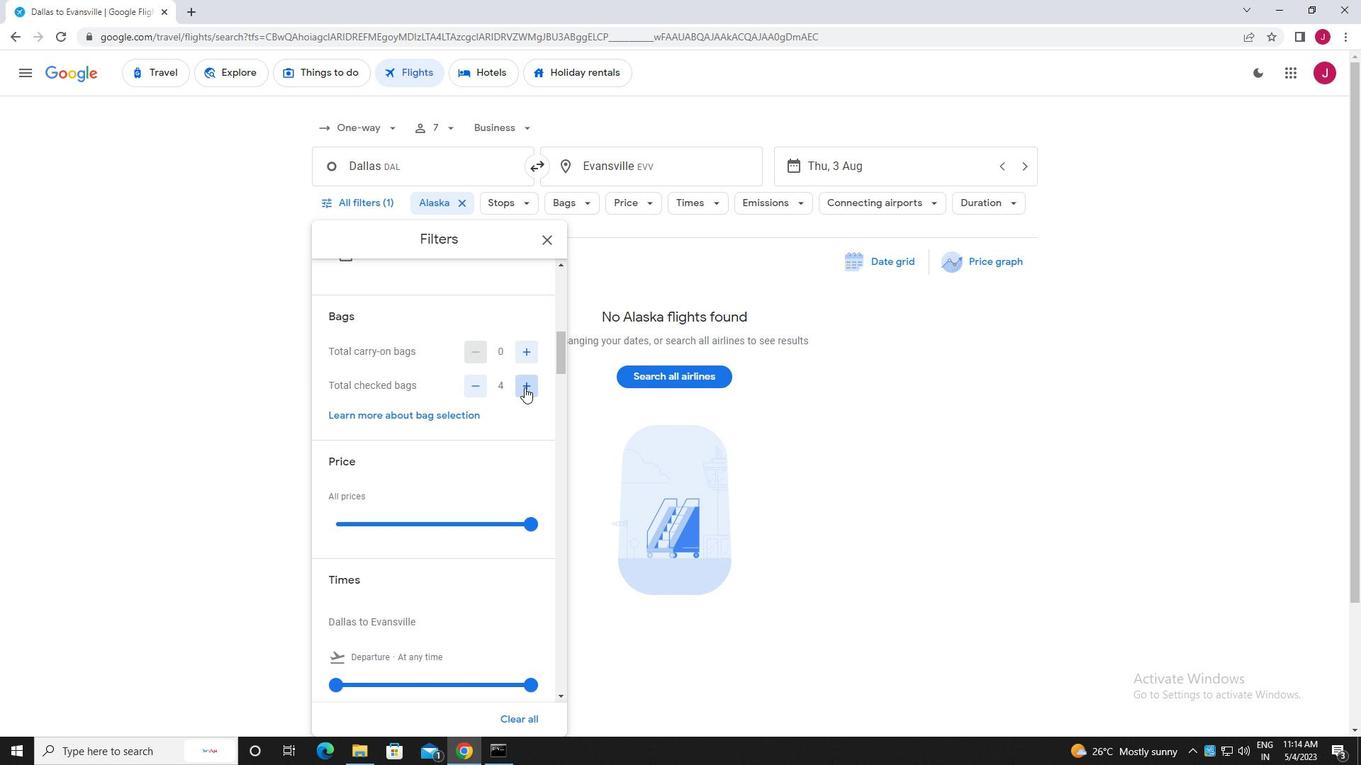 
Action: Mouse pressed left at (524, 387)
Screenshot: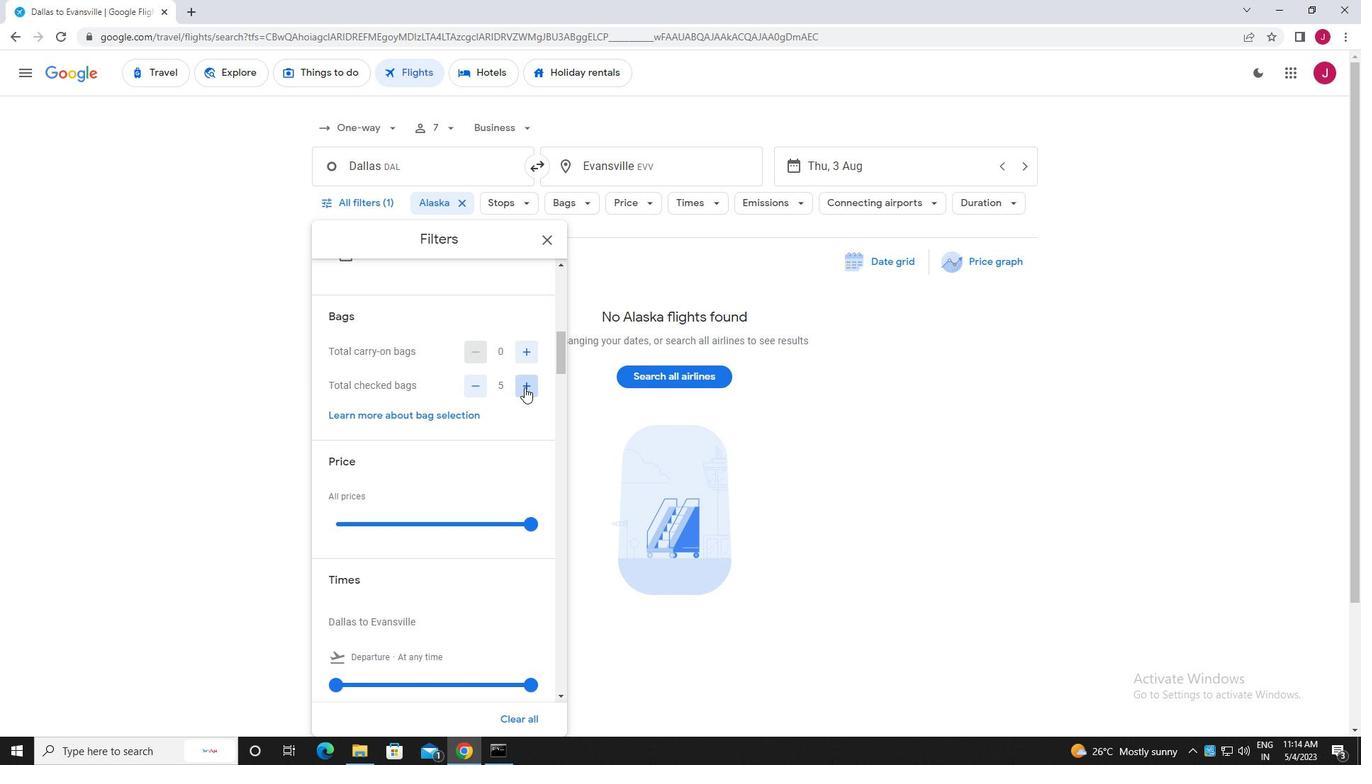 
Action: Mouse pressed left at (524, 387)
Screenshot: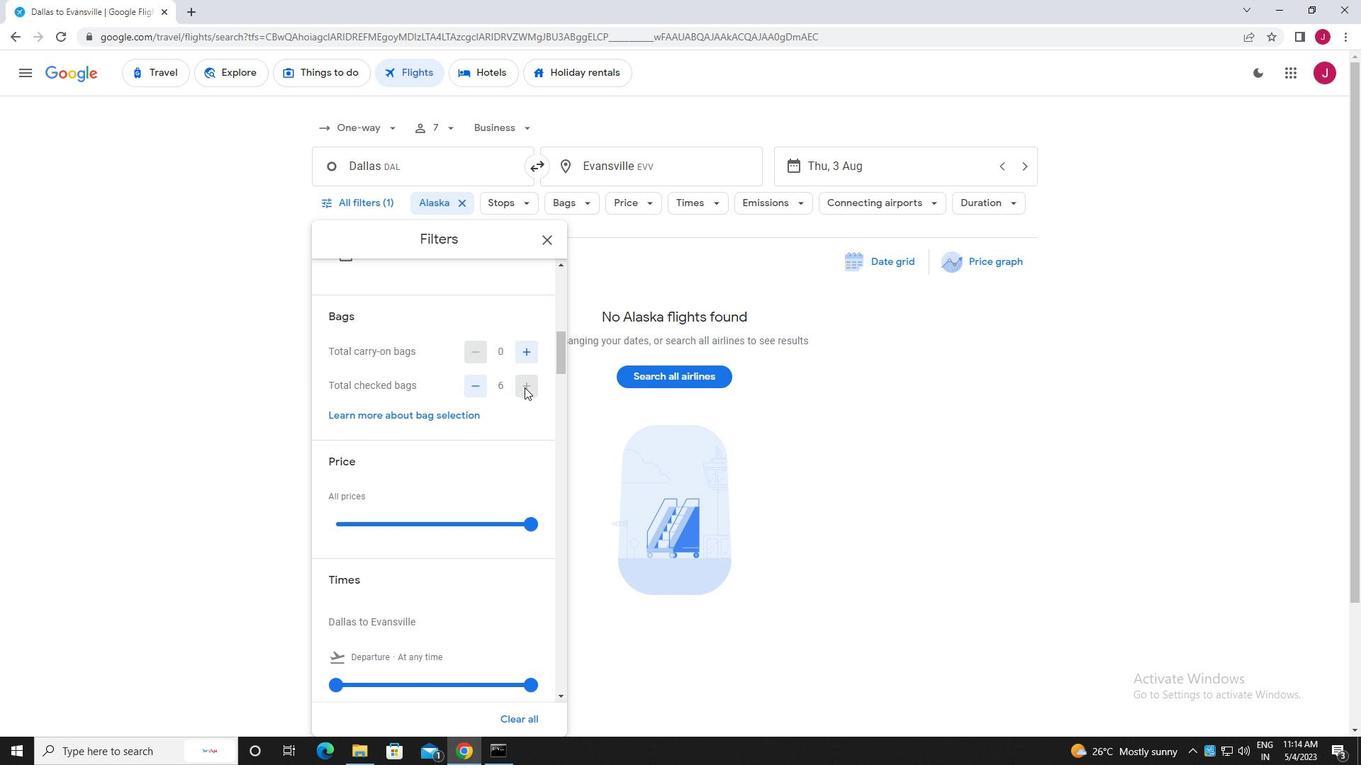 
Action: Mouse scrolled (524, 387) with delta (0, 0)
Screenshot: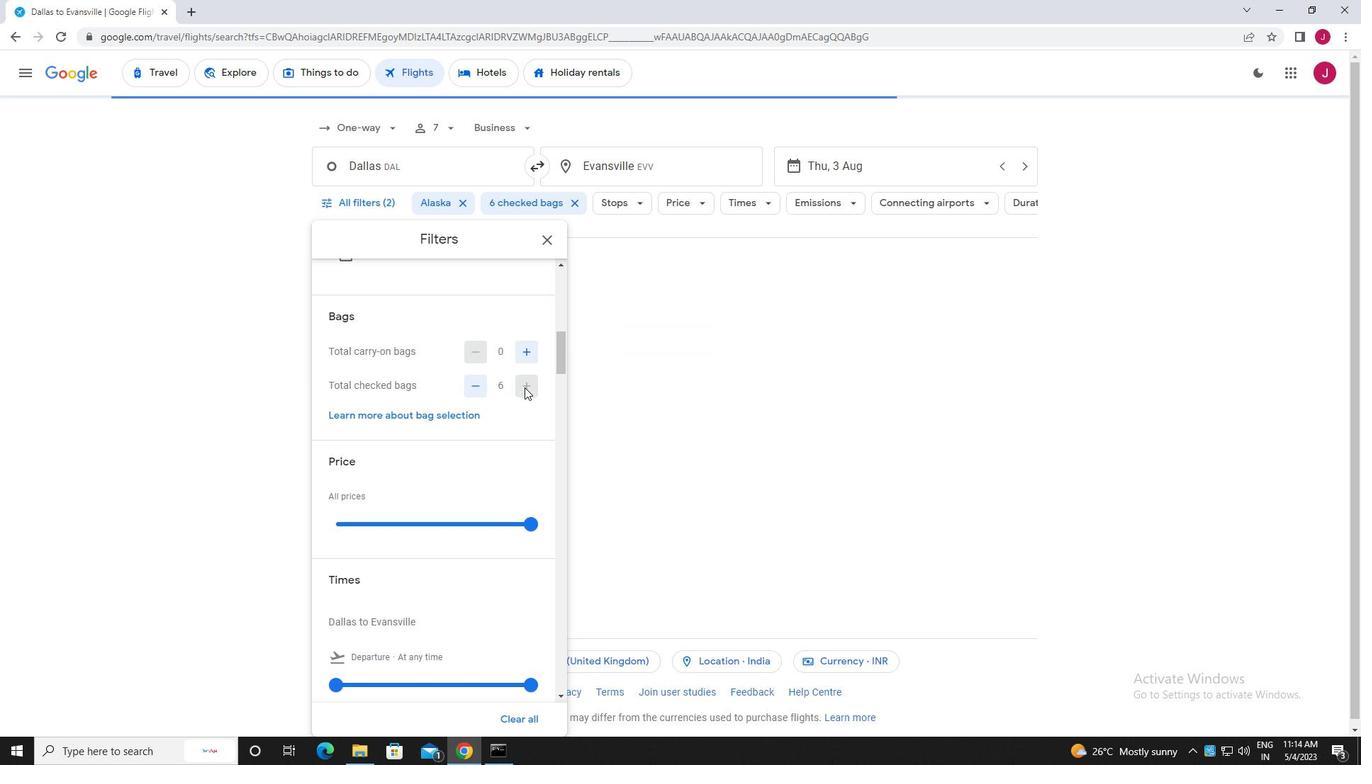 
Action: Mouse scrolled (524, 387) with delta (0, 0)
Screenshot: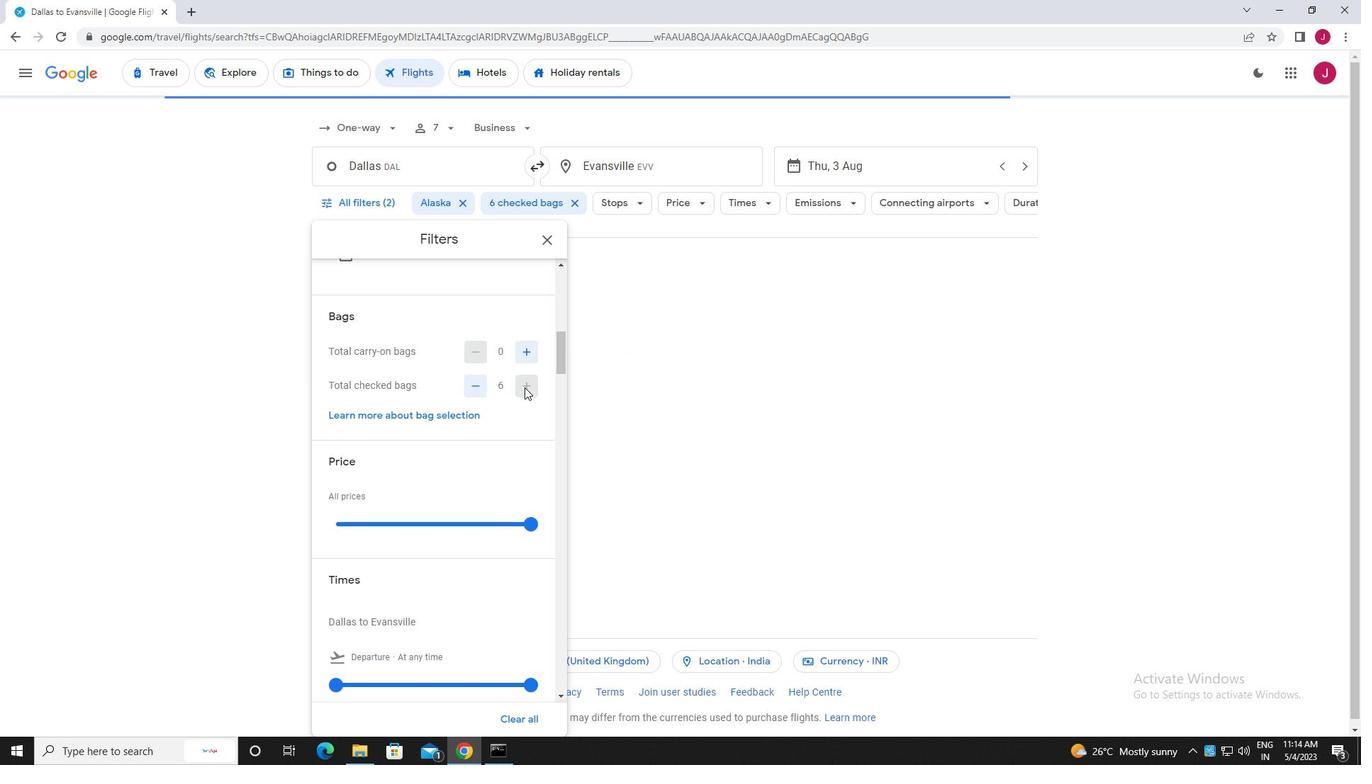 
Action: Mouse scrolled (524, 387) with delta (0, 0)
Screenshot: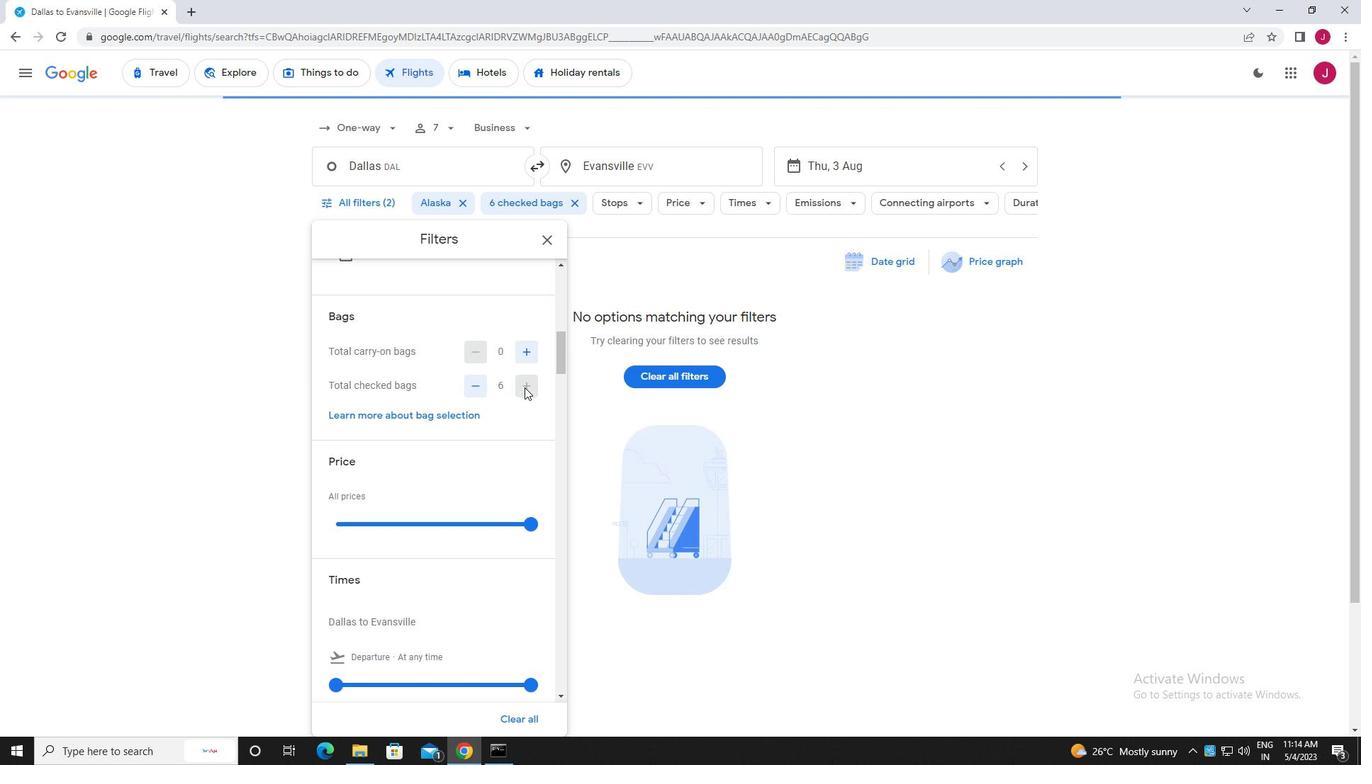 
Action: Mouse moved to (529, 314)
Screenshot: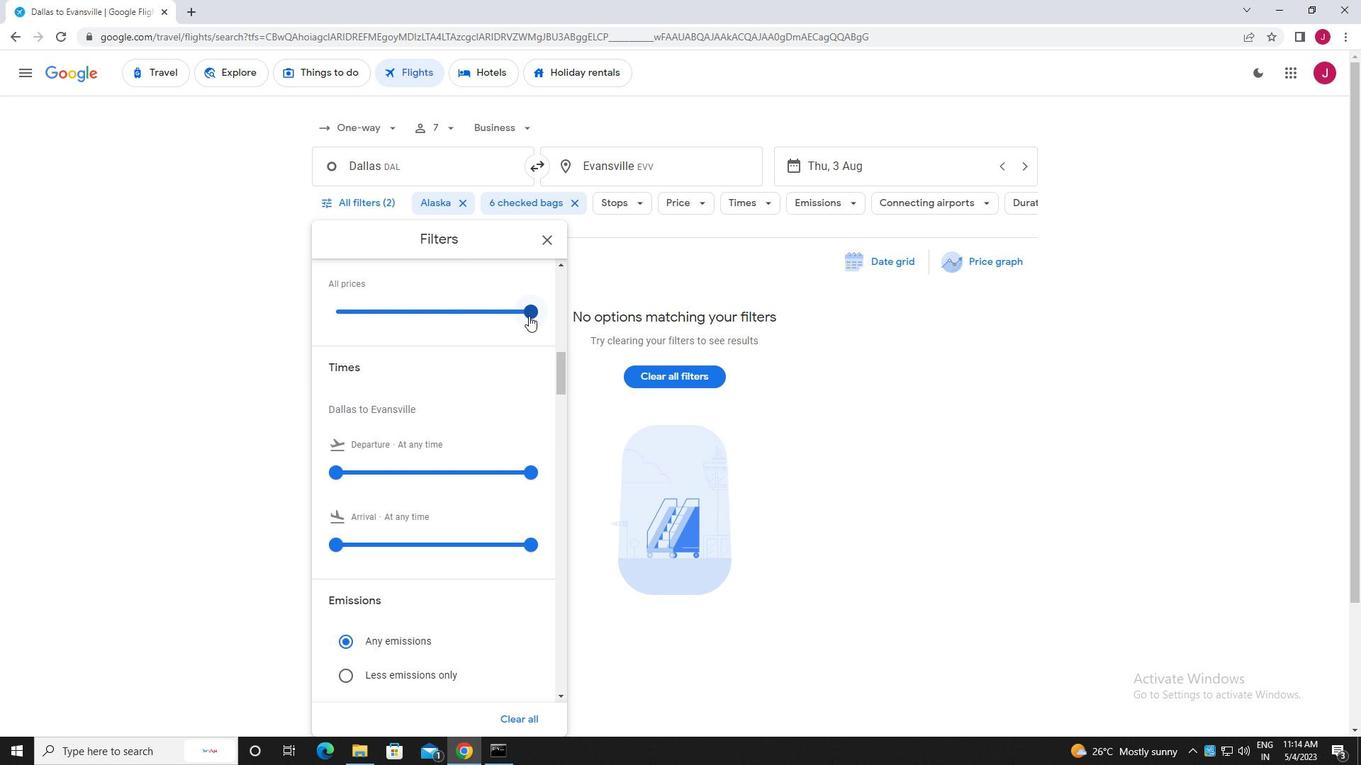 
Action: Mouse pressed left at (529, 314)
Screenshot: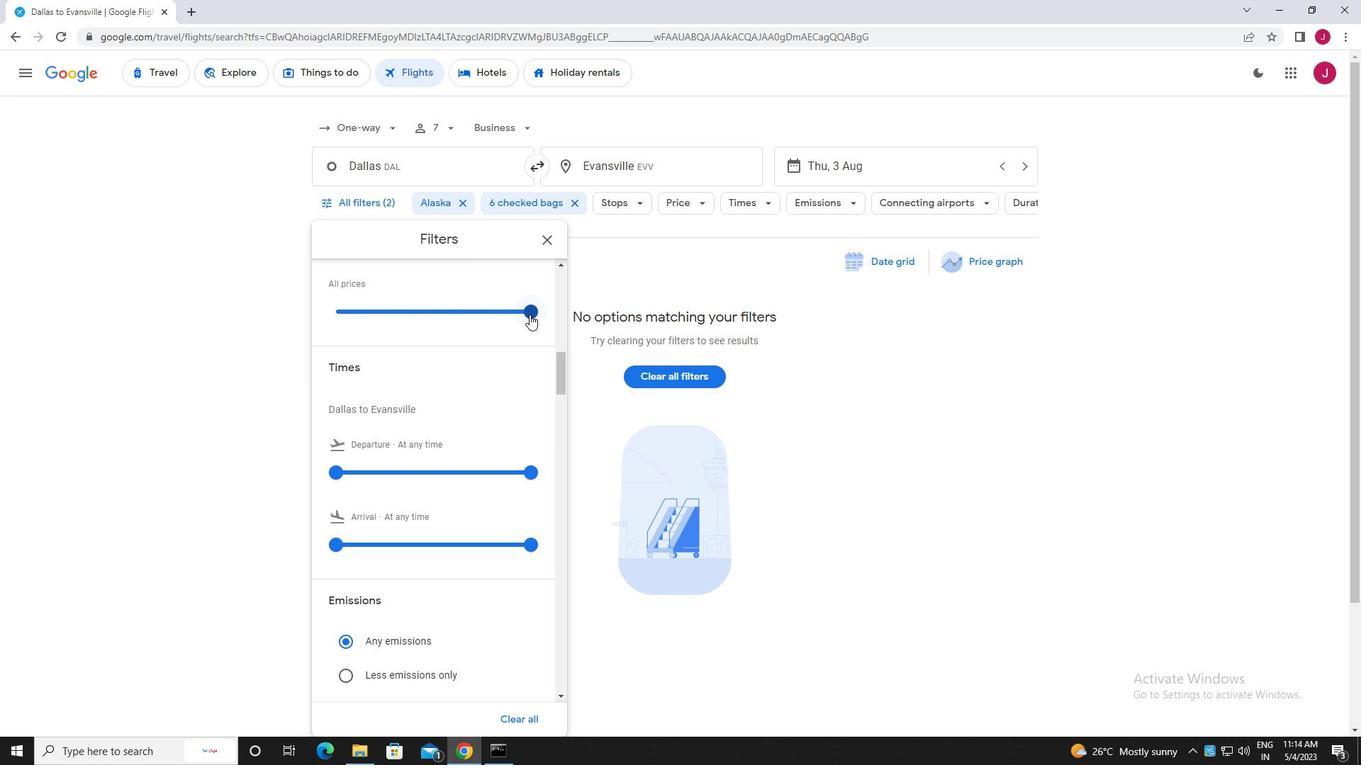 
Action: Mouse moved to (404, 333)
Screenshot: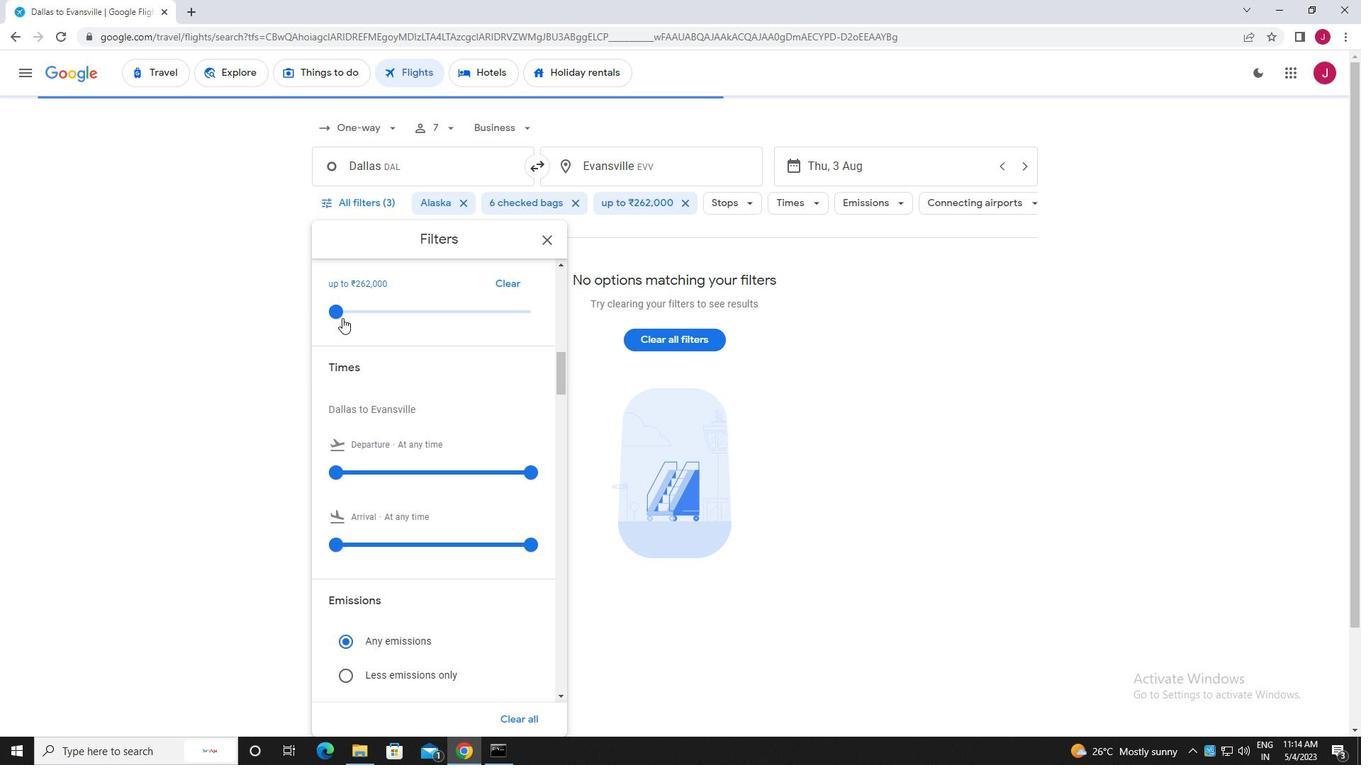 
Action: Mouse scrolled (404, 332) with delta (0, 0)
Screenshot: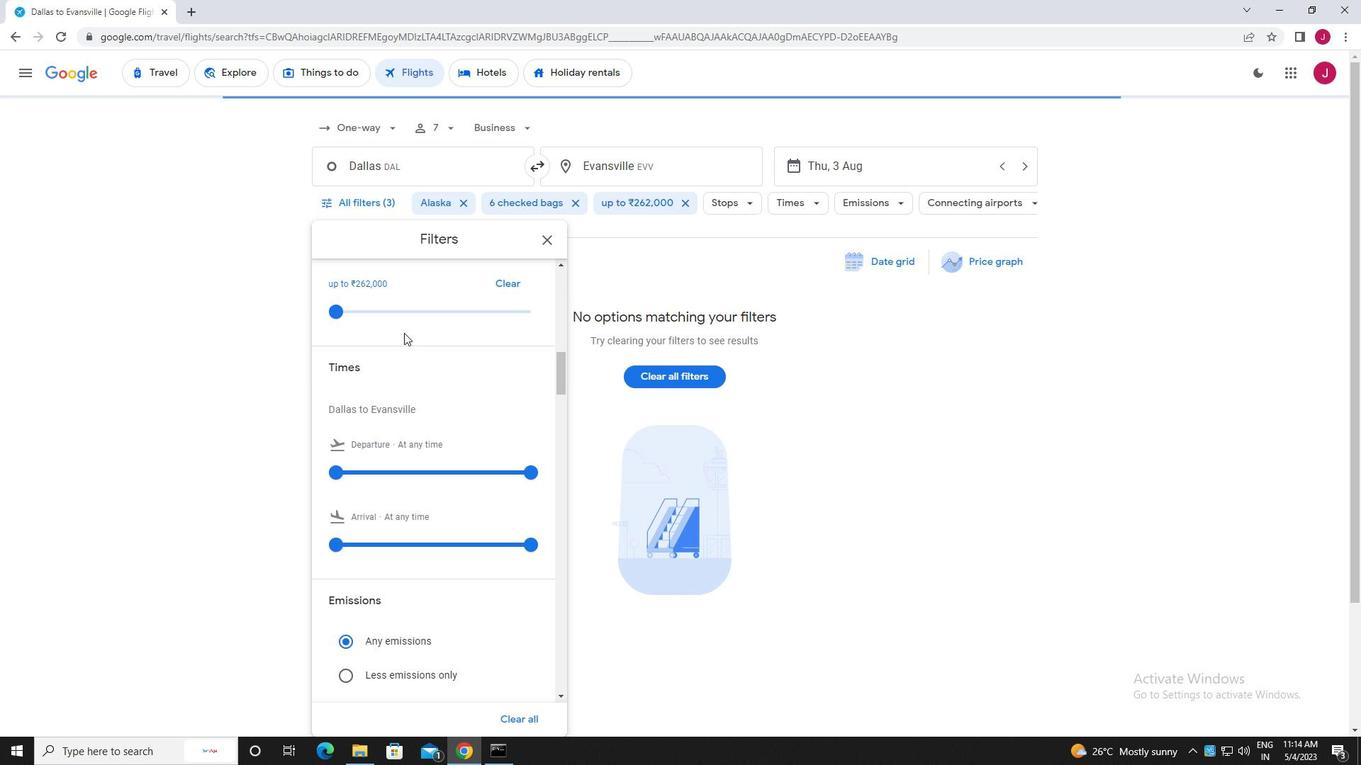 
Action: Mouse scrolled (404, 332) with delta (0, 0)
Screenshot: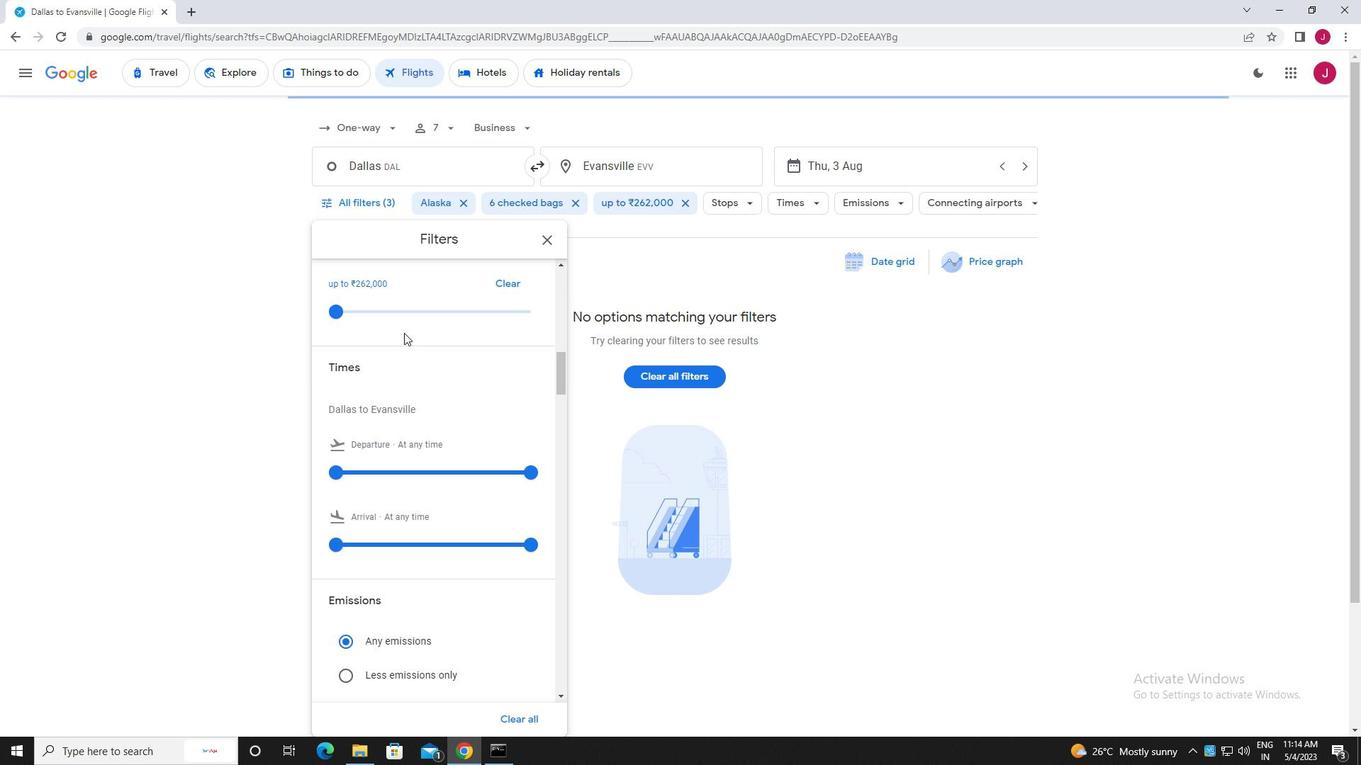 
Action: Mouse moved to (333, 332)
Screenshot: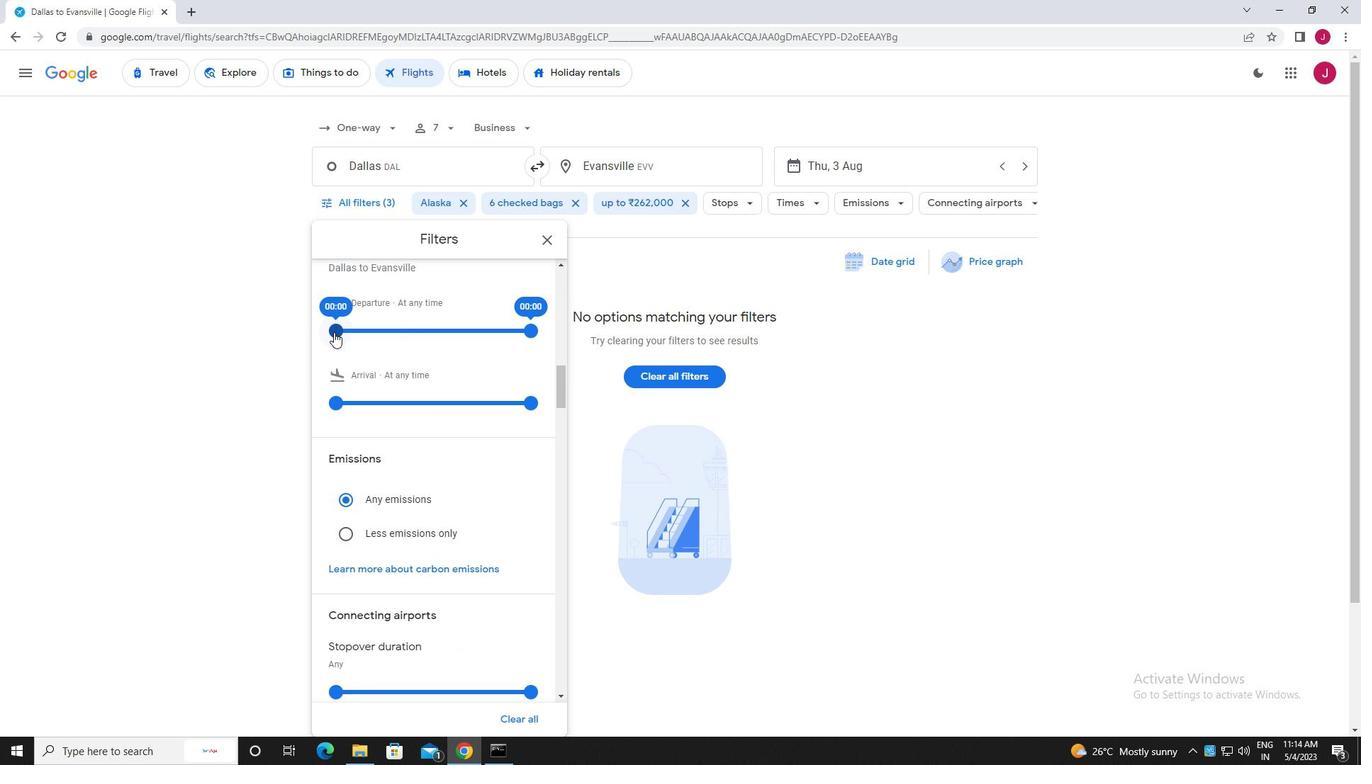 
Action: Mouse pressed left at (333, 332)
Screenshot: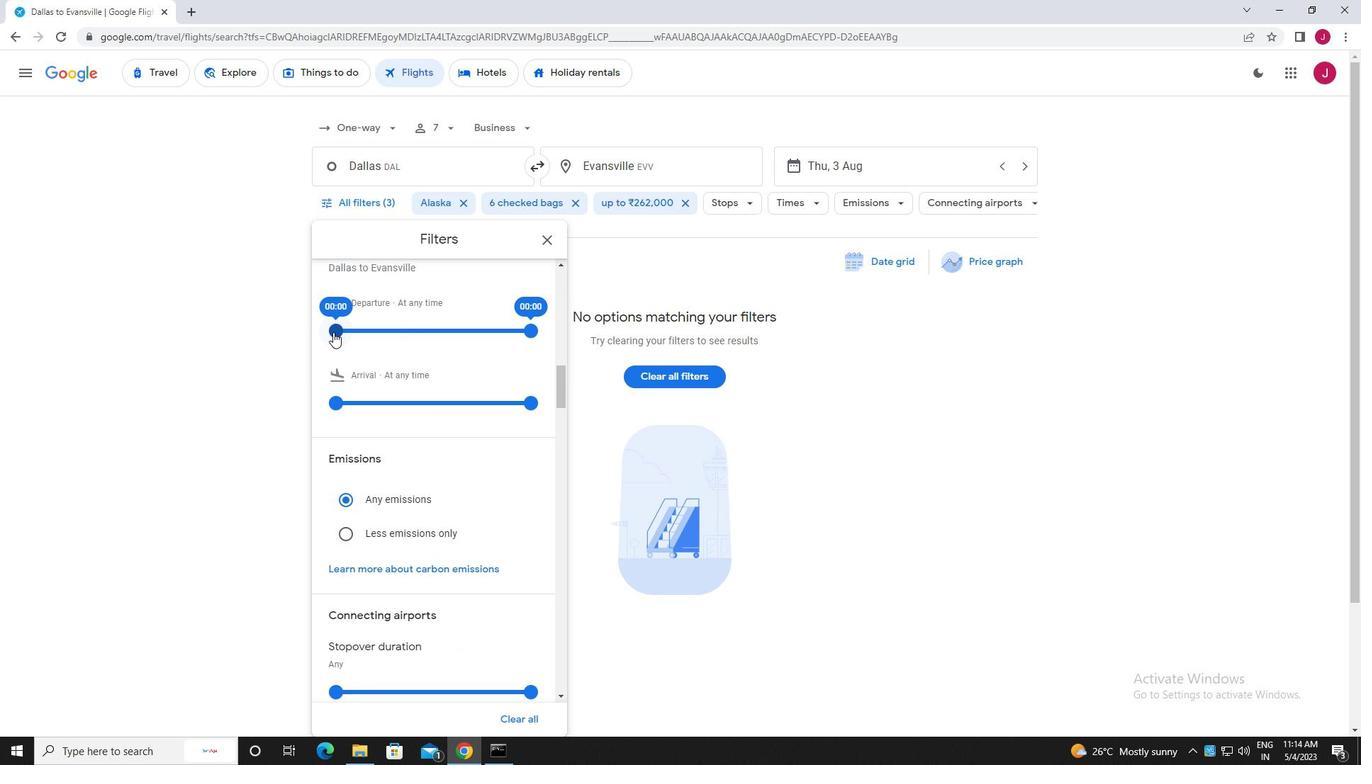 
Action: Mouse moved to (531, 332)
Screenshot: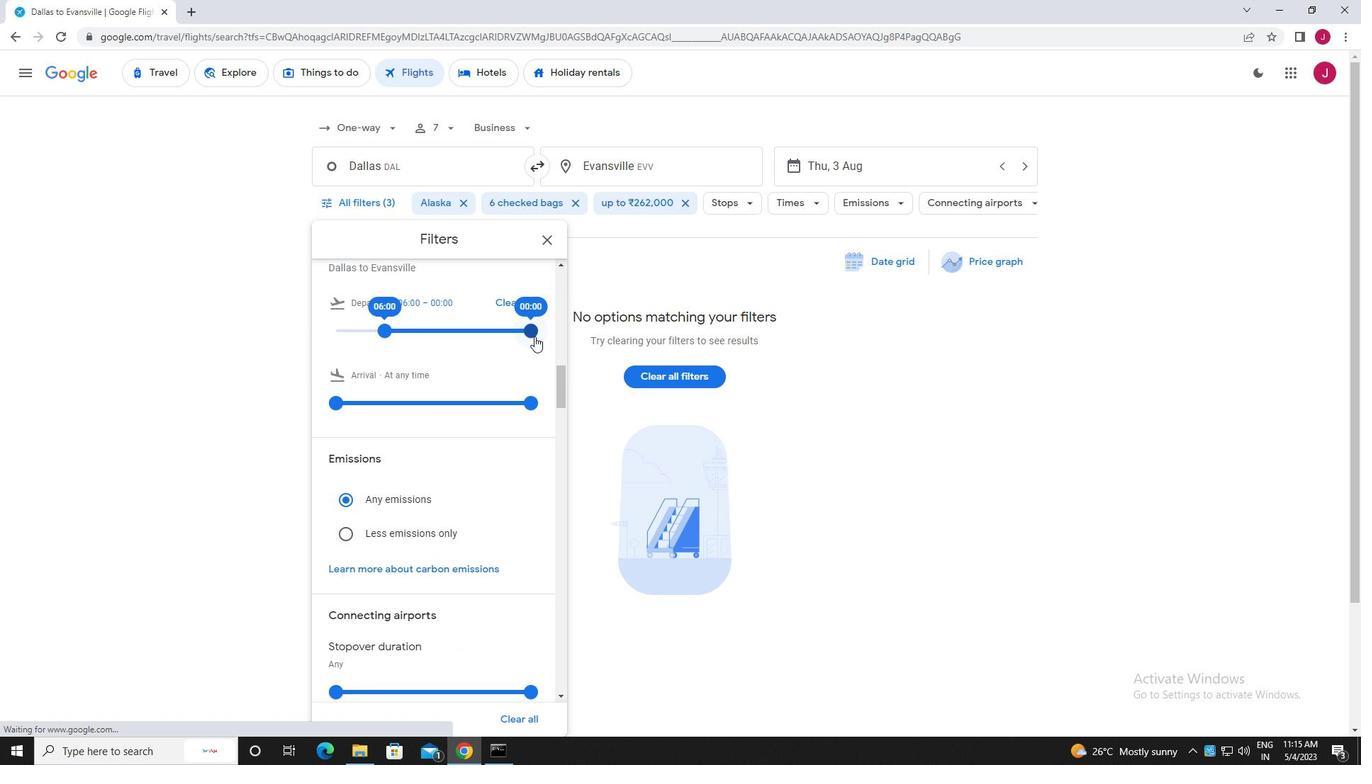 
Action: Mouse pressed left at (531, 332)
Screenshot: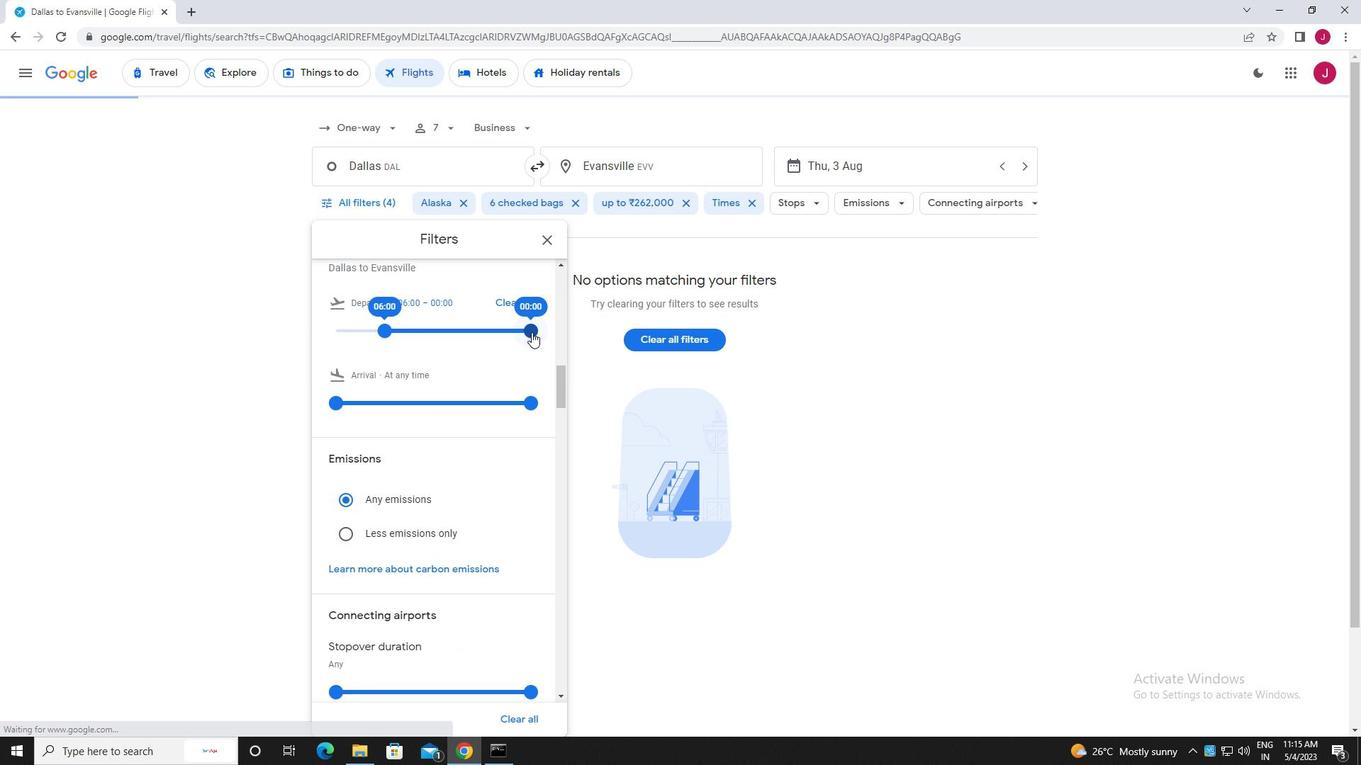 
Action: Mouse moved to (544, 241)
Screenshot: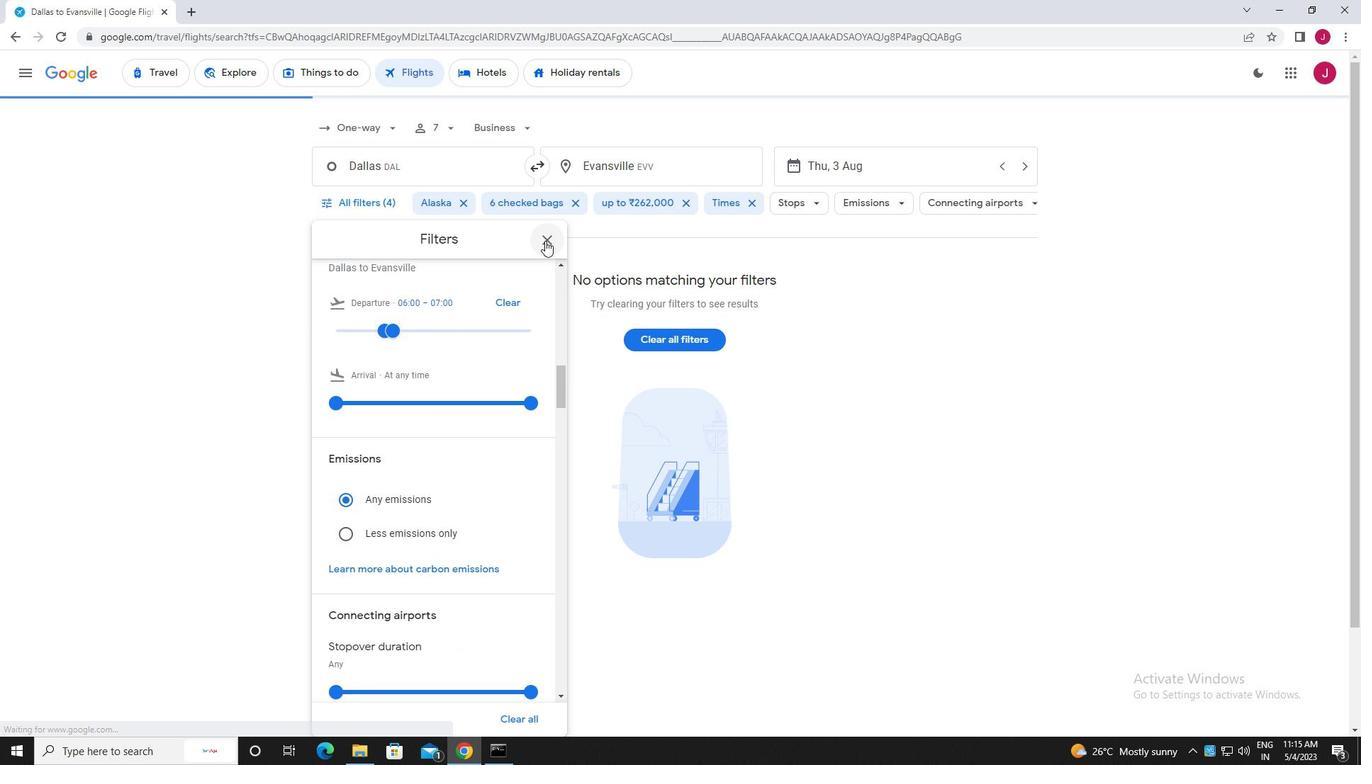 
Action: Mouse pressed left at (544, 241)
Screenshot: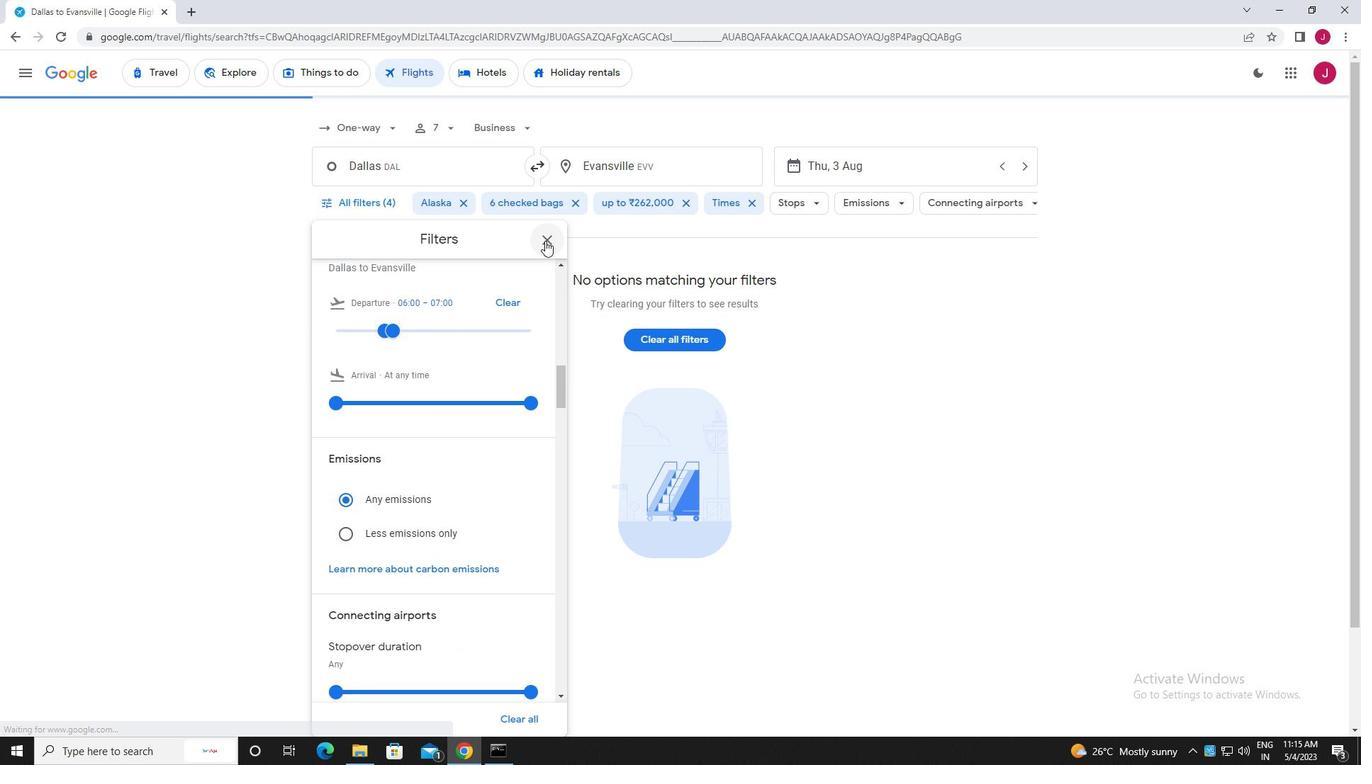
Action: Mouse moved to (543, 241)
Screenshot: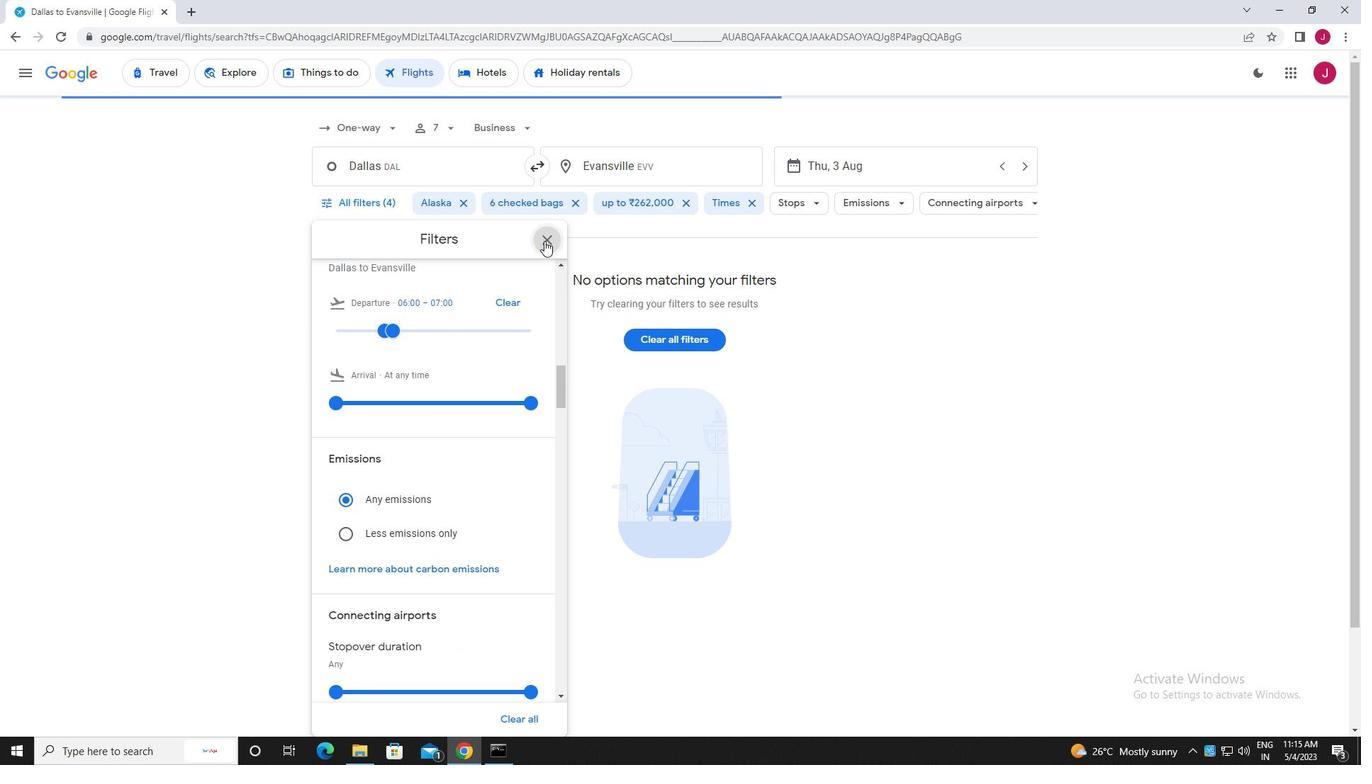 
